 Task: Find connections with filter location Bibiani with filter topic #Industrieswith filter profile language Spanish with filter current company Wildlife Conservation Trust with filter school Amity University Kolkata with filter industry Fire Protection with filter service category Management with filter keywords title Assistant Engineer
Action: Mouse moved to (224, 299)
Screenshot: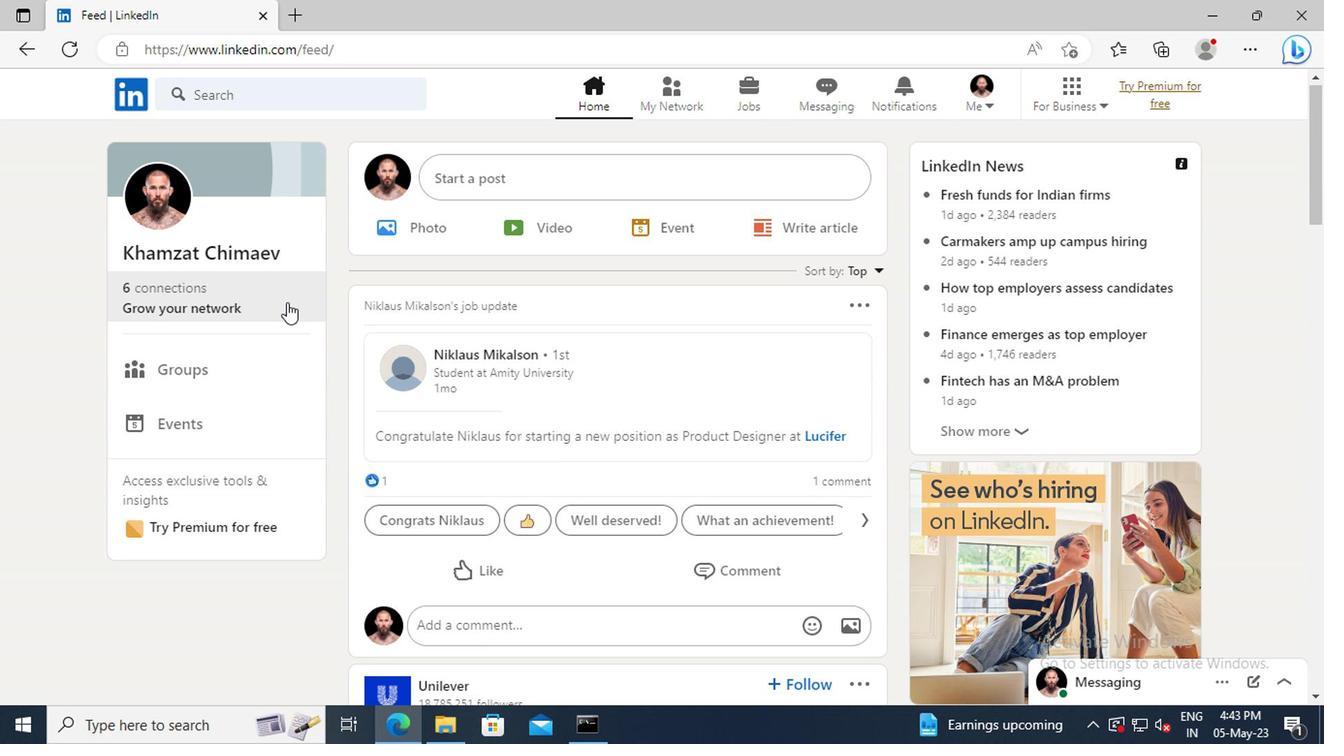
Action: Mouse pressed left at (224, 299)
Screenshot: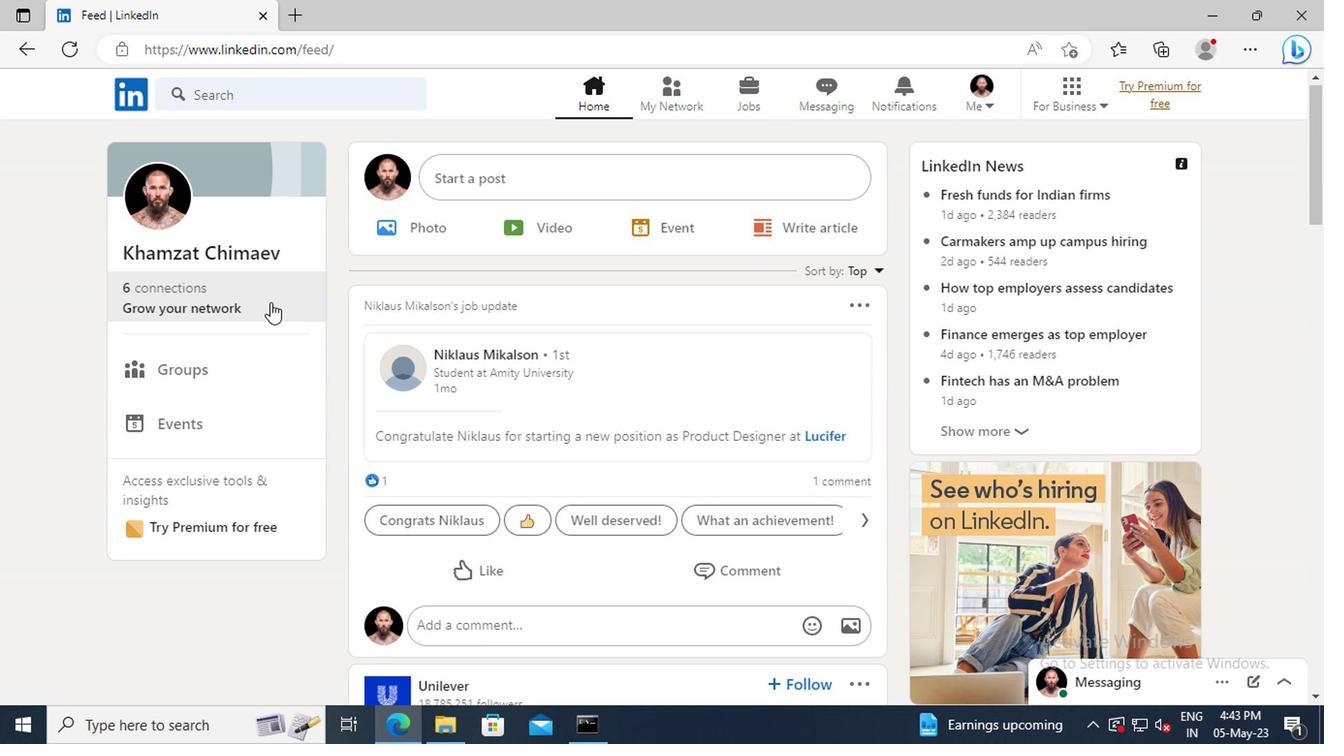 
Action: Mouse moved to (215, 211)
Screenshot: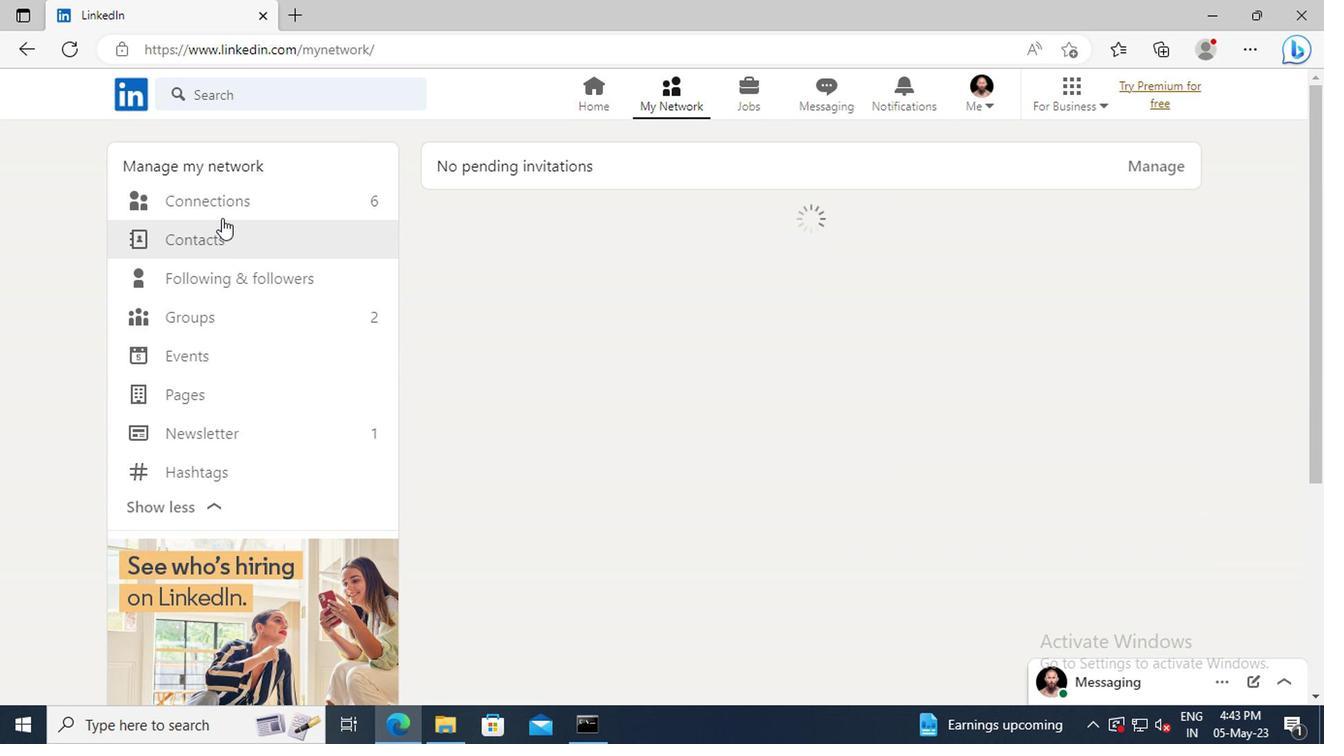 
Action: Mouse pressed left at (215, 211)
Screenshot: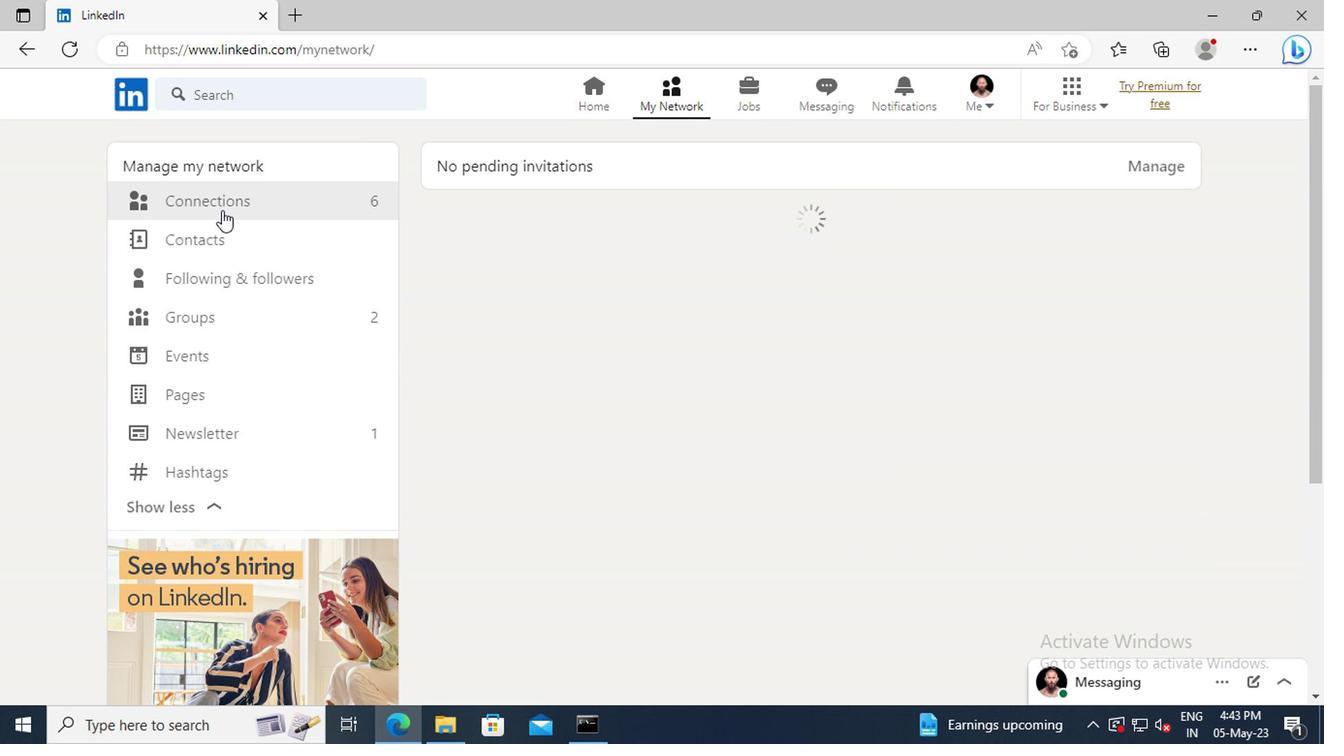 
Action: Mouse moved to (799, 206)
Screenshot: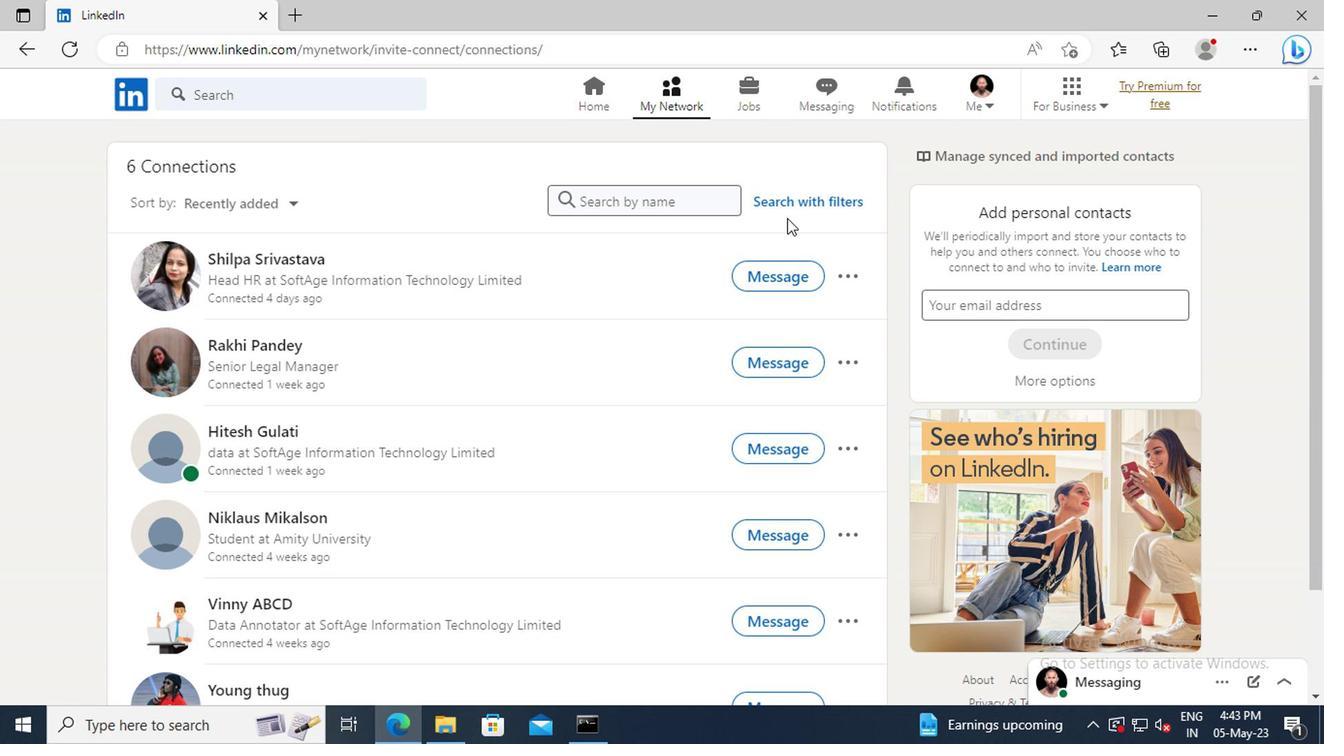 
Action: Mouse pressed left at (799, 206)
Screenshot: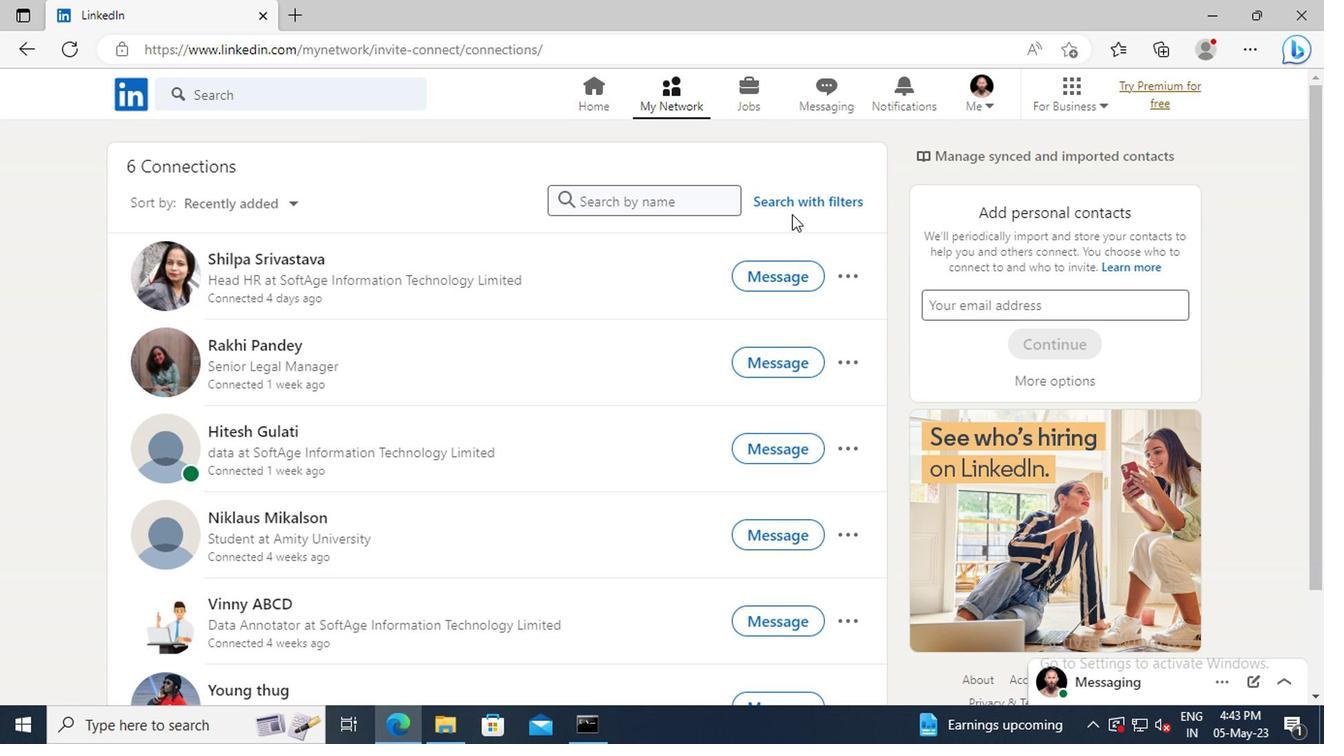 
Action: Mouse moved to (739, 157)
Screenshot: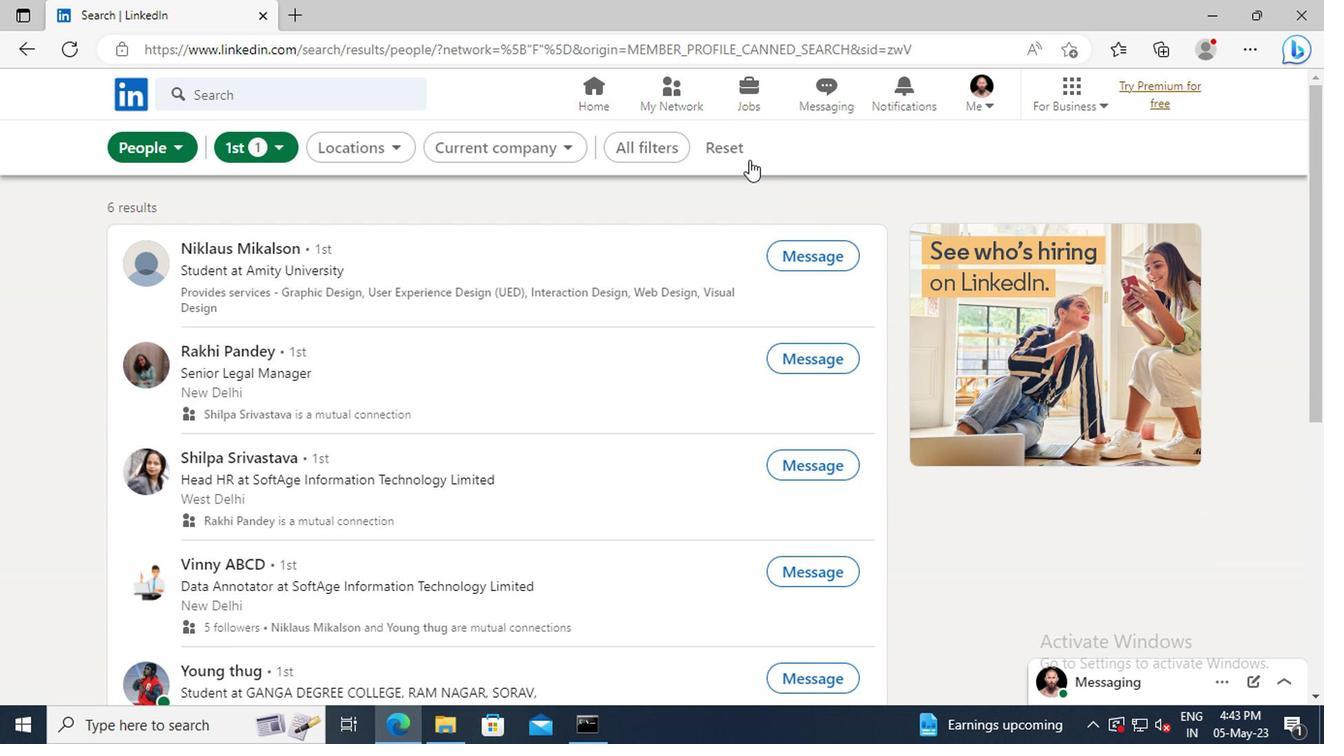 
Action: Mouse pressed left at (739, 157)
Screenshot: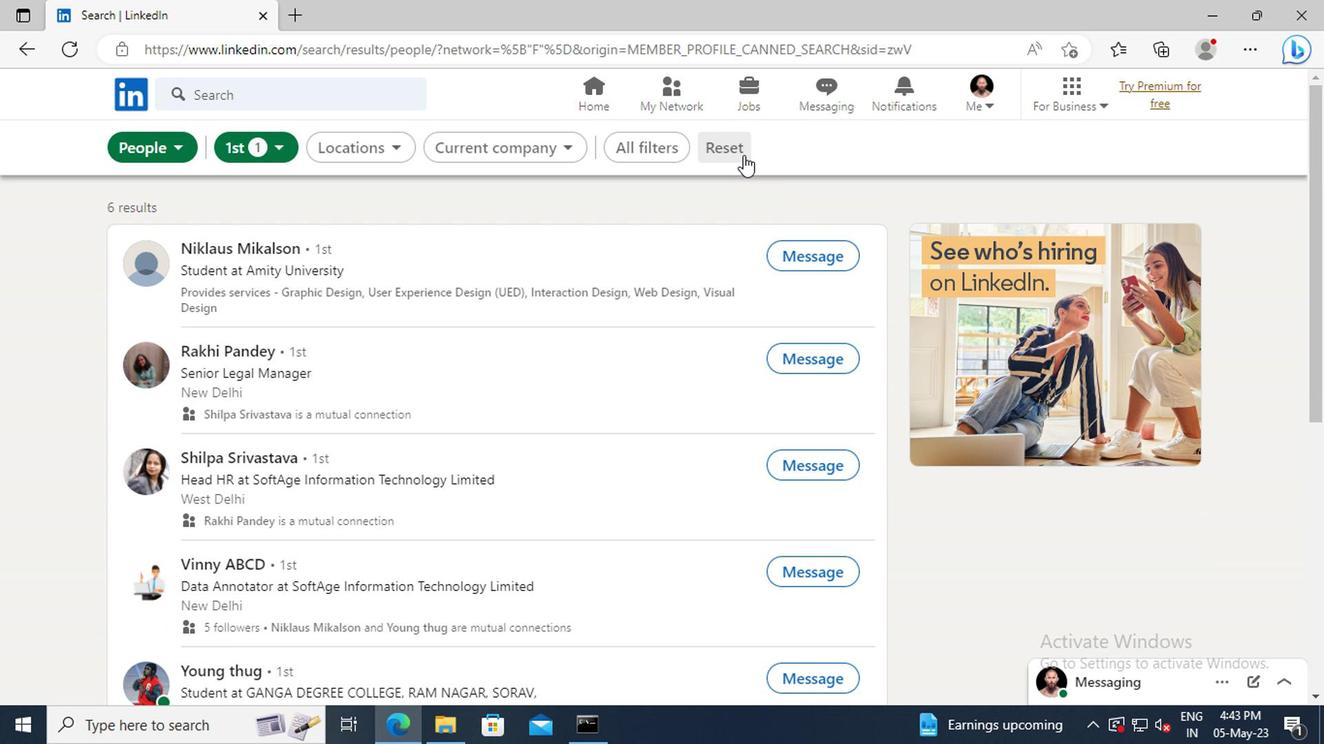 
Action: Mouse moved to (713, 155)
Screenshot: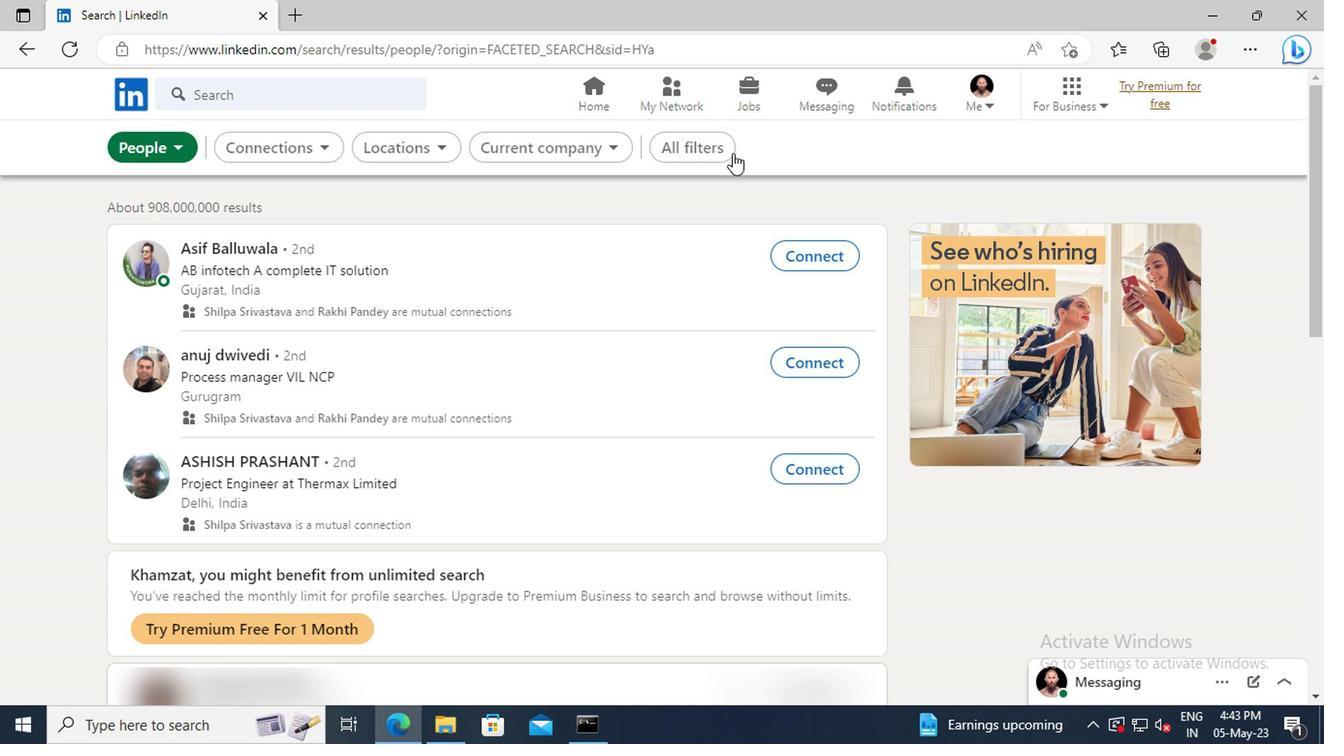 
Action: Mouse pressed left at (713, 155)
Screenshot: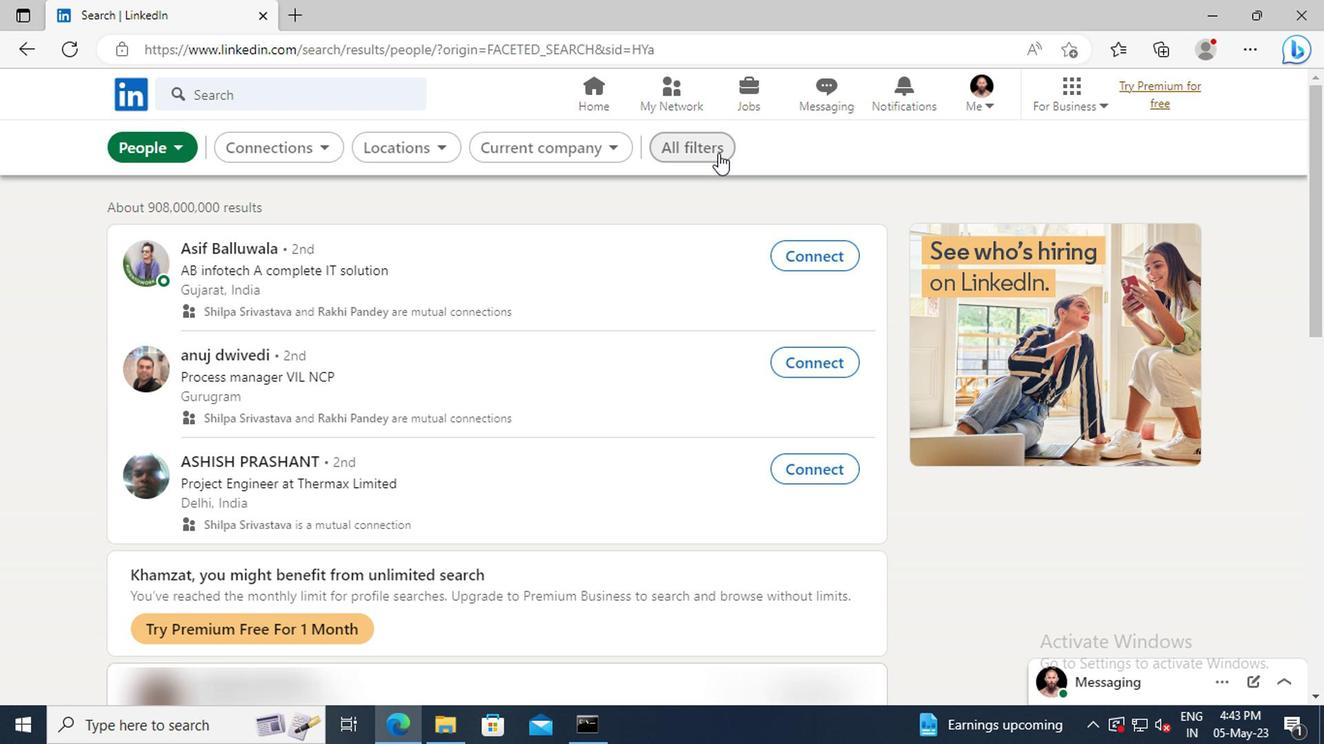 
Action: Mouse moved to (1060, 357)
Screenshot: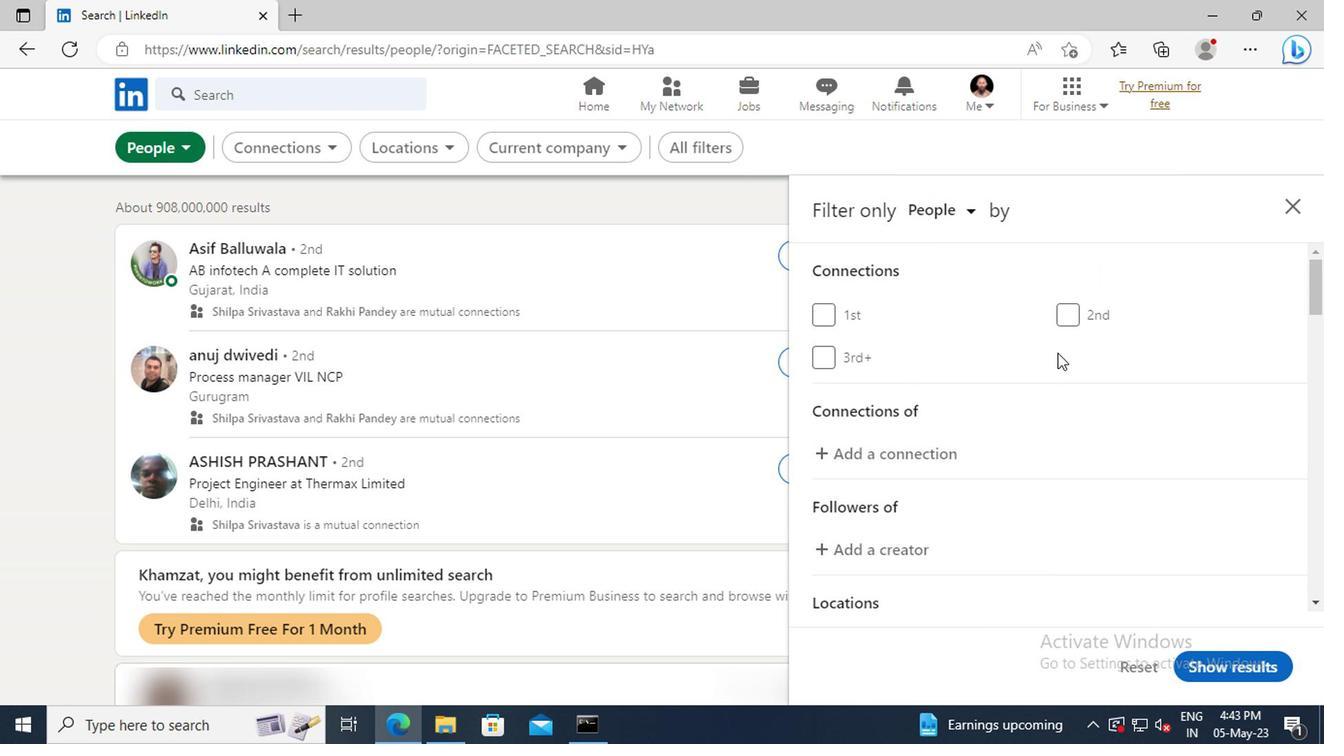 
Action: Mouse scrolled (1060, 357) with delta (0, 0)
Screenshot: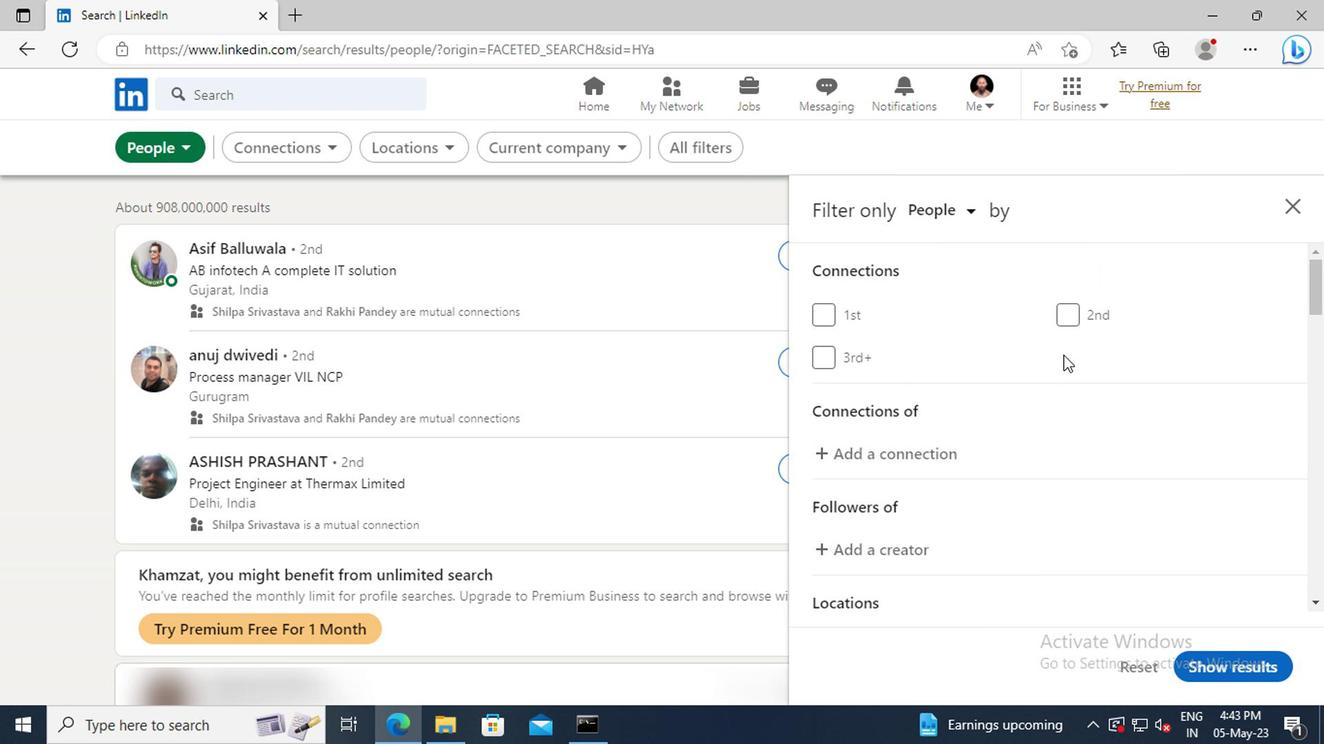 
Action: Mouse scrolled (1060, 357) with delta (0, 0)
Screenshot: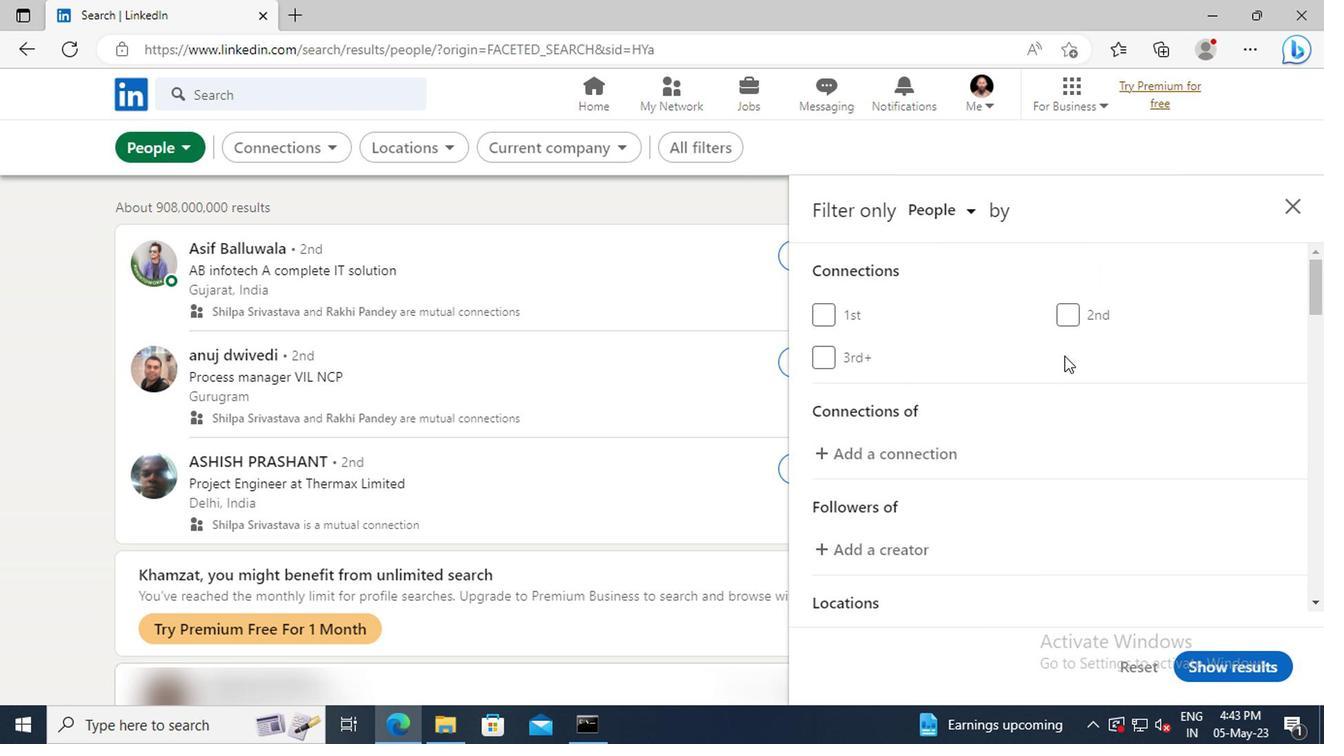 
Action: Mouse scrolled (1060, 357) with delta (0, 0)
Screenshot: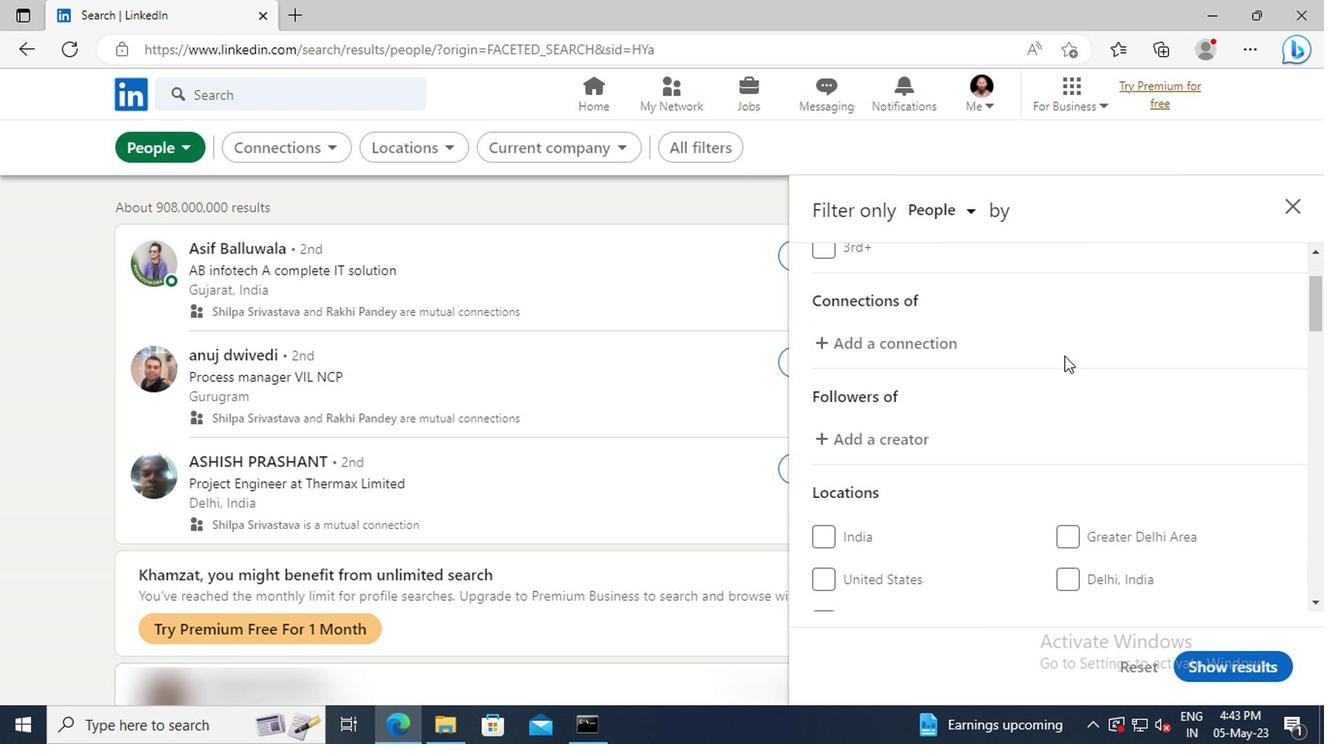 
Action: Mouse scrolled (1060, 357) with delta (0, 0)
Screenshot: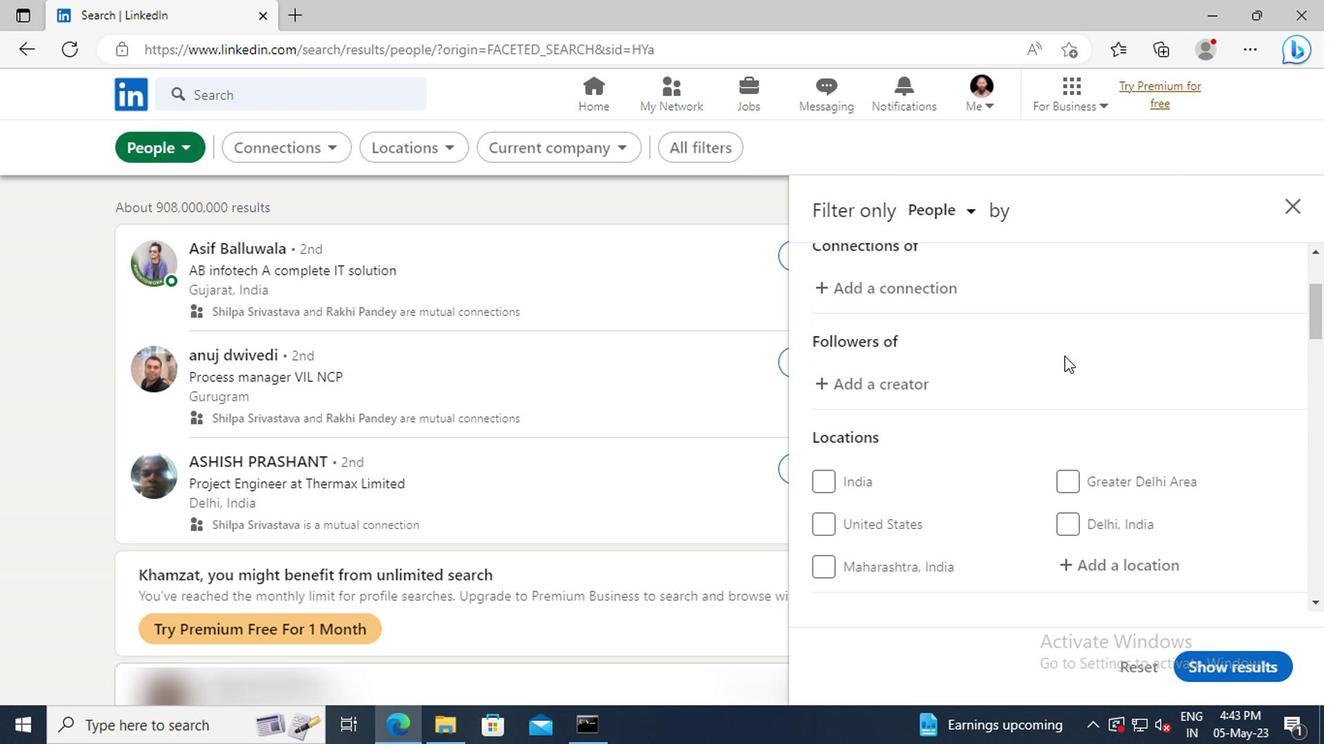 
Action: Mouse scrolled (1060, 357) with delta (0, 0)
Screenshot: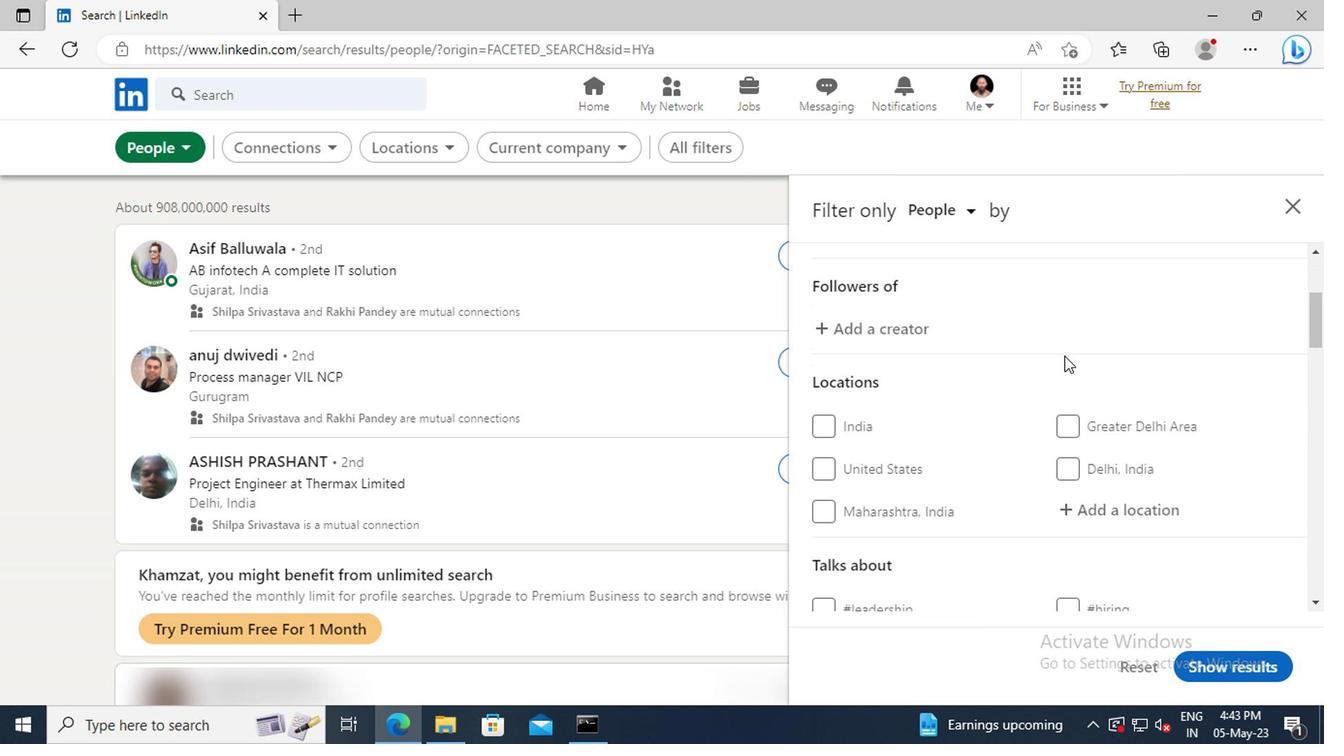 
Action: Mouse scrolled (1060, 357) with delta (0, 0)
Screenshot: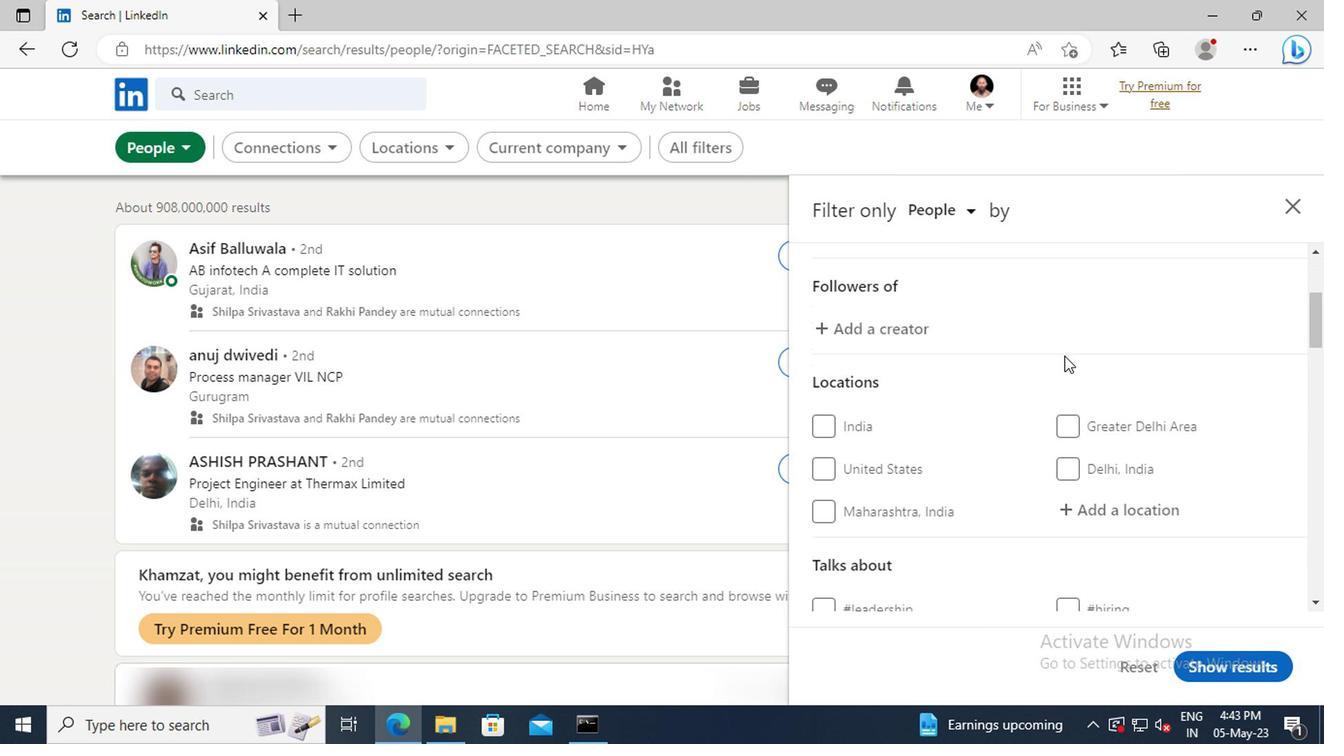 
Action: Mouse moved to (1071, 403)
Screenshot: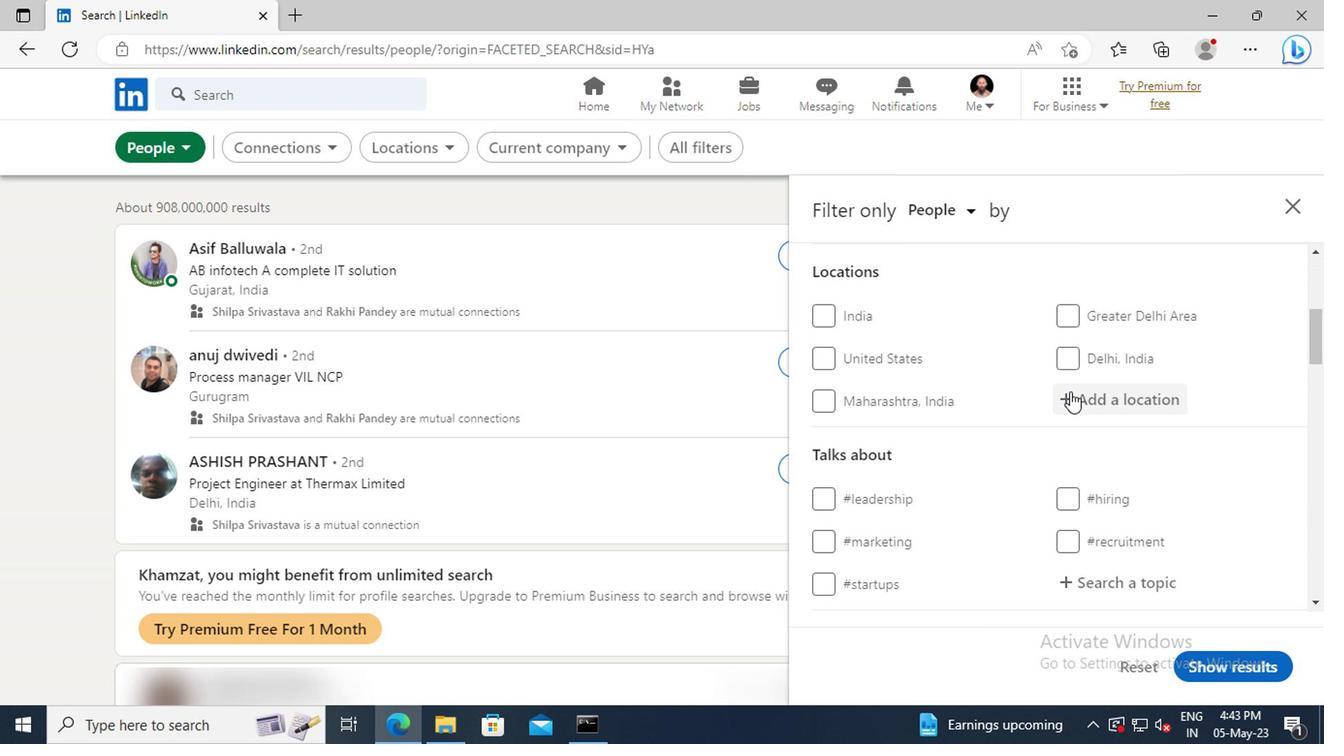 
Action: Mouse pressed left at (1071, 403)
Screenshot: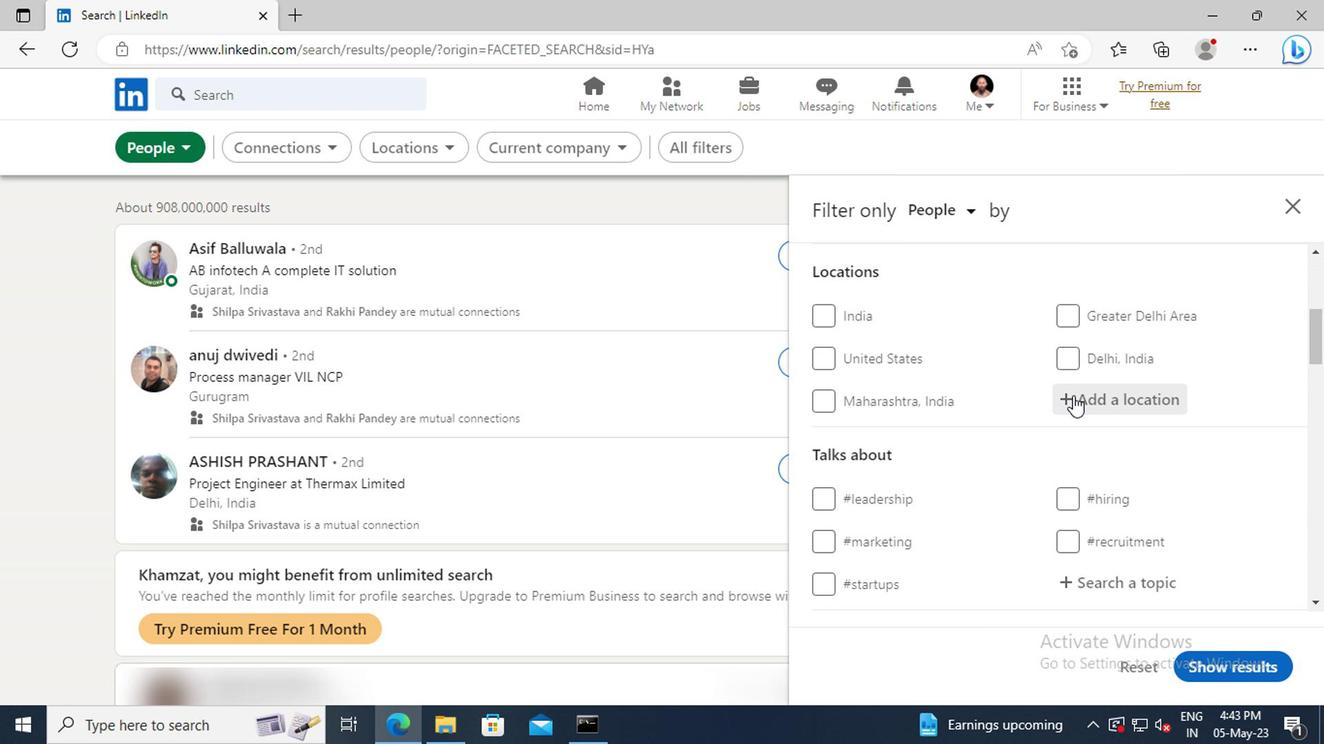 
Action: Mouse moved to (1060, 396)
Screenshot: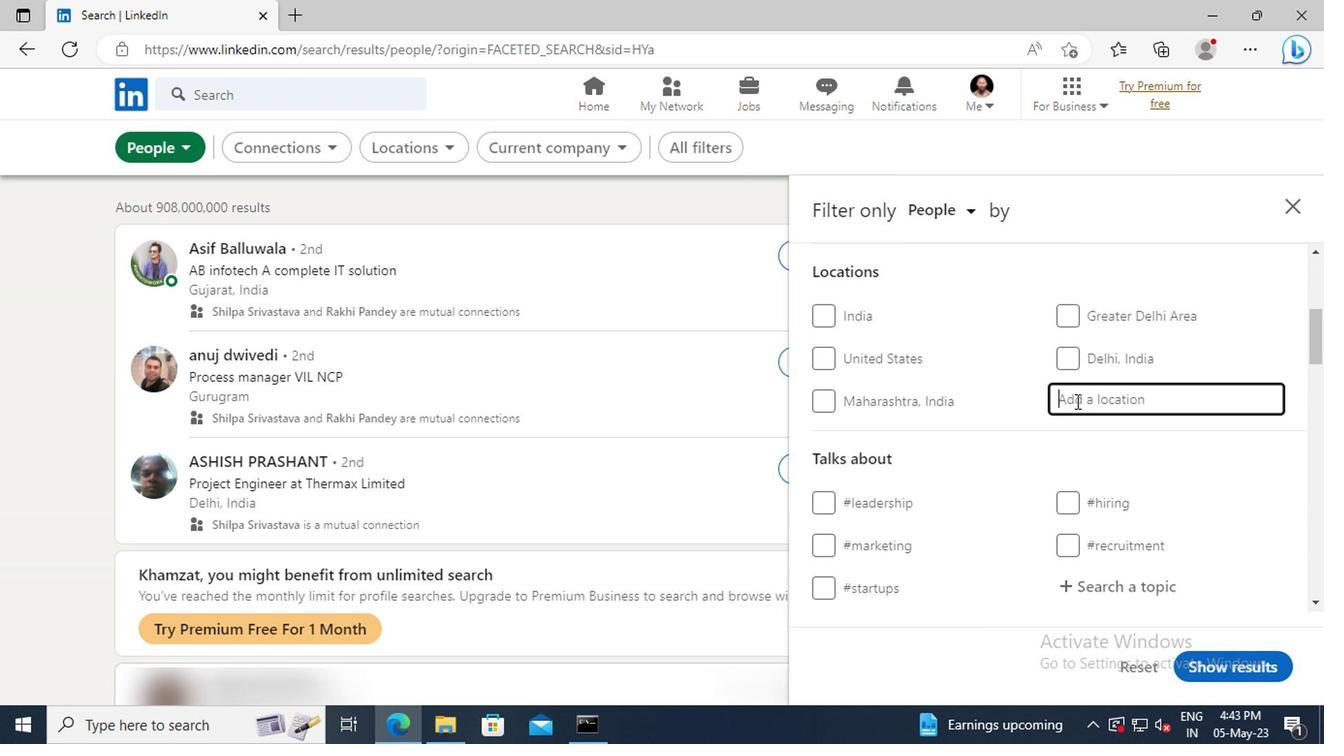 
Action: Key pressed <Key.shift>BIBIANI<Key.enter>
Screenshot: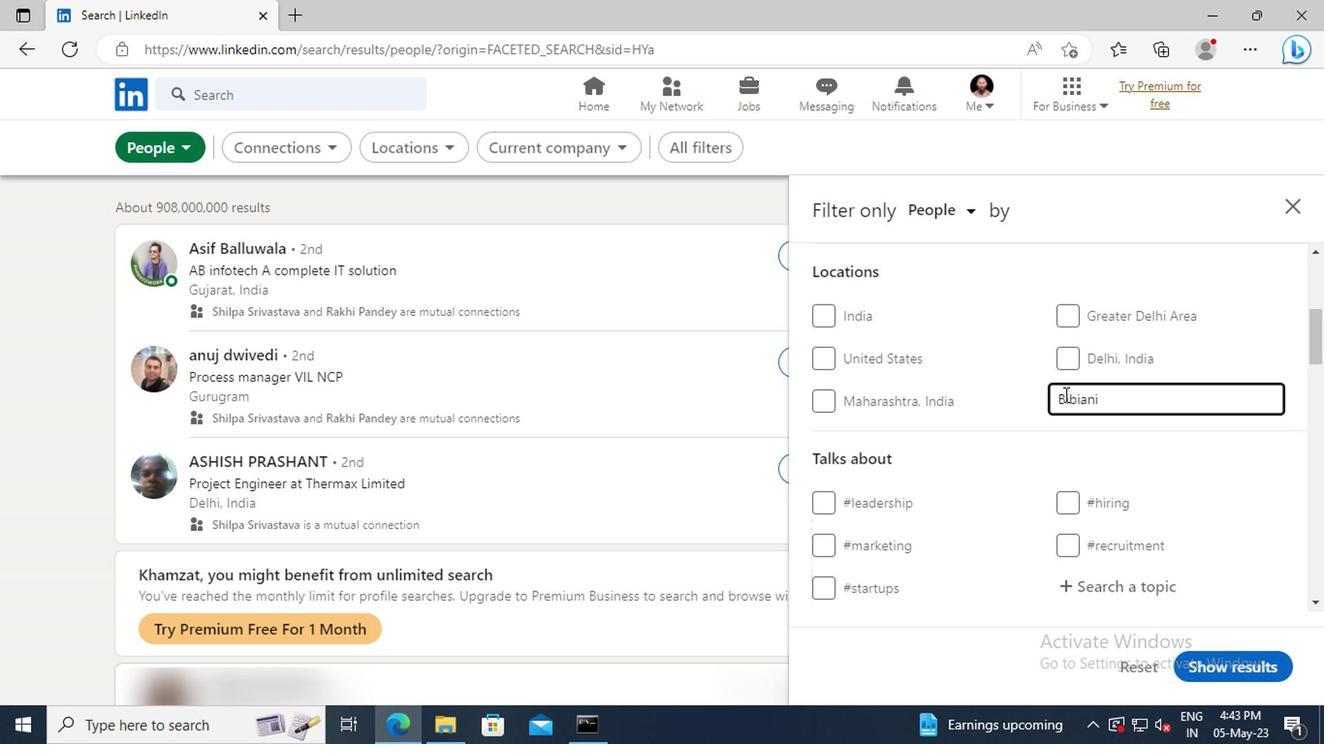 
Action: Mouse scrolled (1060, 395) with delta (0, 0)
Screenshot: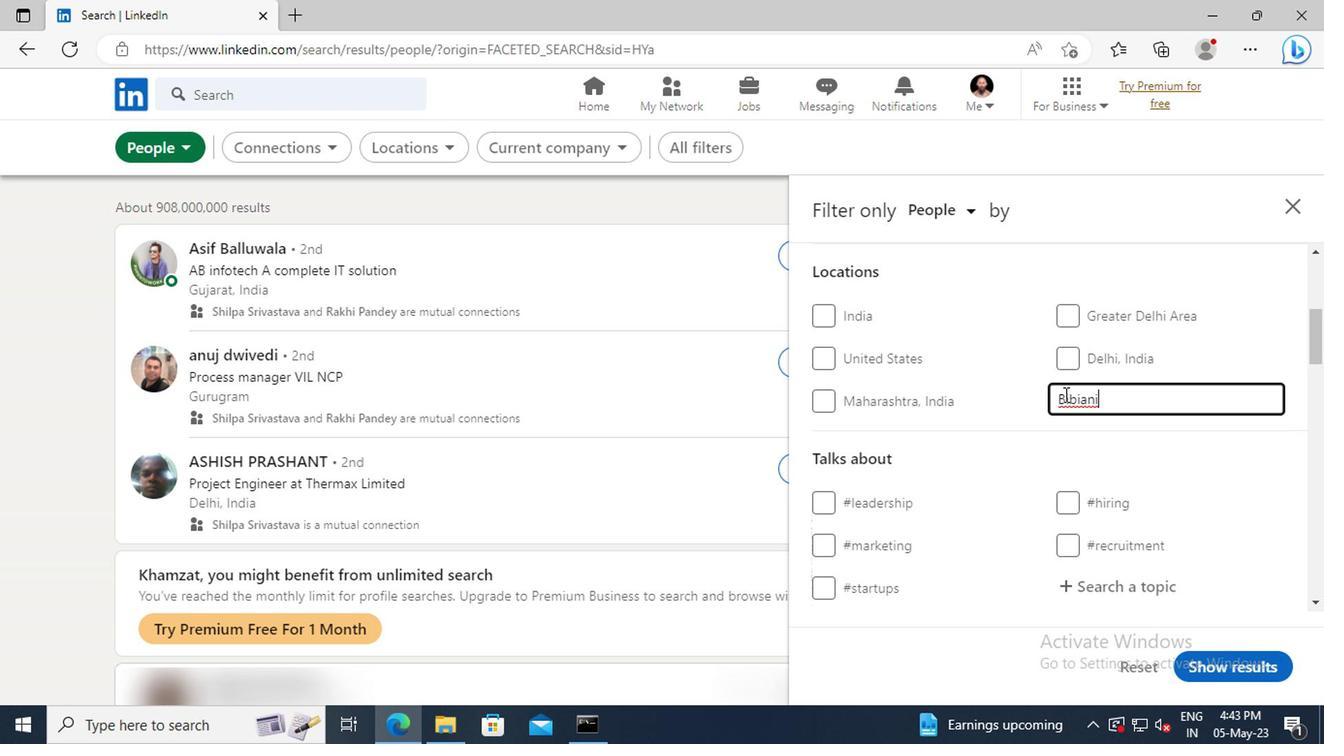 
Action: Mouse scrolled (1060, 395) with delta (0, 0)
Screenshot: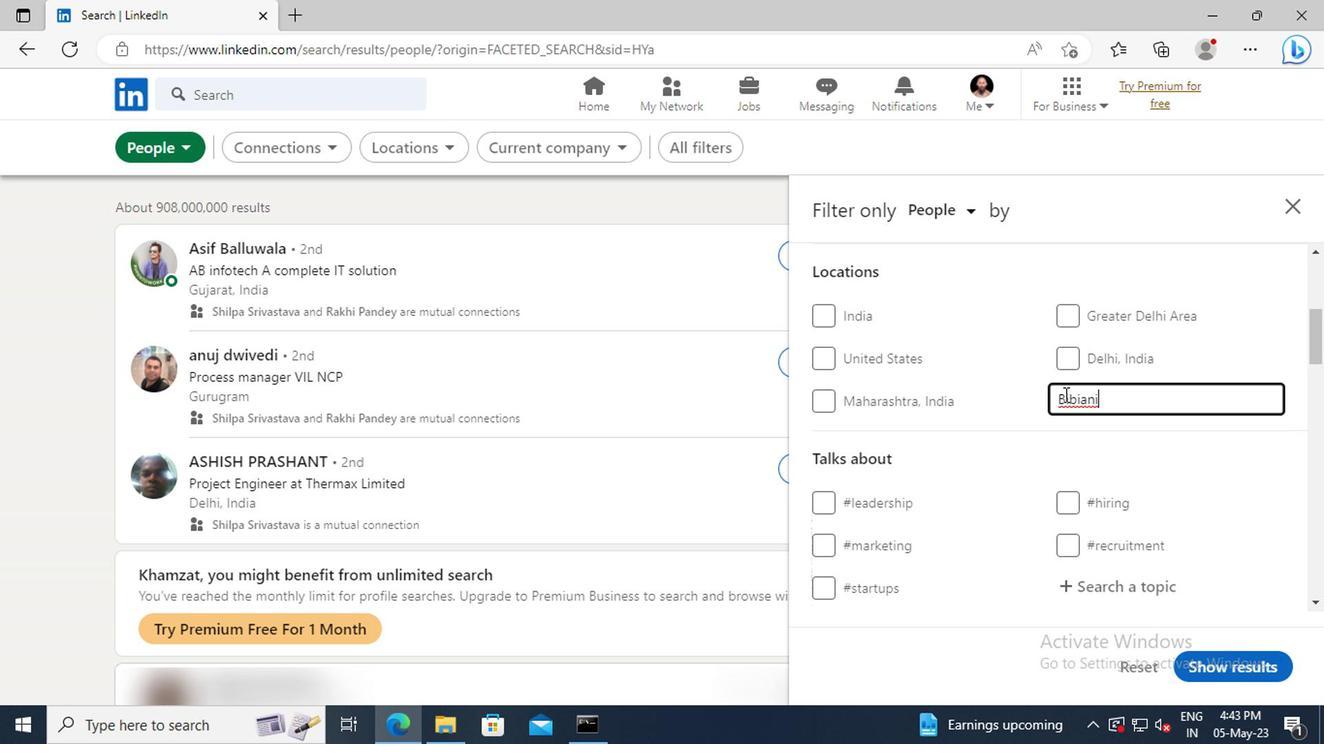 
Action: Mouse scrolled (1060, 395) with delta (0, 0)
Screenshot: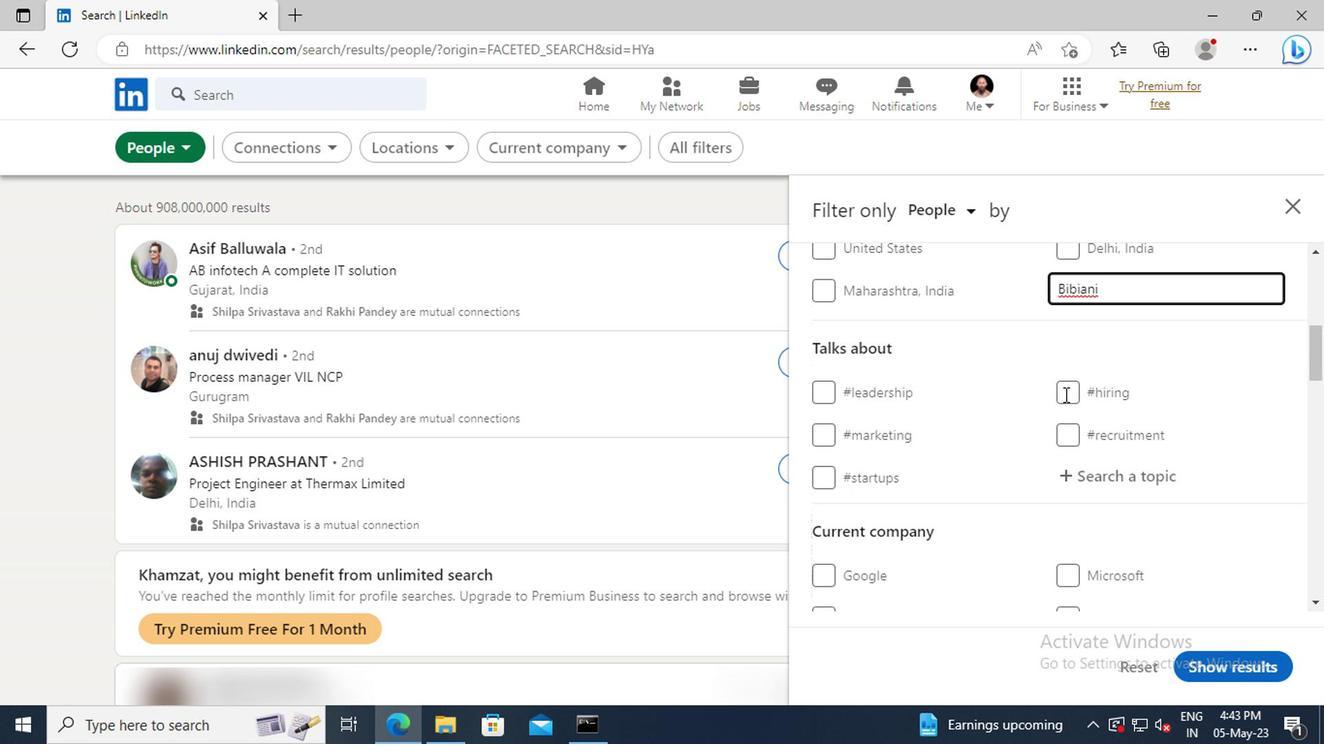 
Action: Mouse moved to (1068, 419)
Screenshot: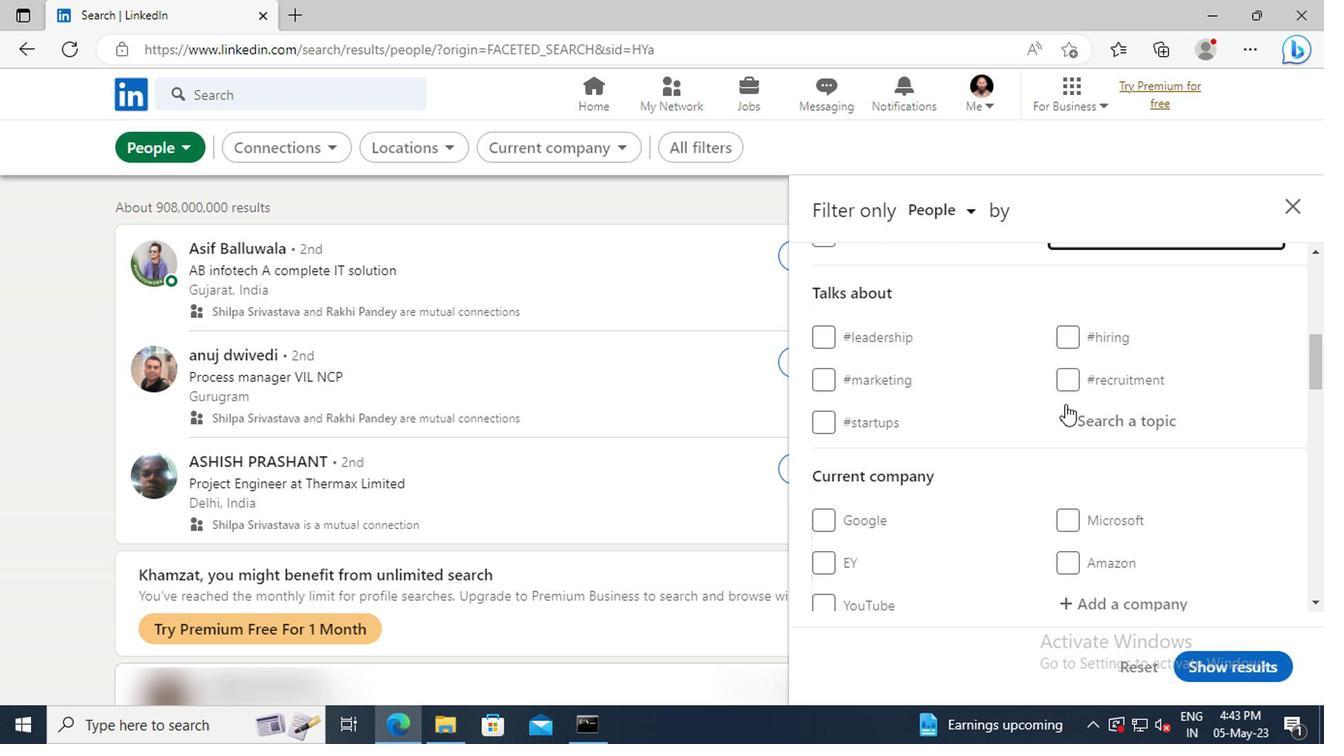 
Action: Mouse pressed left at (1068, 419)
Screenshot: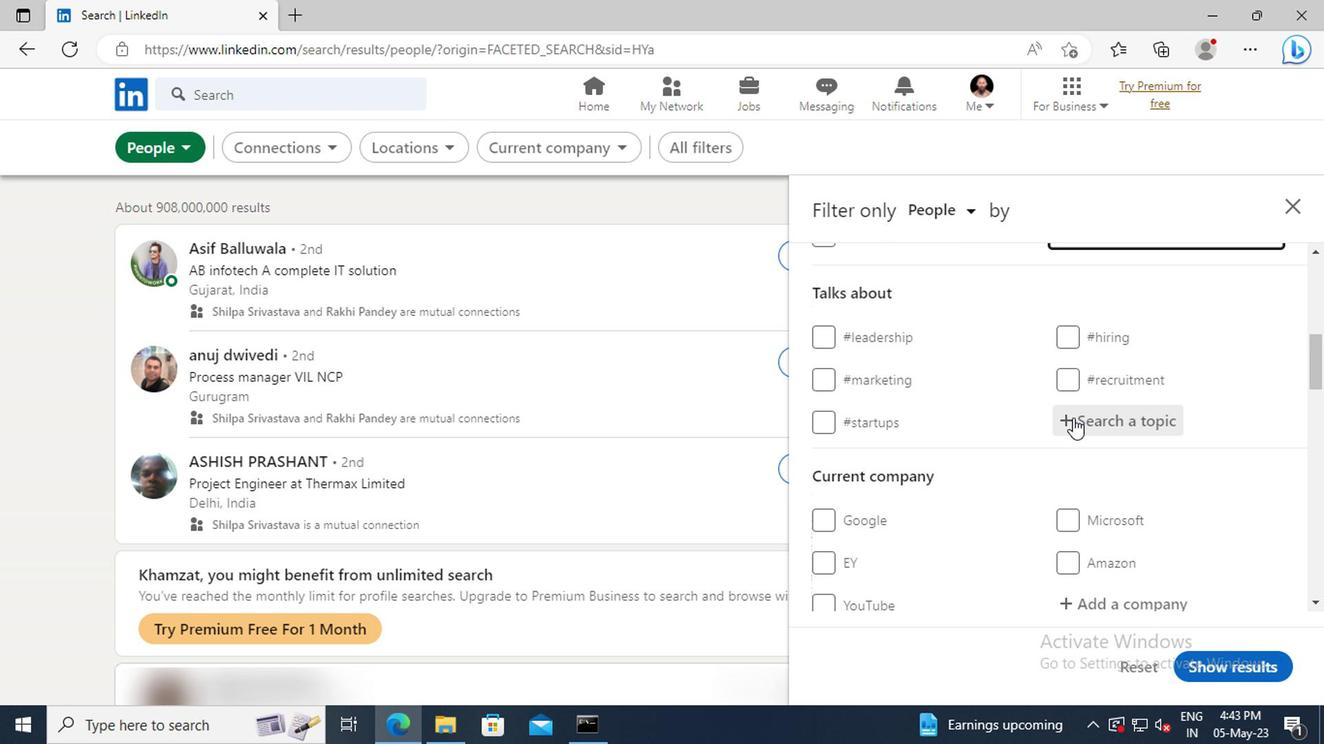 
Action: Key pressed <Key.shift>INDUSTRIES
Screenshot: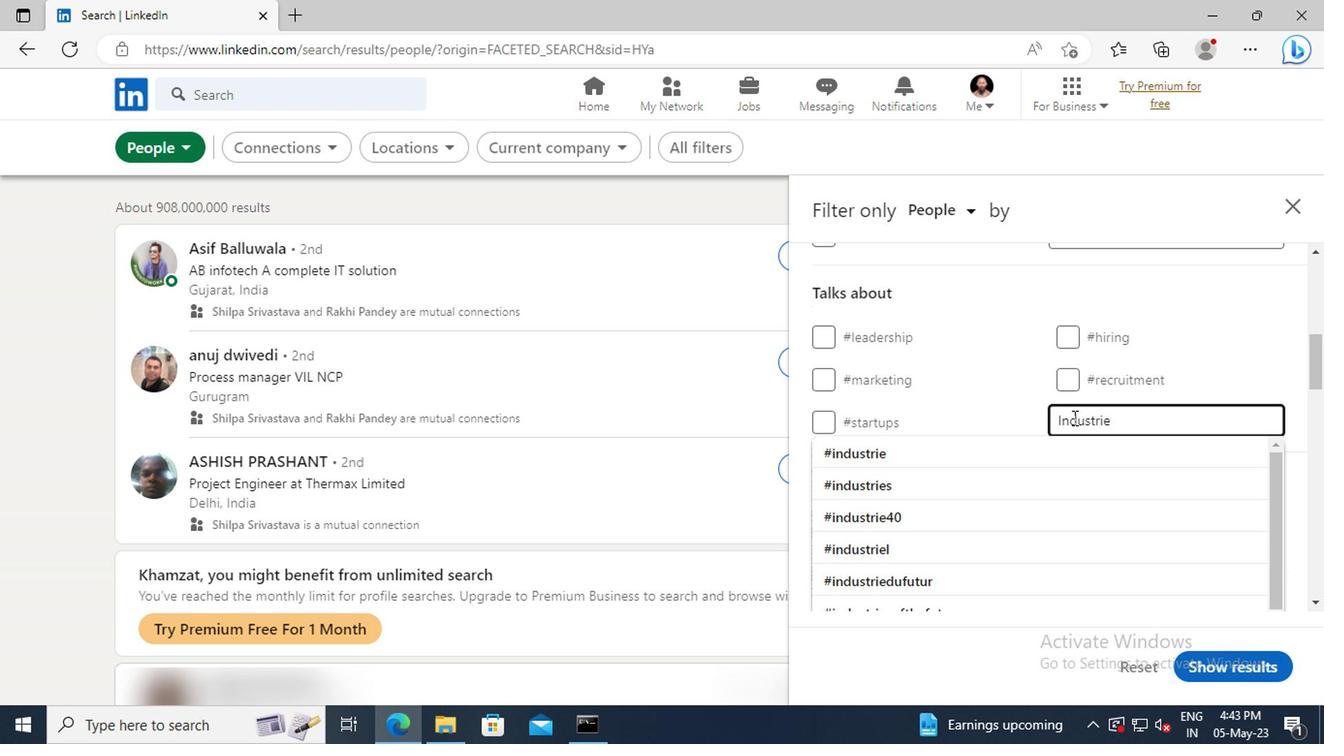 
Action: Mouse moved to (1070, 444)
Screenshot: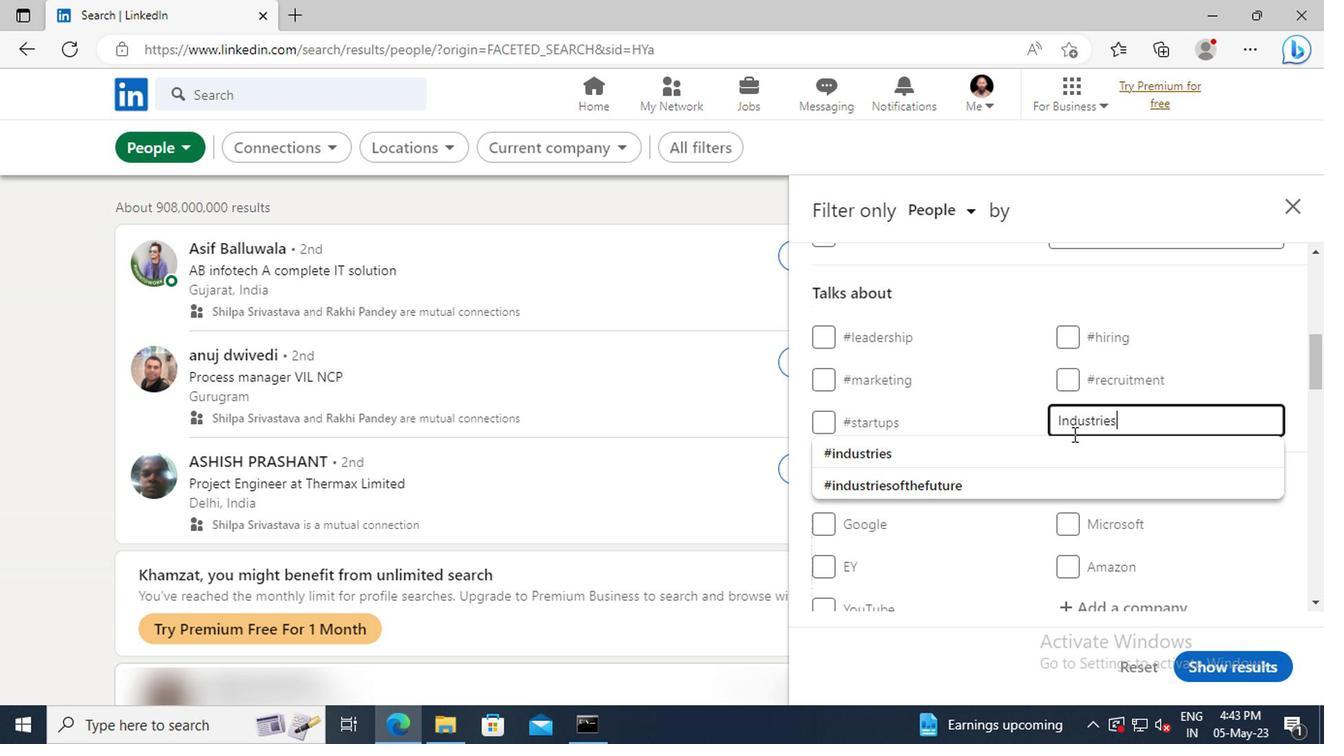 
Action: Mouse pressed left at (1070, 444)
Screenshot: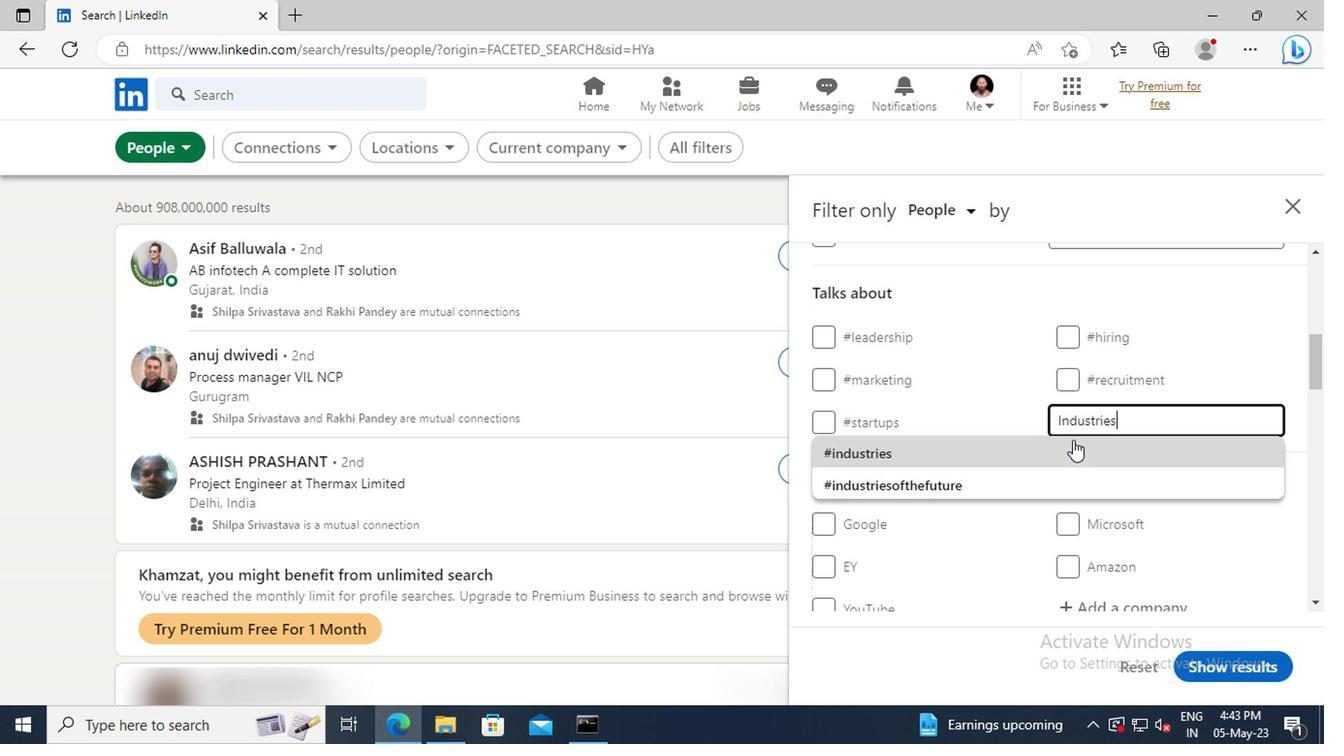
Action: Mouse scrolled (1070, 444) with delta (0, 0)
Screenshot: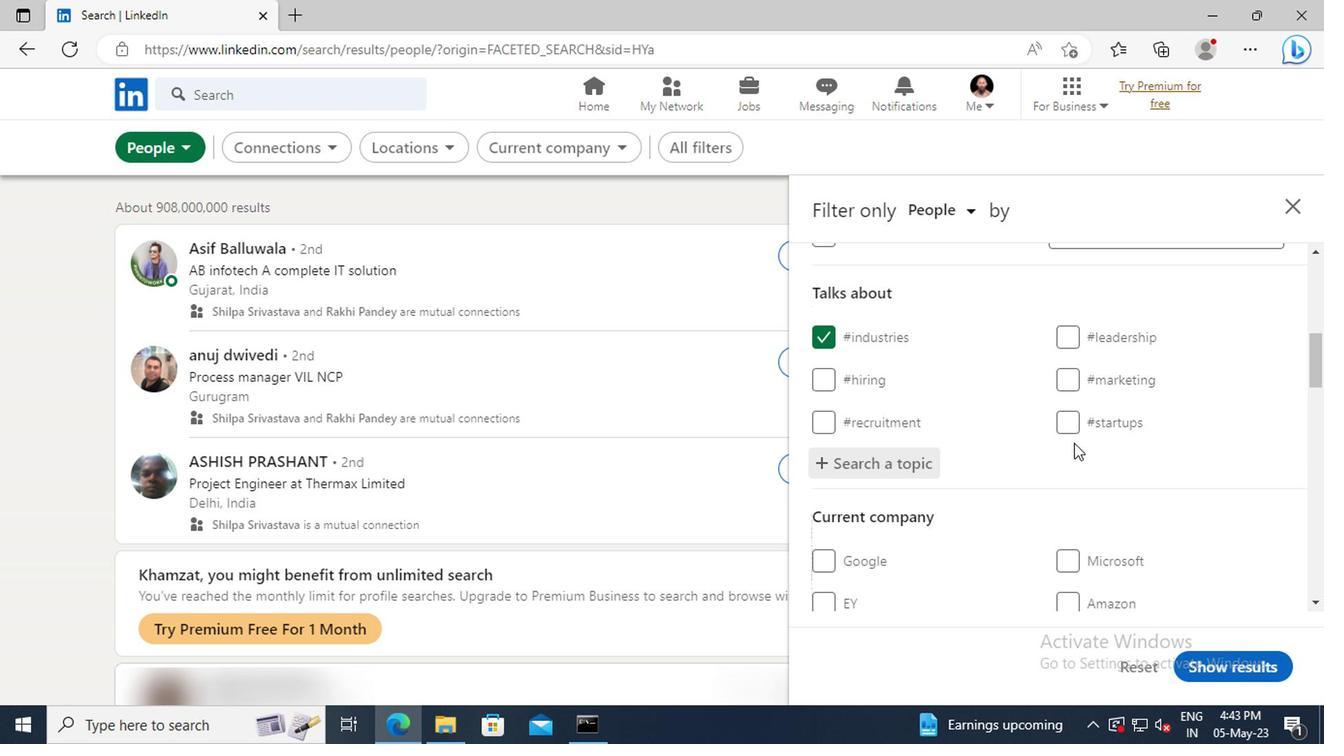 
Action: Mouse scrolled (1070, 444) with delta (0, 0)
Screenshot: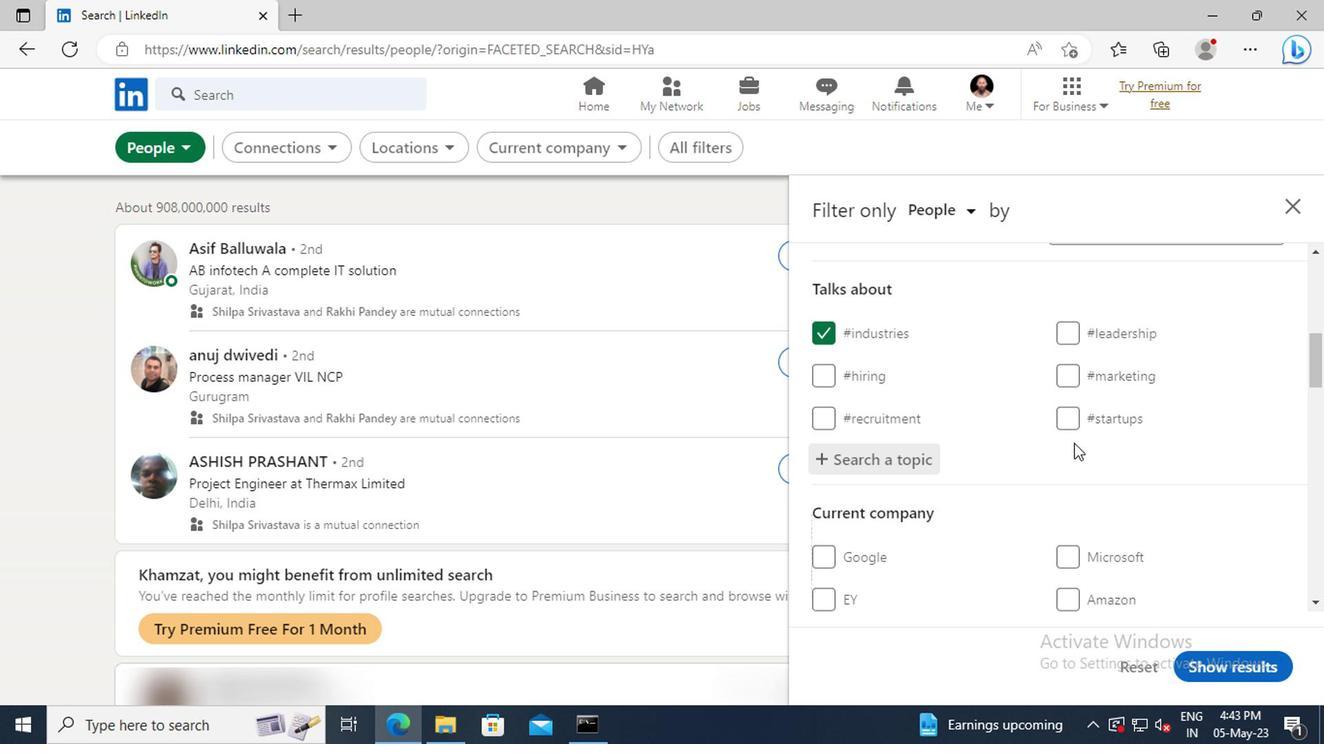 
Action: Mouse scrolled (1070, 444) with delta (0, 0)
Screenshot: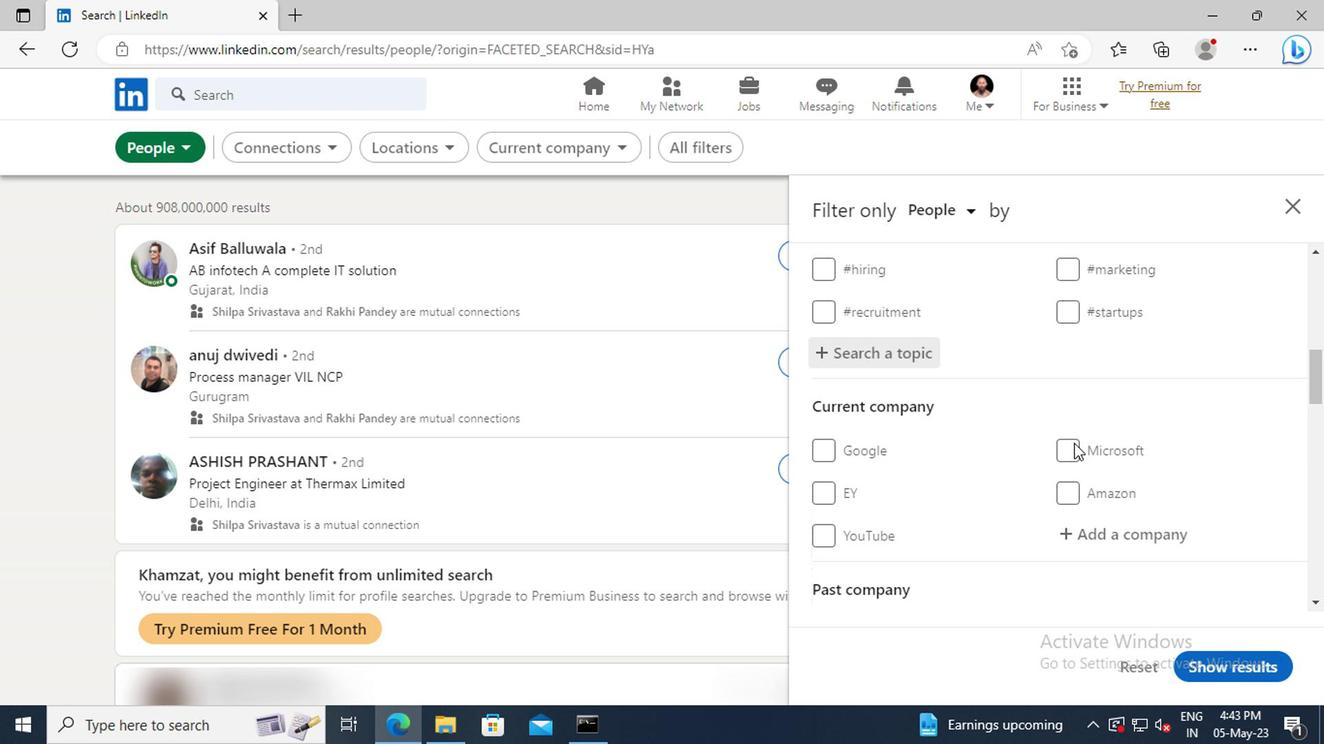 
Action: Mouse scrolled (1070, 444) with delta (0, 0)
Screenshot: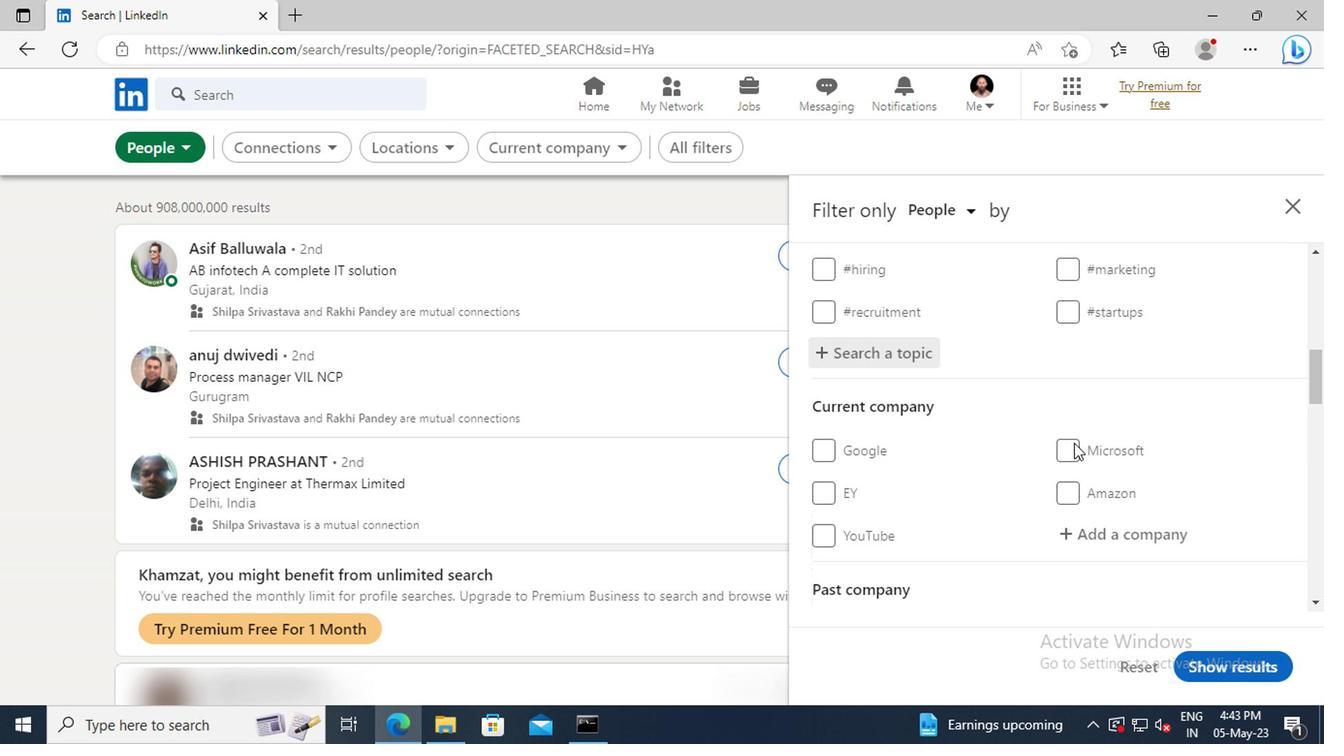 
Action: Mouse scrolled (1070, 444) with delta (0, 0)
Screenshot: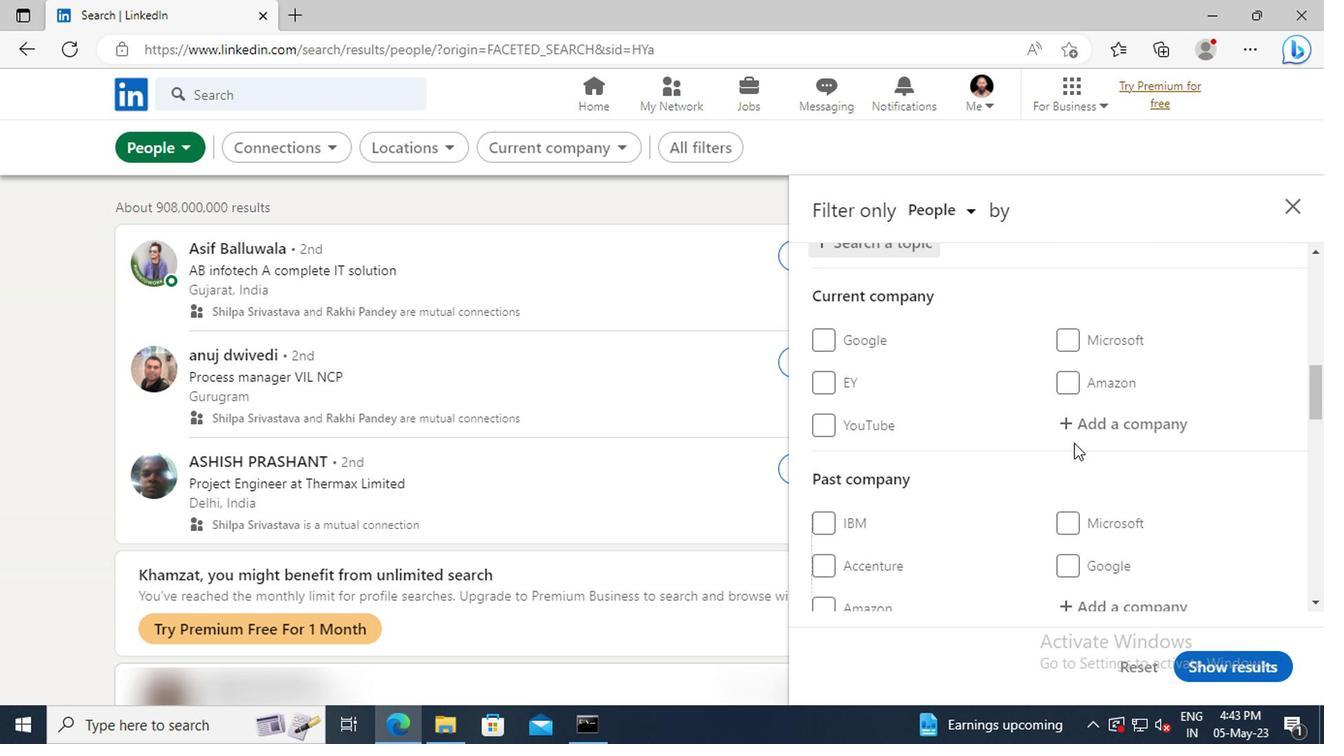 
Action: Mouse scrolled (1070, 444) with delta (0, 0)
Screenshot: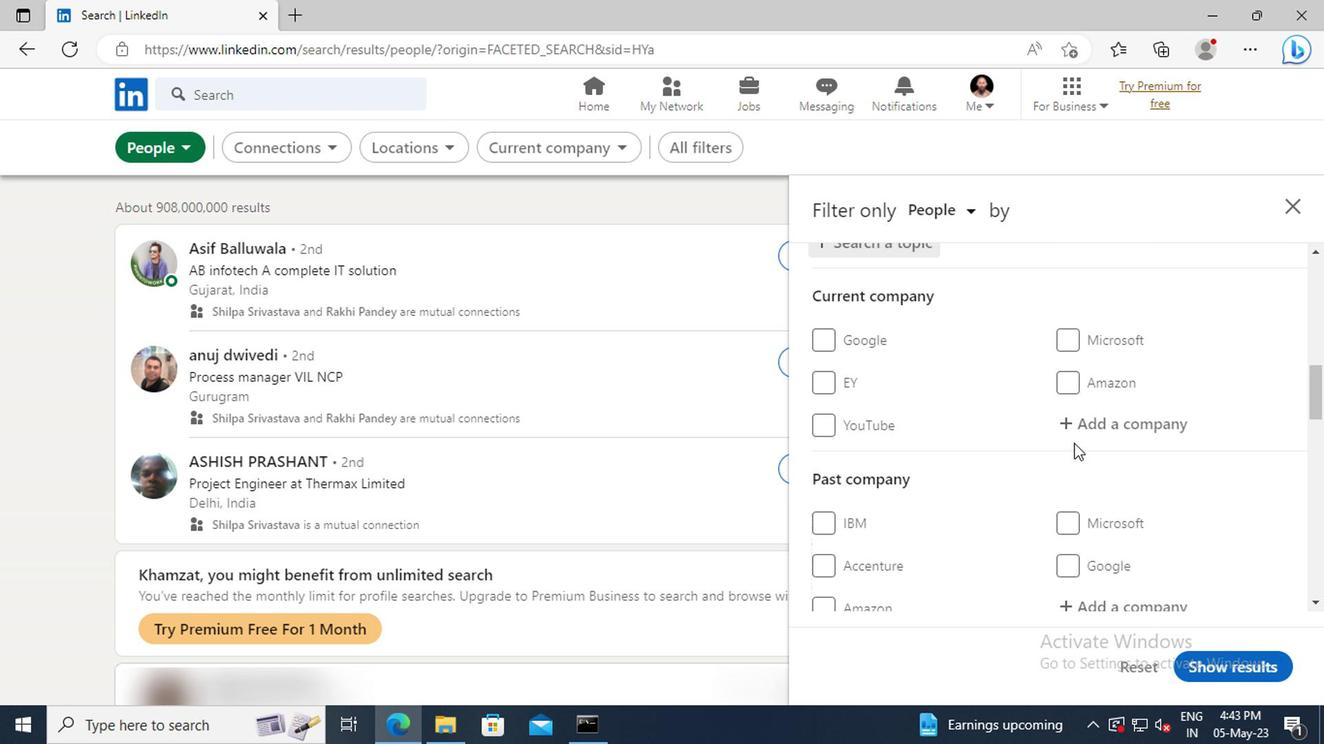 
Action: Mouse scrolled (1070, 444) with delta (0, 0)
Screenshot: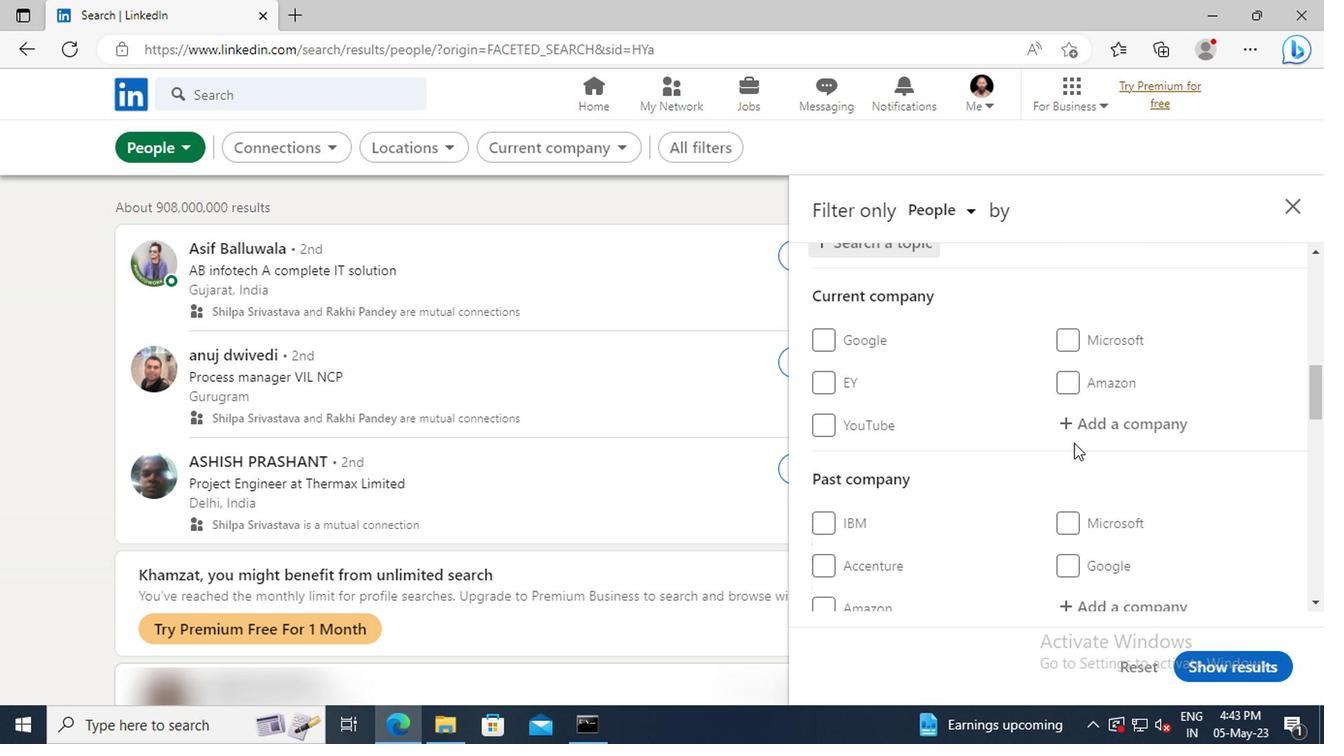 
Action: Mouse scrolled (1070, 444) with delta (0, 0)
Screenshot: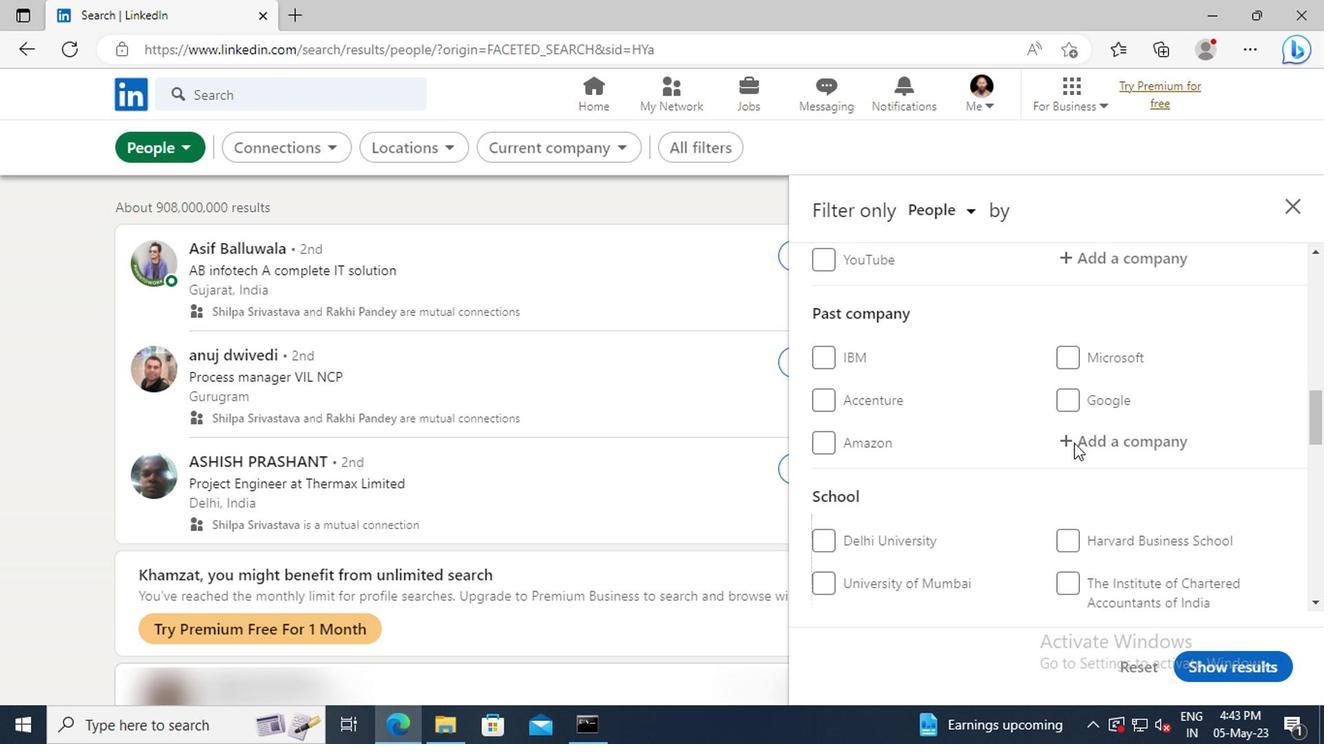 
Action: Mouse scrolled (1070, 444) with delta (0, 0)
Screenshot: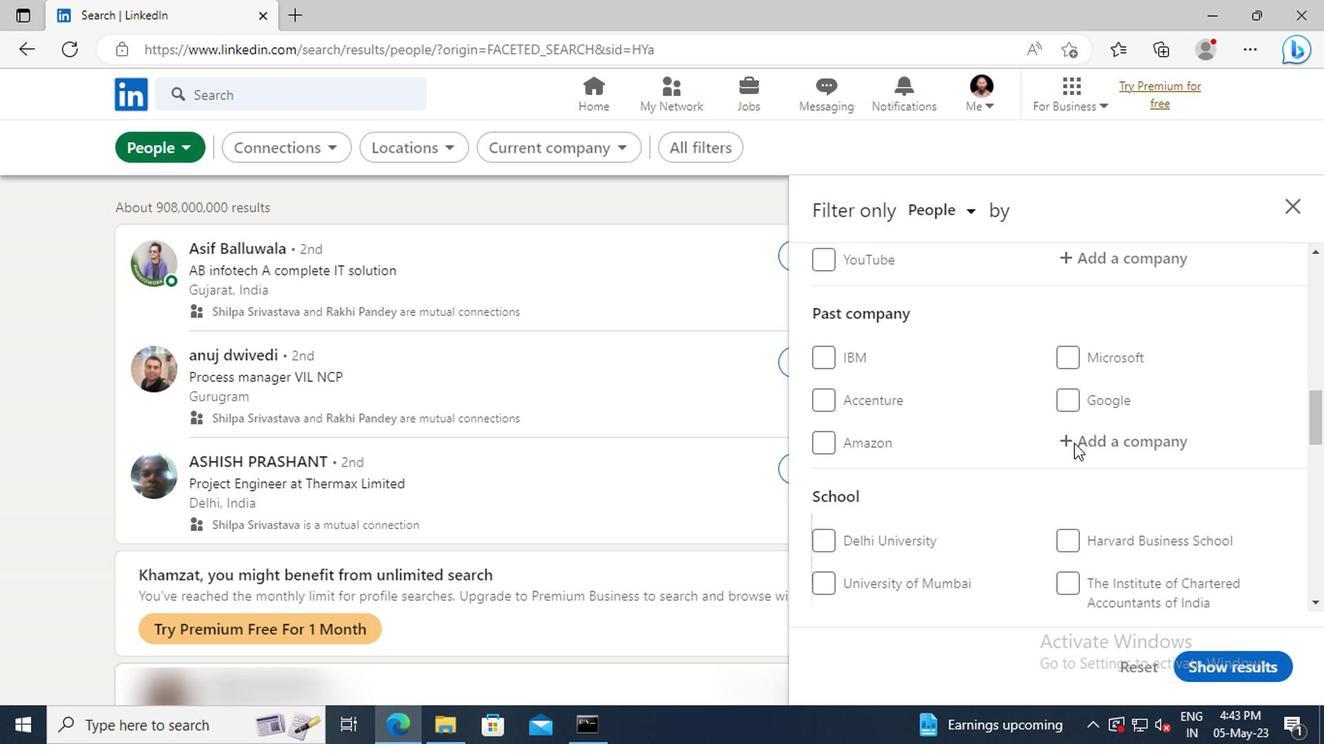 
Action: Mouse scrolled (1070, 444) with delta (0, 0)
Screenshot: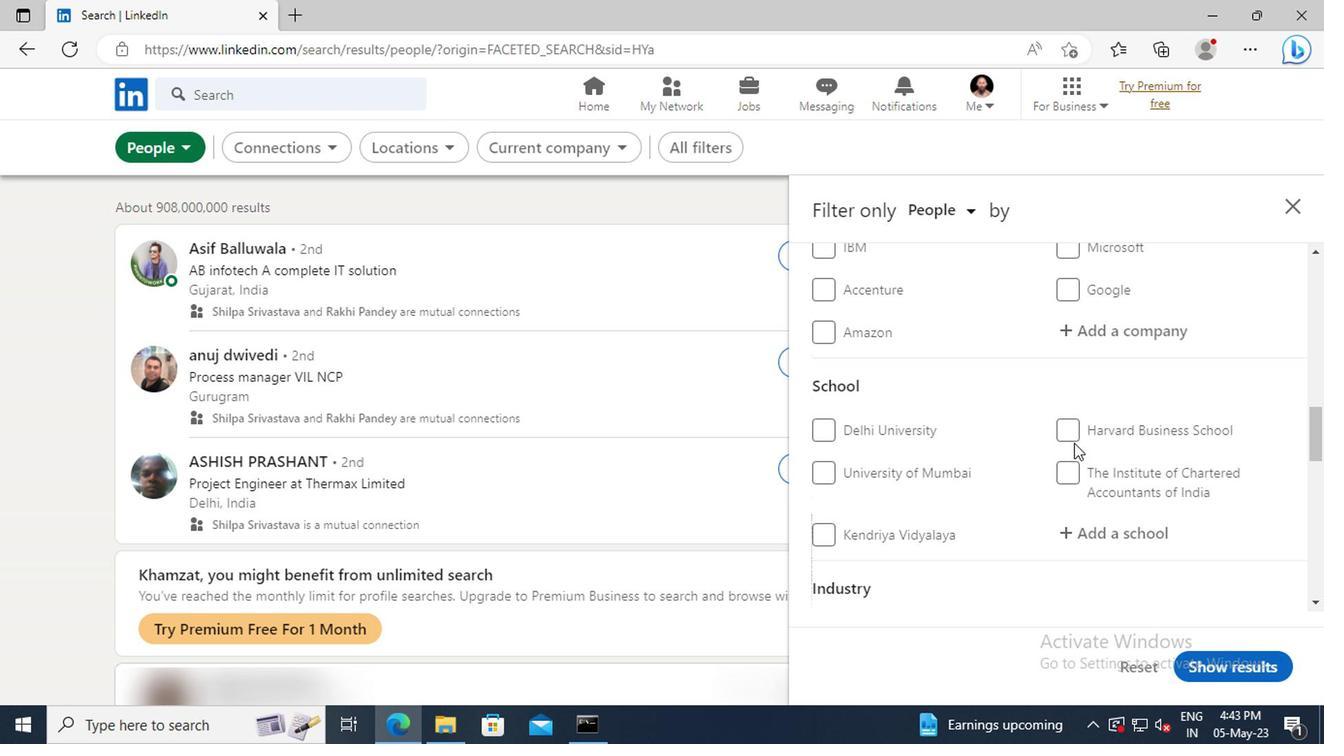
Action: Mouse scrolled (1070, 444) with delta (0, 0)
Screenshot: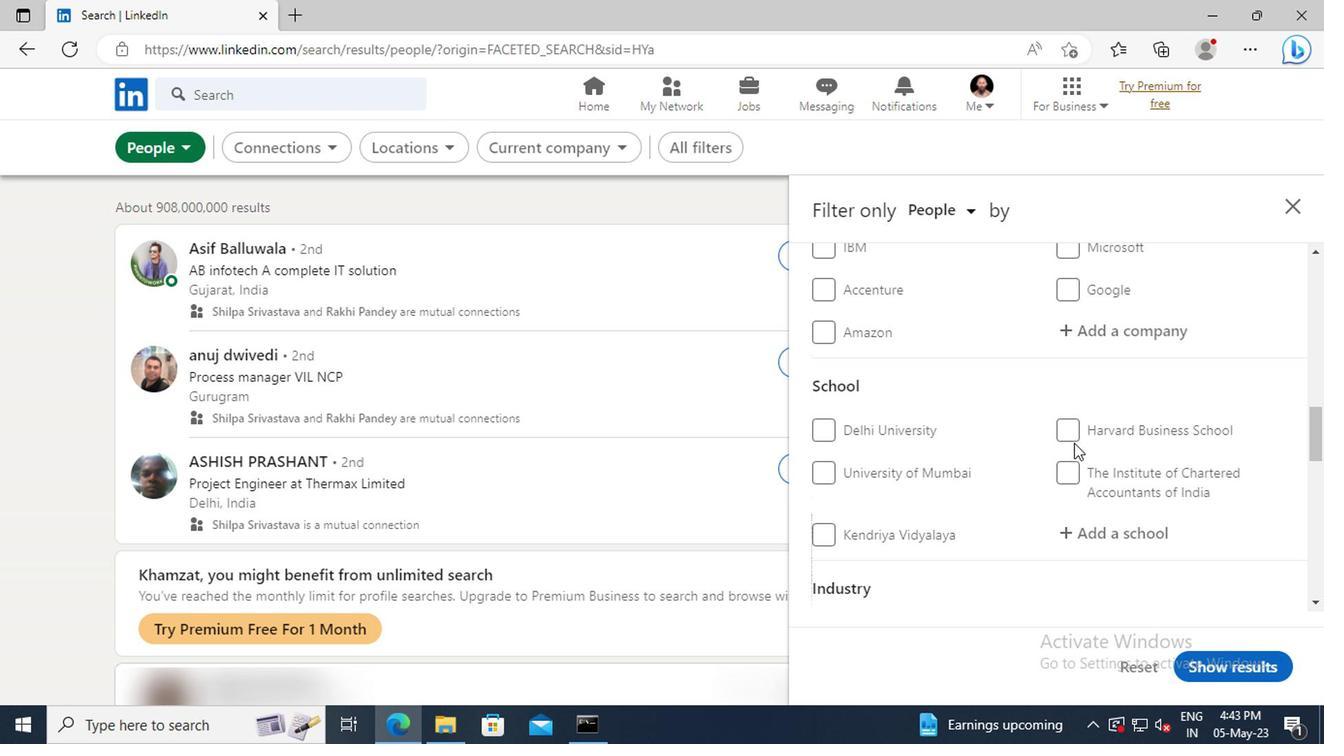 
Action: Mouse scrolled (1070, 444) with delta (0, 0)
Screenshot: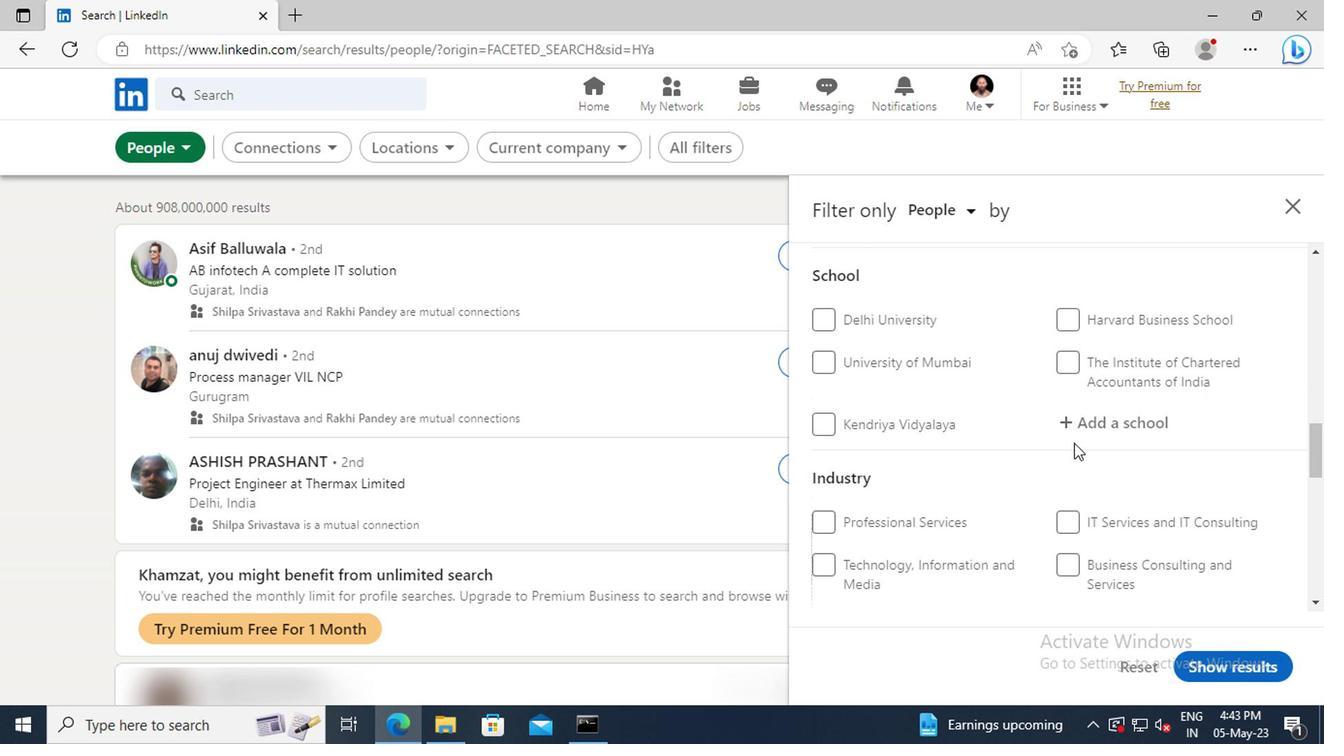 
Action: Mouse scrolled (1070, 444) with delta (0, 0)
Screenshot: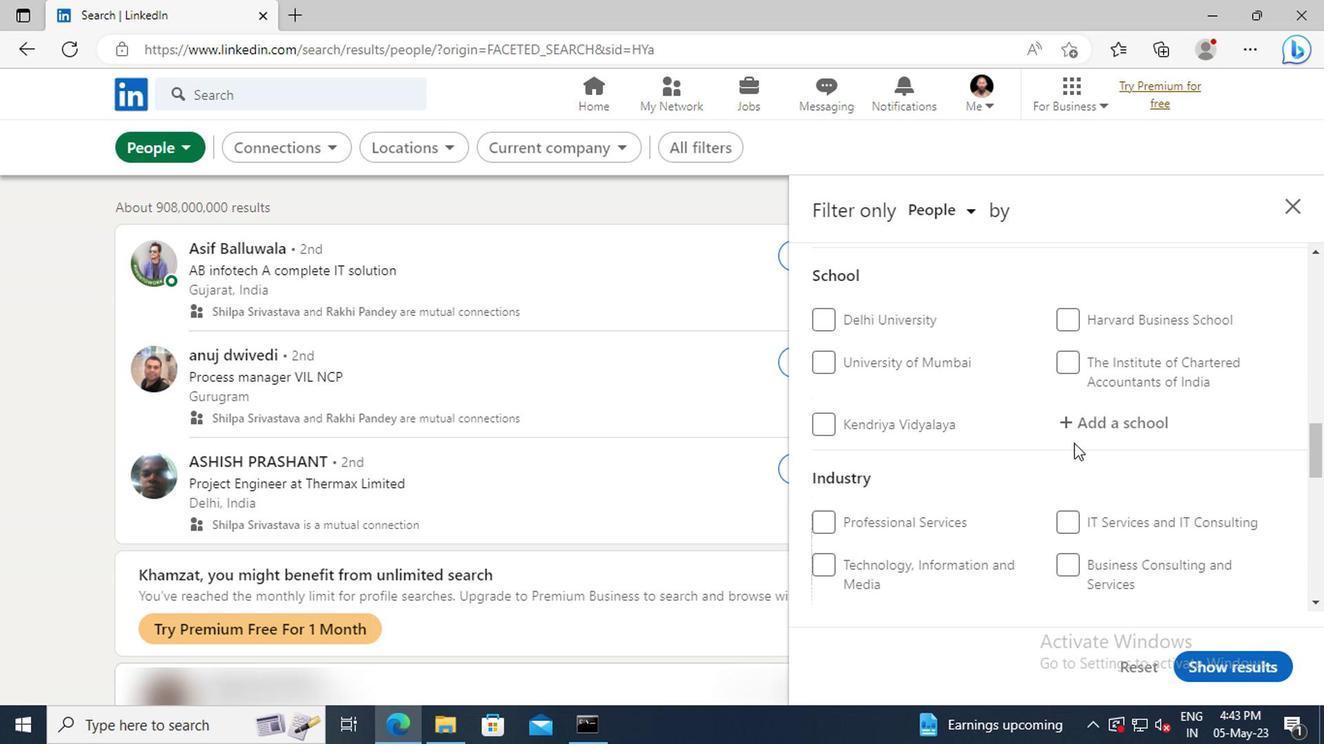
Action: Mouse scrolled (1070, 444) with delta (0, 0)
Screenshot: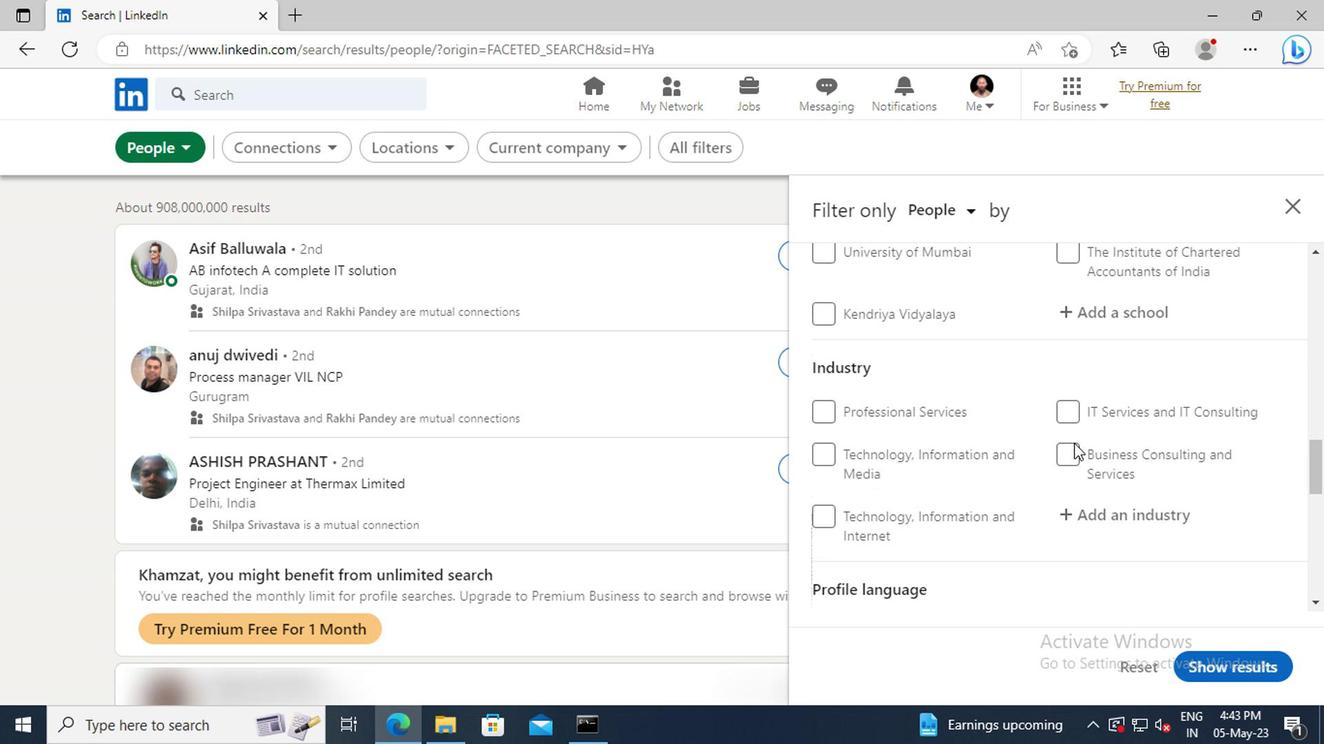 
Action: Mouse scrolled (1070, 444) with delta (0, 0)
Screenshot: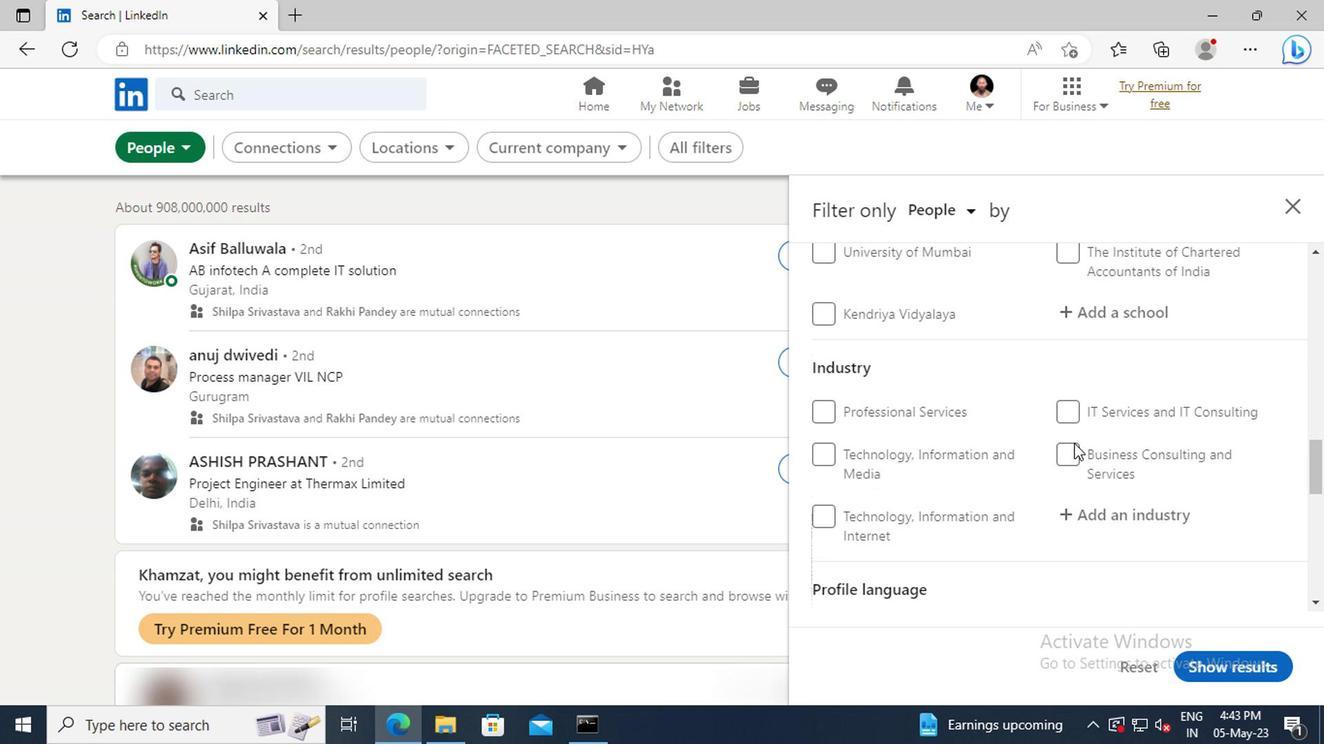 
Action: Mouse scrolled (1070, 444) with delta (0, 0)
Screenshot: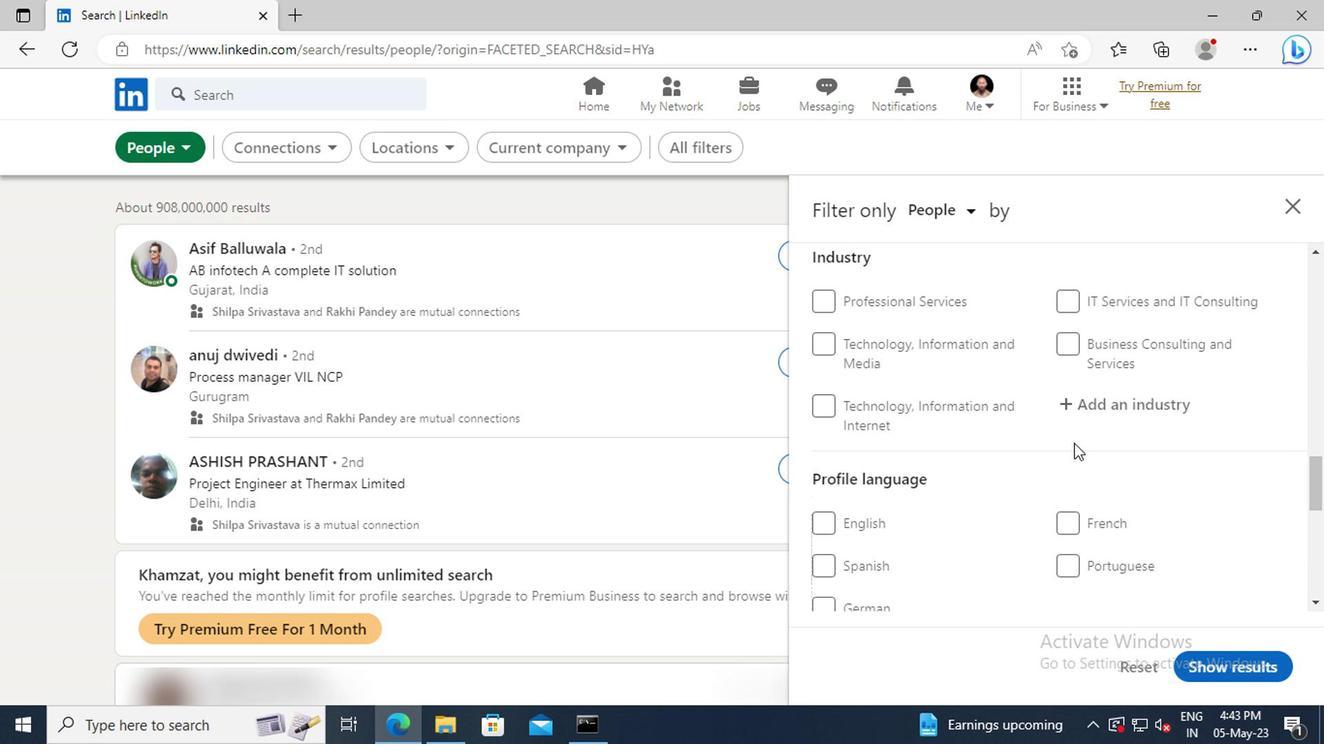 
Action: Mouse scrolled (1070, 444) with delta (0, 0)
Screenshot: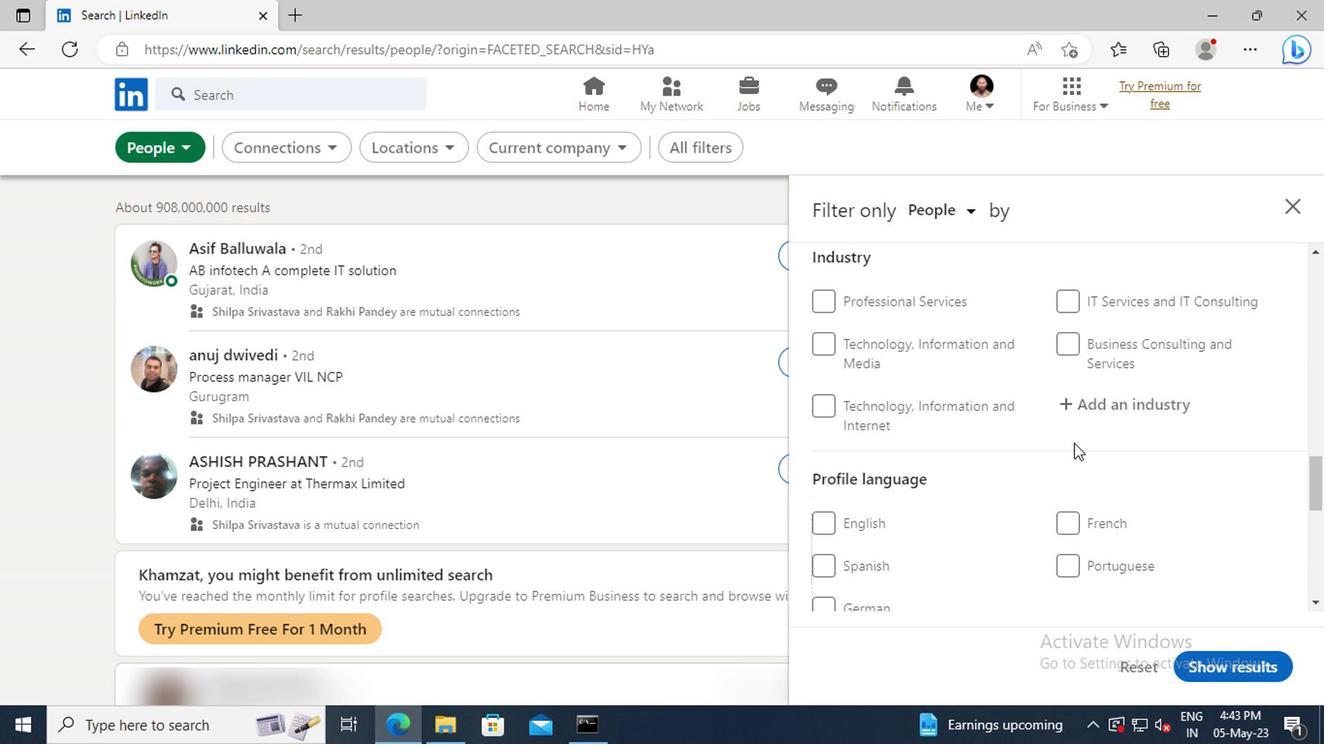
Action: Mouse moved to (823, 458)
Screenshot: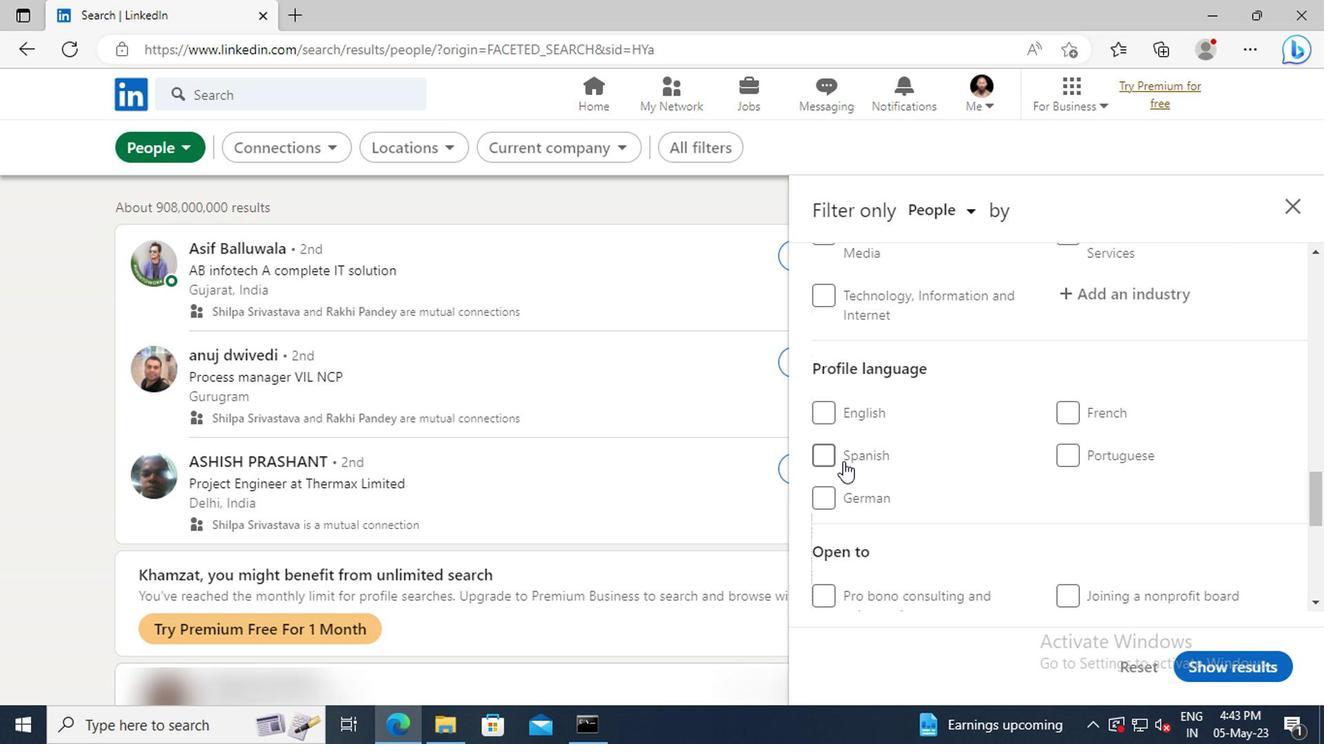 
Action: Mouse pressed left at (823, 458)
Screenshot: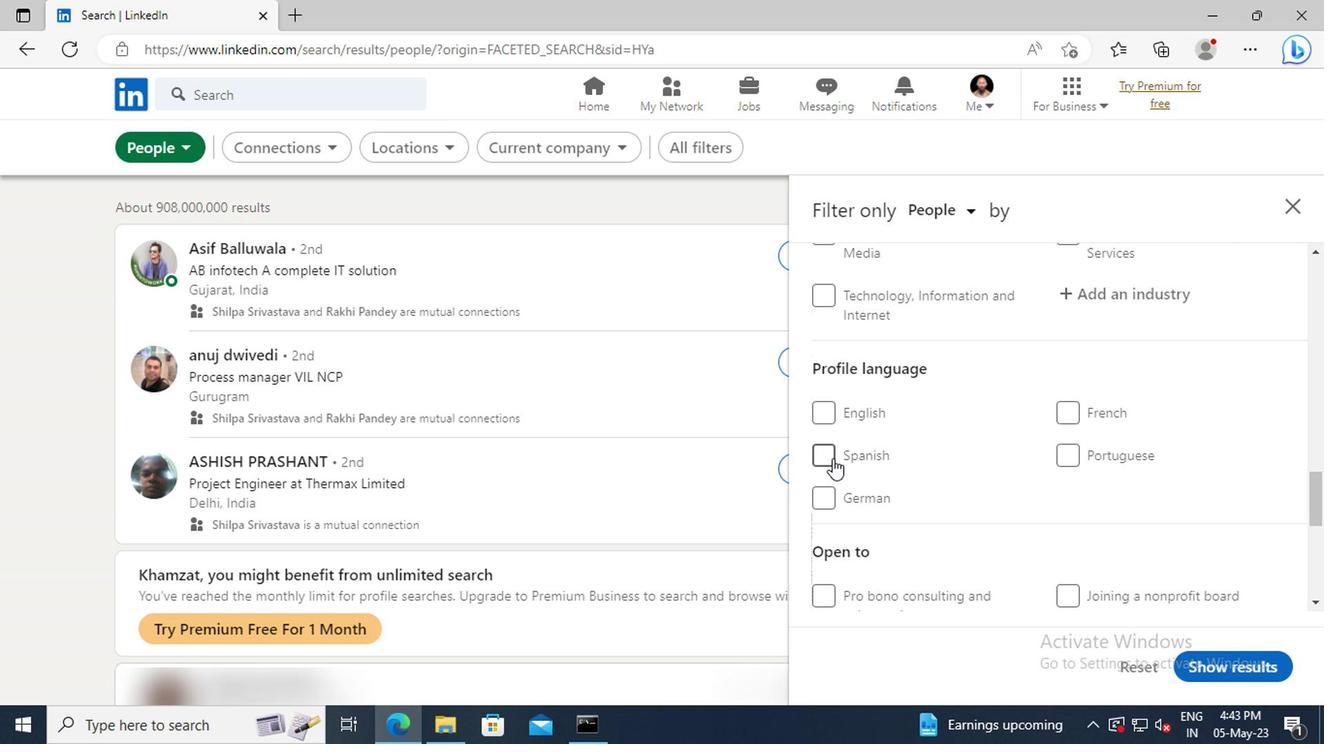
Action: Mouse moved to (1055, 437)
Screenshot: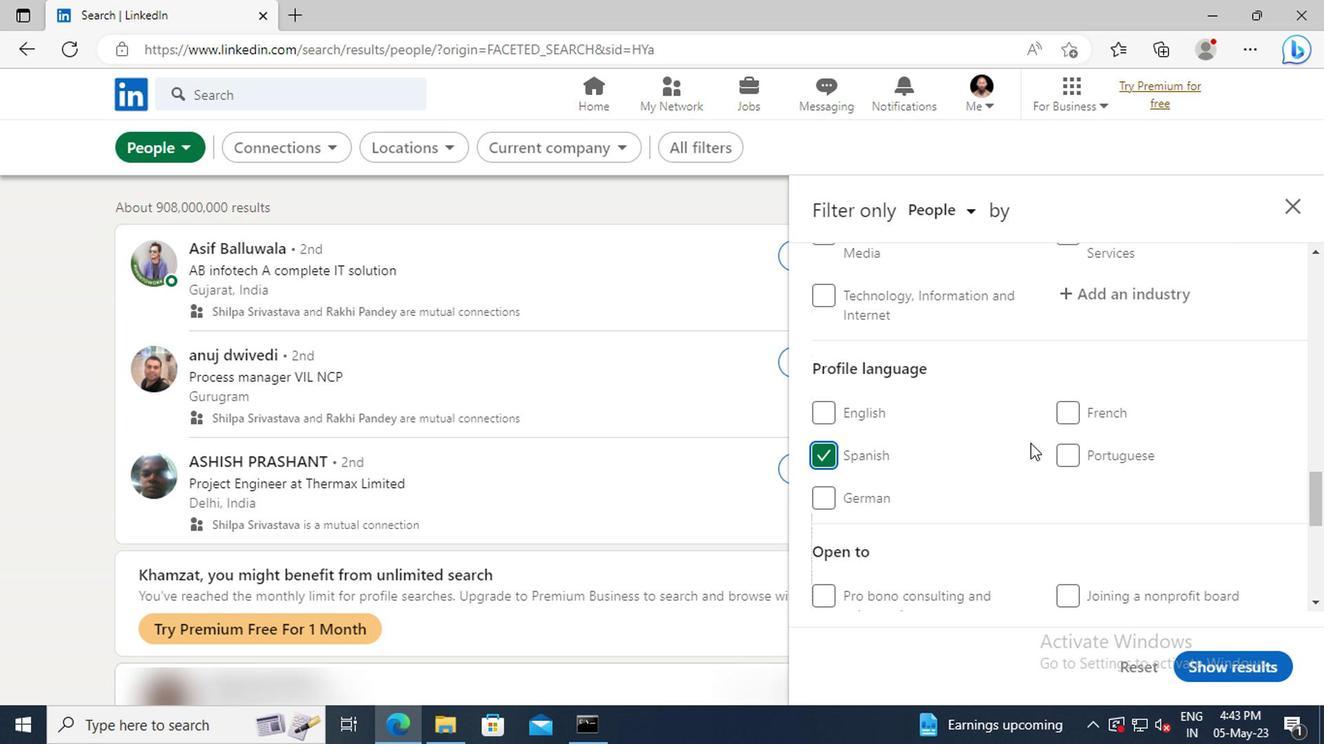 
Action: Mouse scrolled (1055, 437) with delta (0, 0)
Screenshot: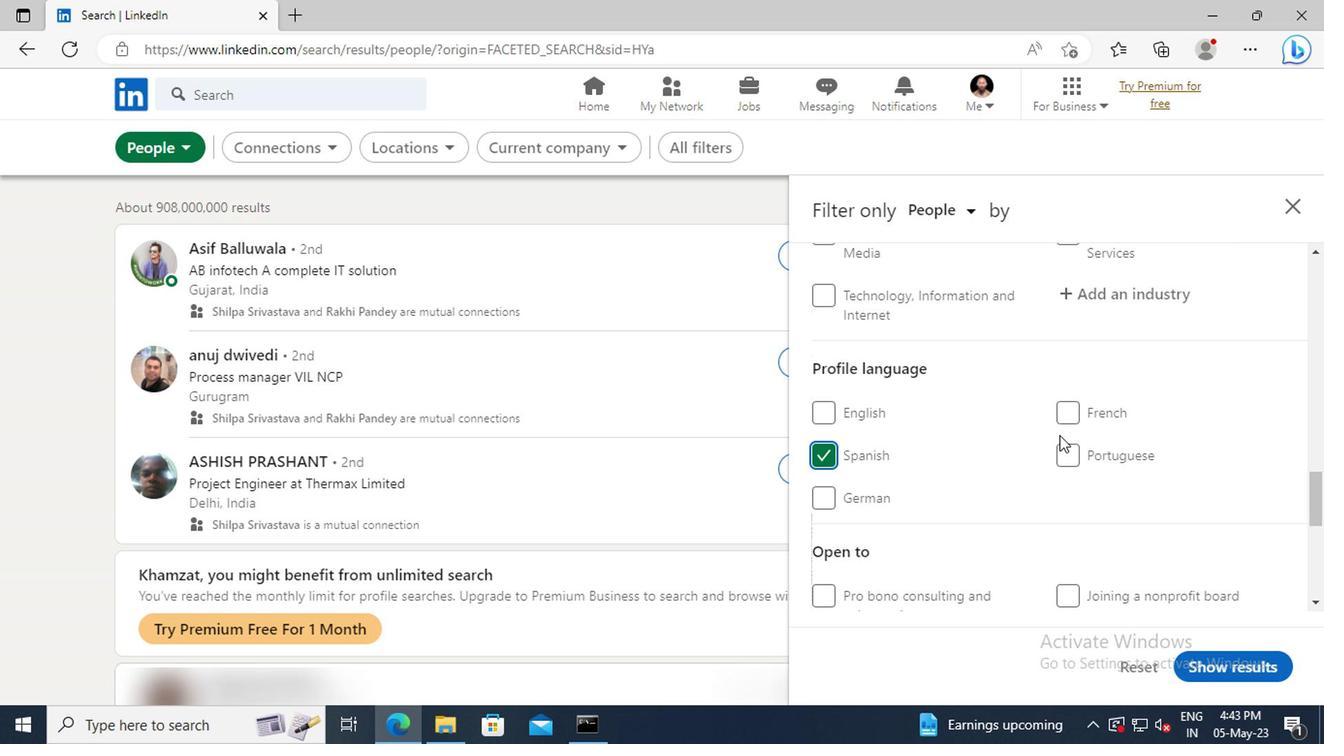 
Action: Mouse scrolled (1055, 437) with delta (0, 0)
Screenshot: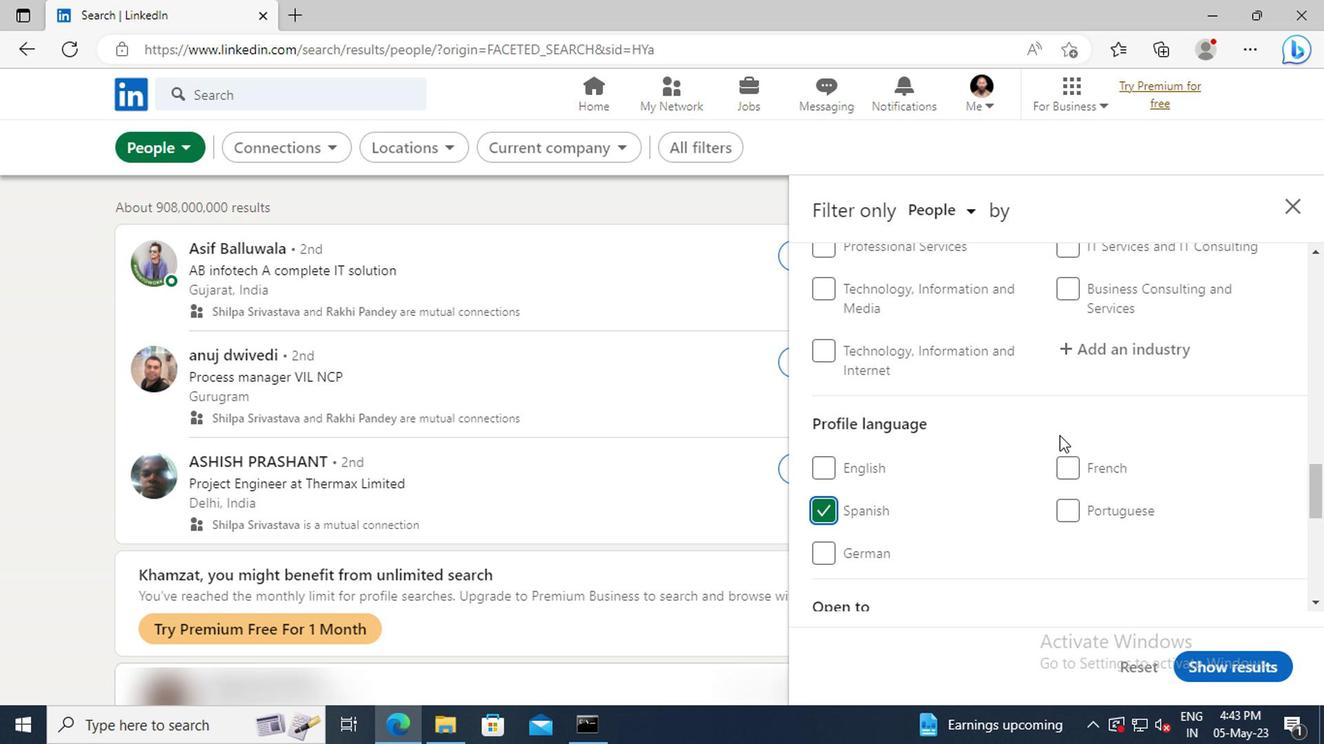 
Action: Mouse scrolled (1055, 437) with delta (0, 0)
Screenshot: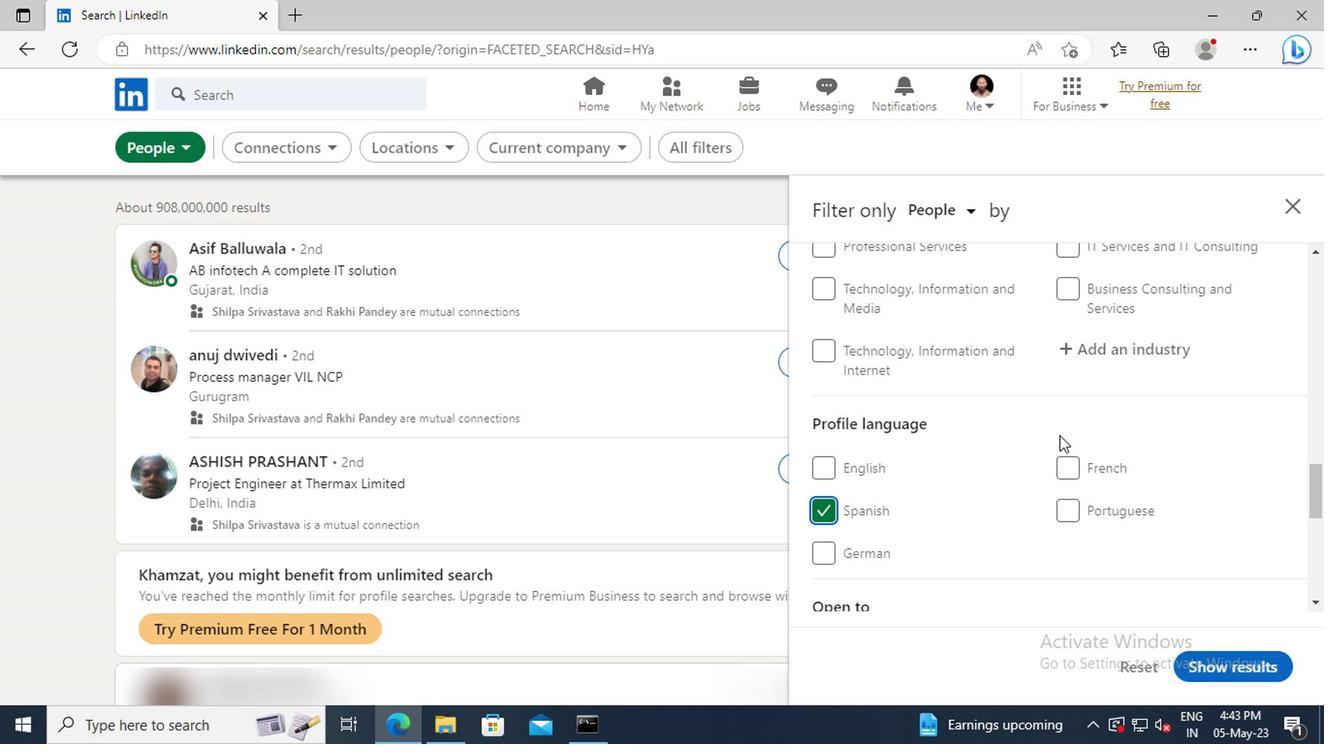 
Action: Mouse moved to (1056, 437)
Screenshot: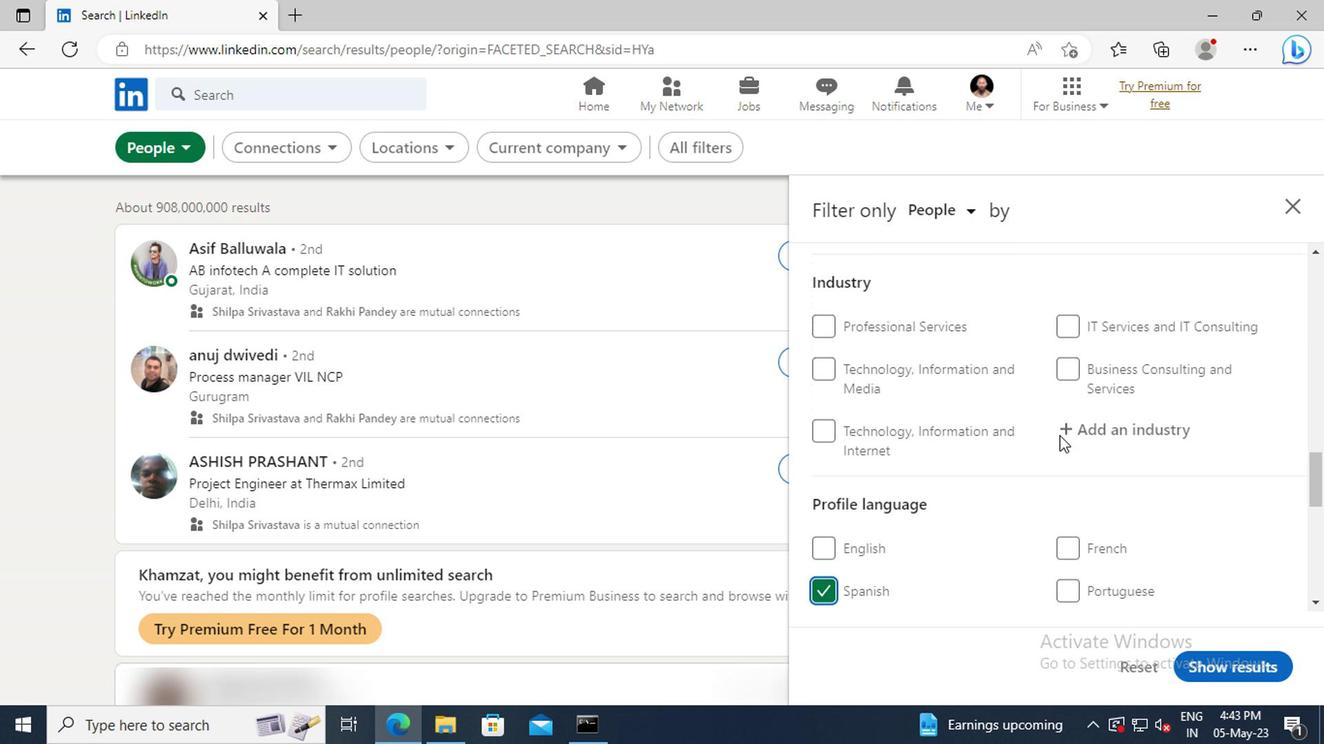 
Action: Mouse scrolled (1056, 437) with delta (0, 0)
Screenshot: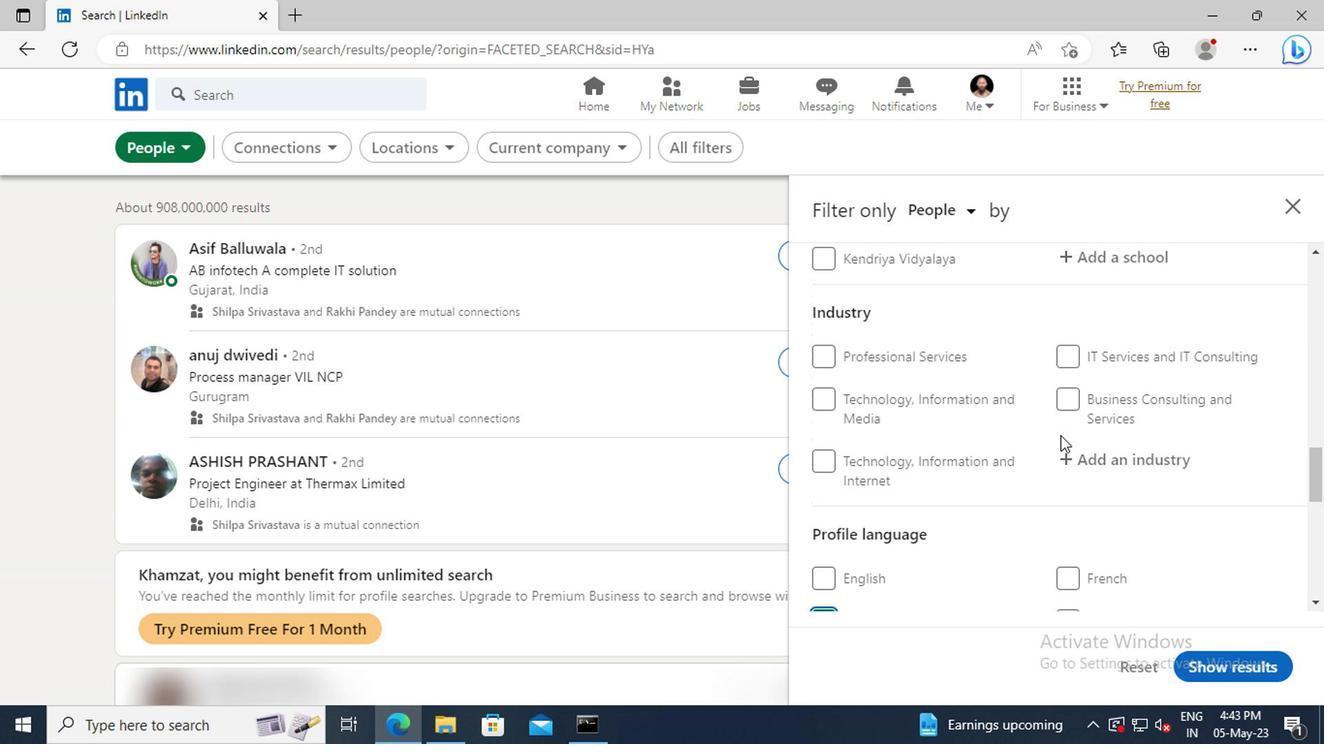 
Action: Mouse scrolled (1056, 437) with delta (0, 0)
Screenshot: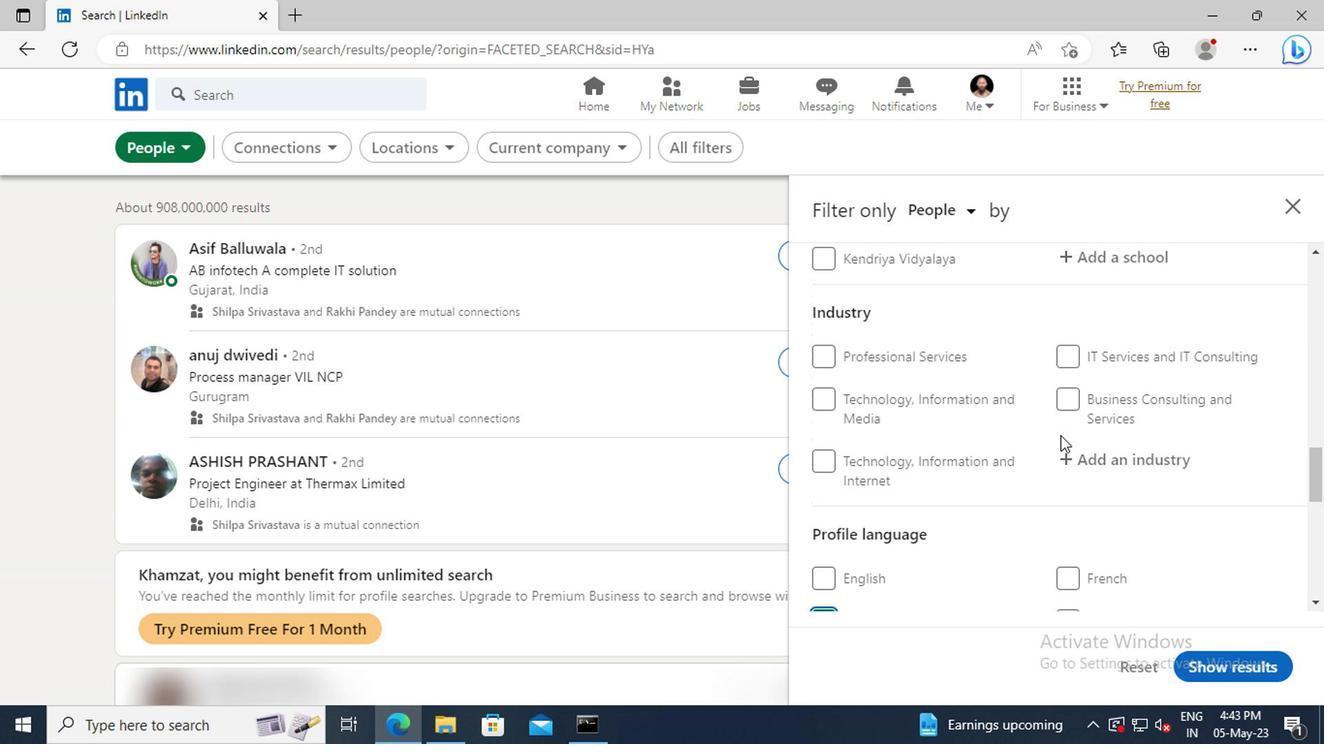 
Action: Mouse scrolled (1056, 437) with delta (0, 0)
Screenshot: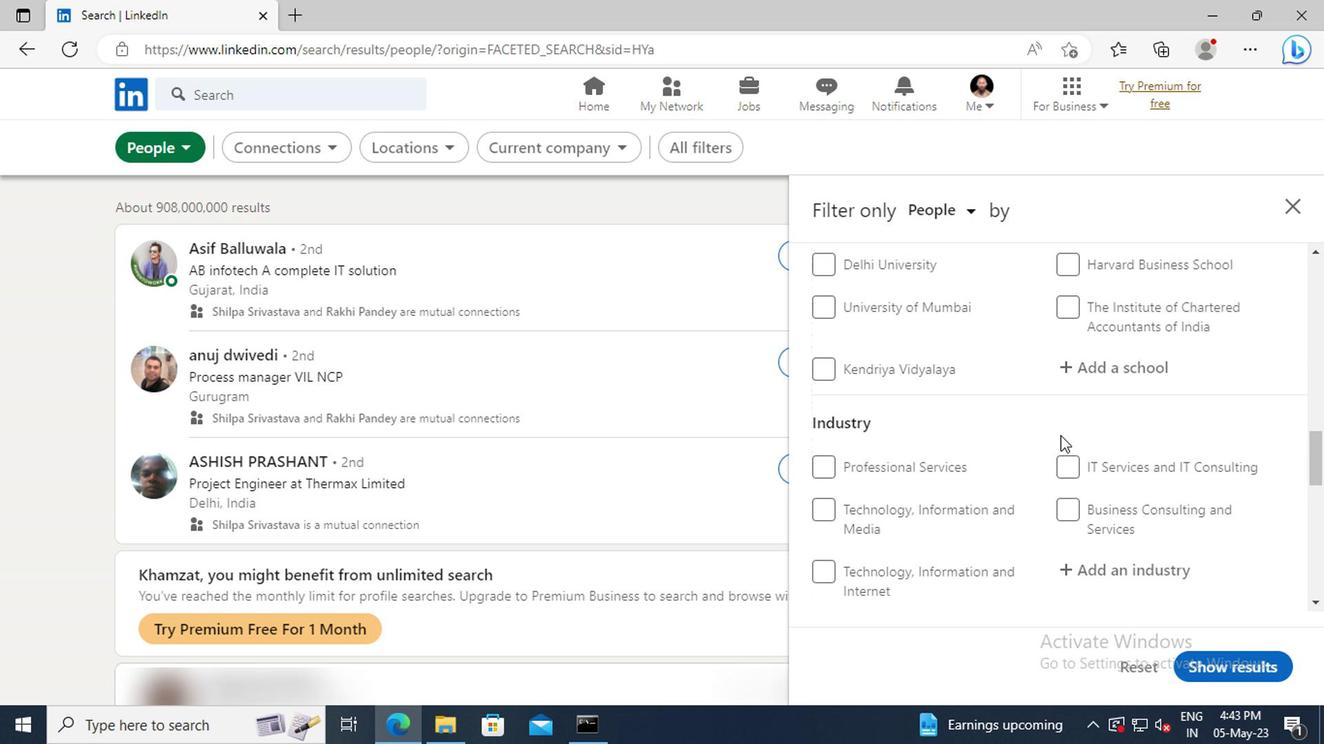 
Action: Mouse scrolled (1056, 437) with delta (0, 0)
Screenshot: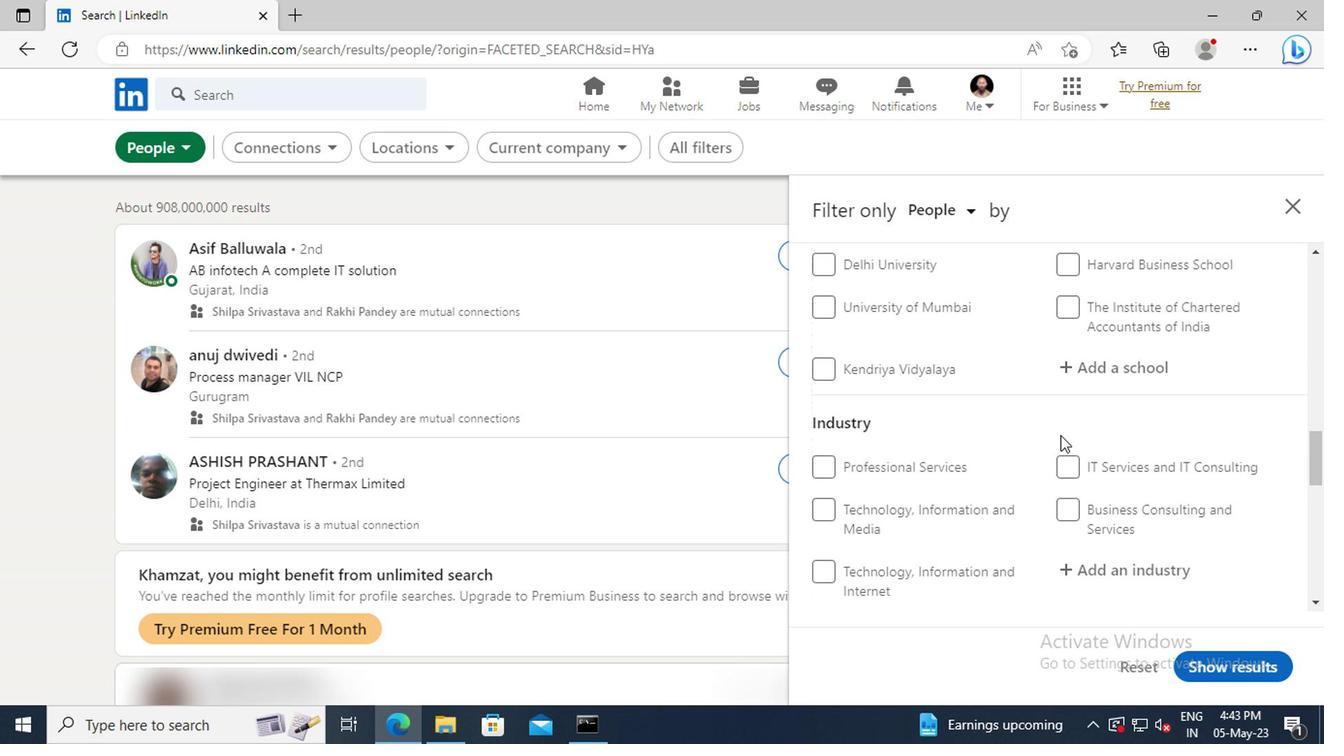 
Action: Mouse scrolled (1056, 437) with delta (0, 0)
Screenshot: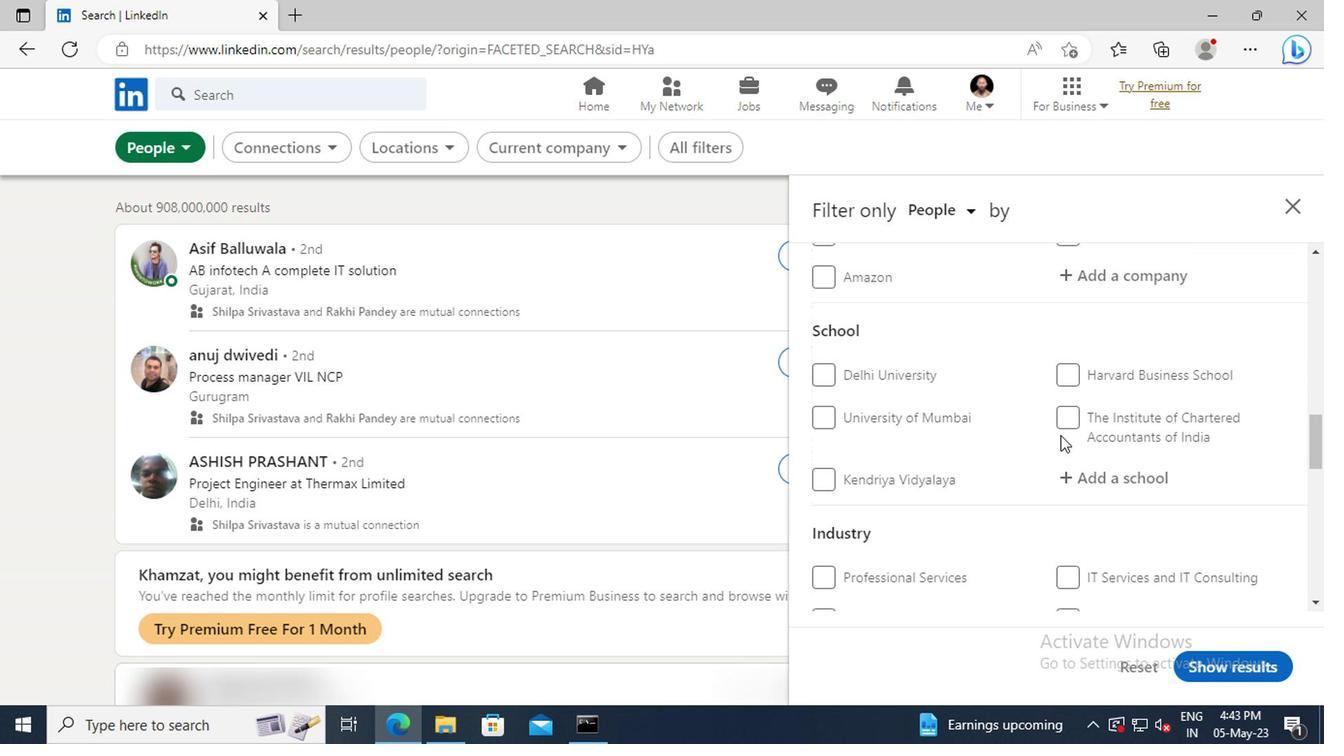 
Action: Mouse scrolled (1056, 437) with delta (0, 0)
Screenshot: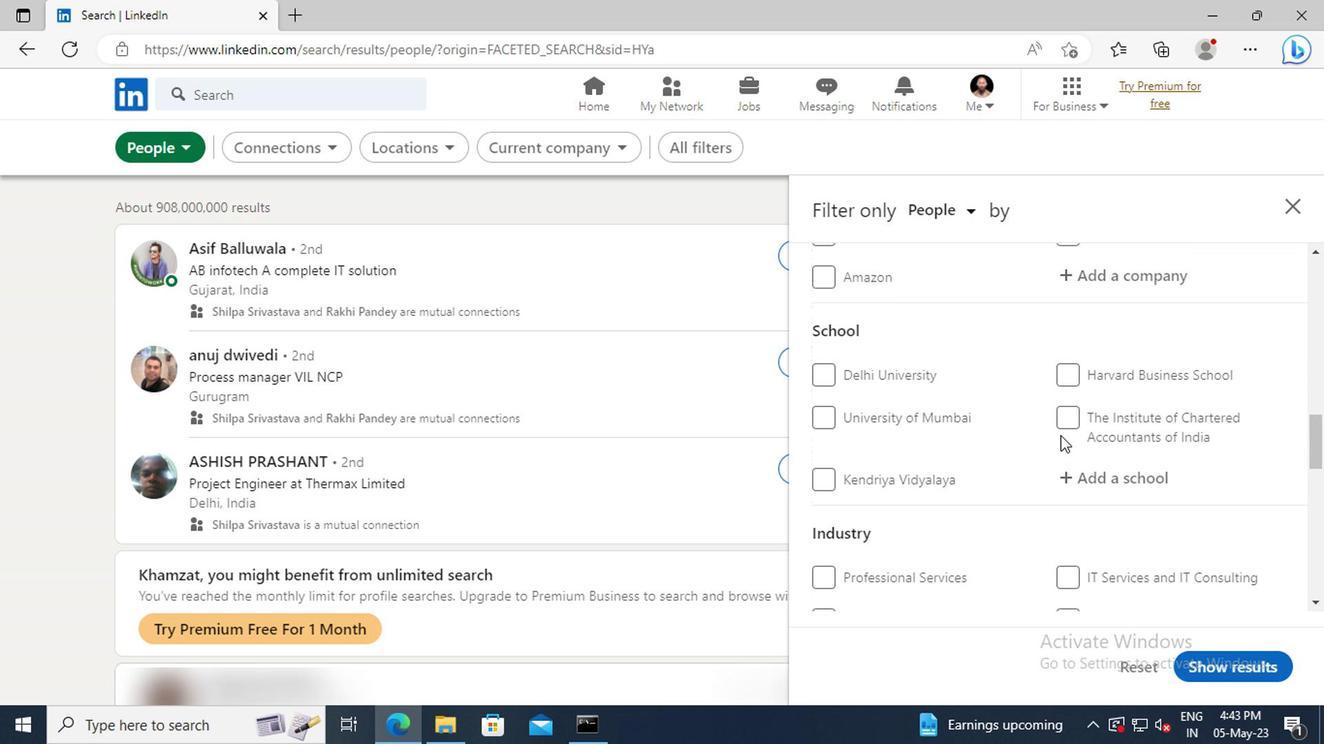 
Action: Mouse scrolled (1056, 437) with delta (0, 0)
Screenshot: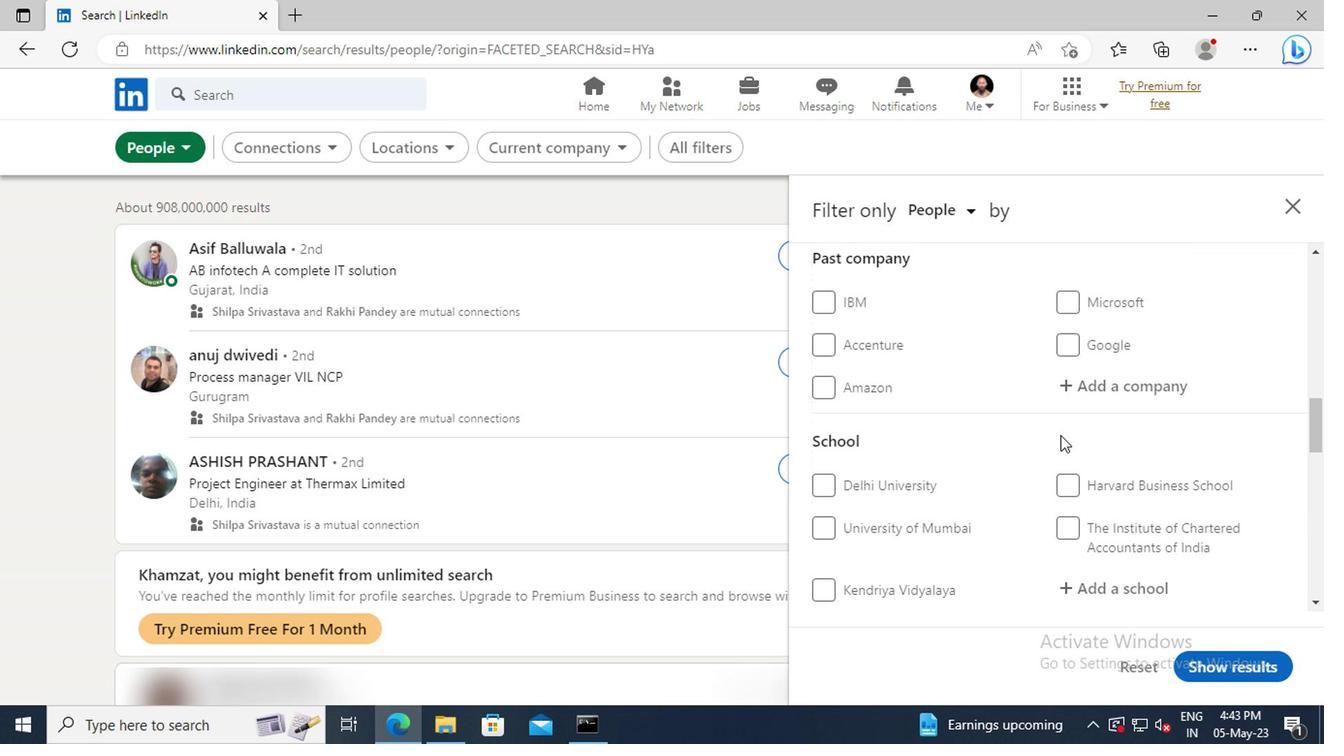 
Action: Mouse scrolled (1056, 437) with delta (0, 0)
Screenshot: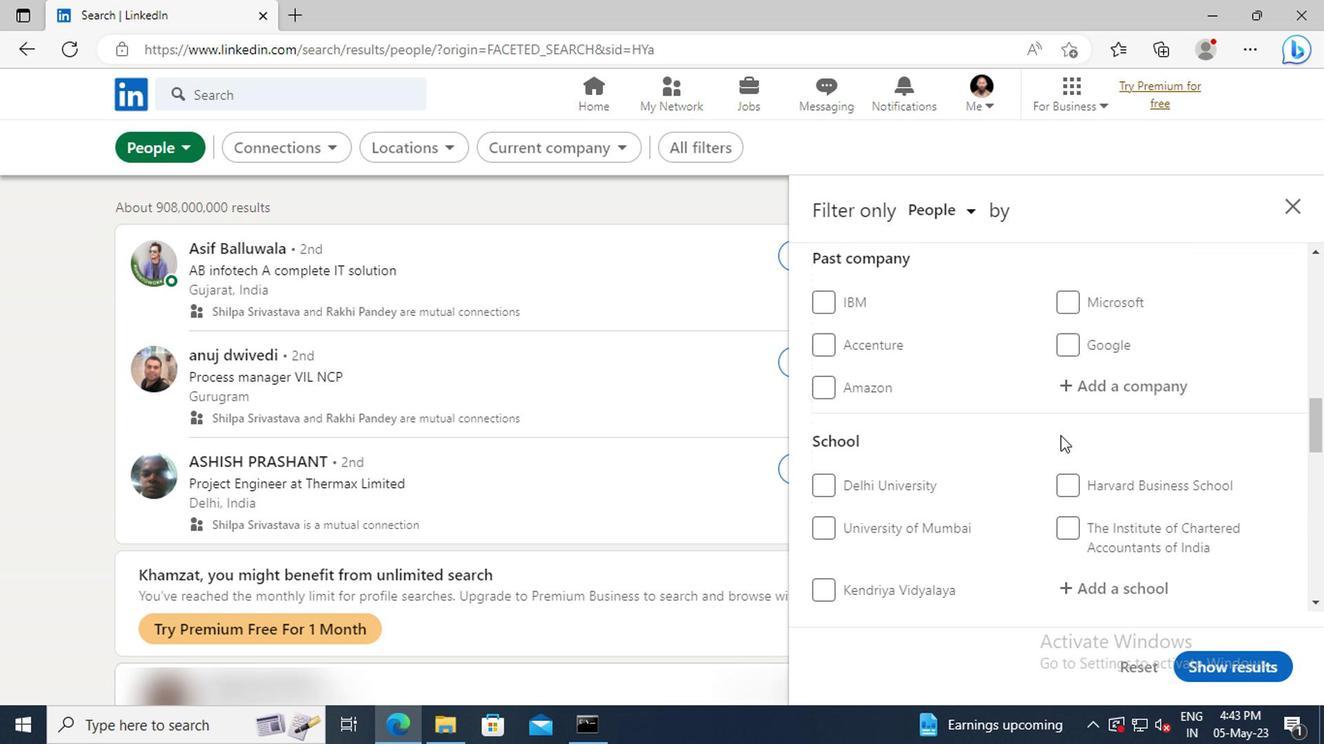 
Action: Mouse scrolled (1056, 437) with delta (0, 0)
Screenshot: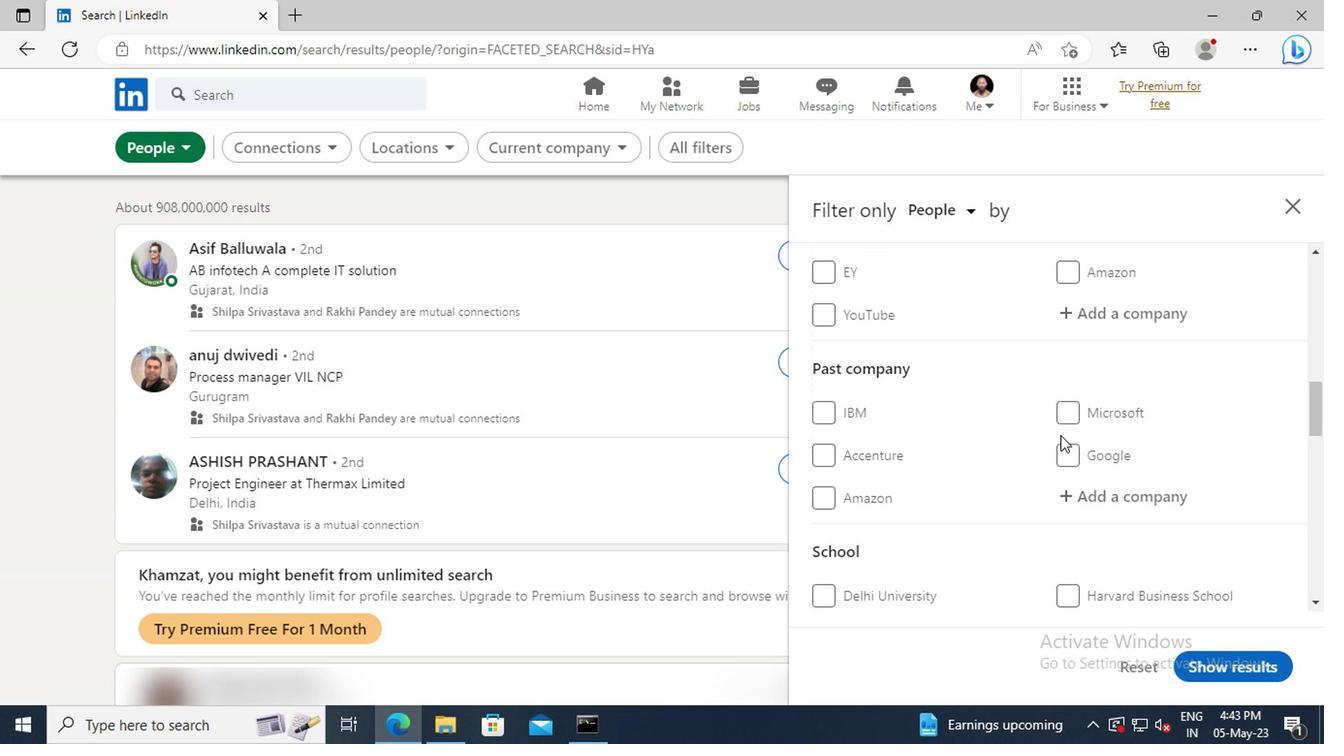 
Action: Mouse scrolled (1056, 437) with delta (0, 0)
Screenshot: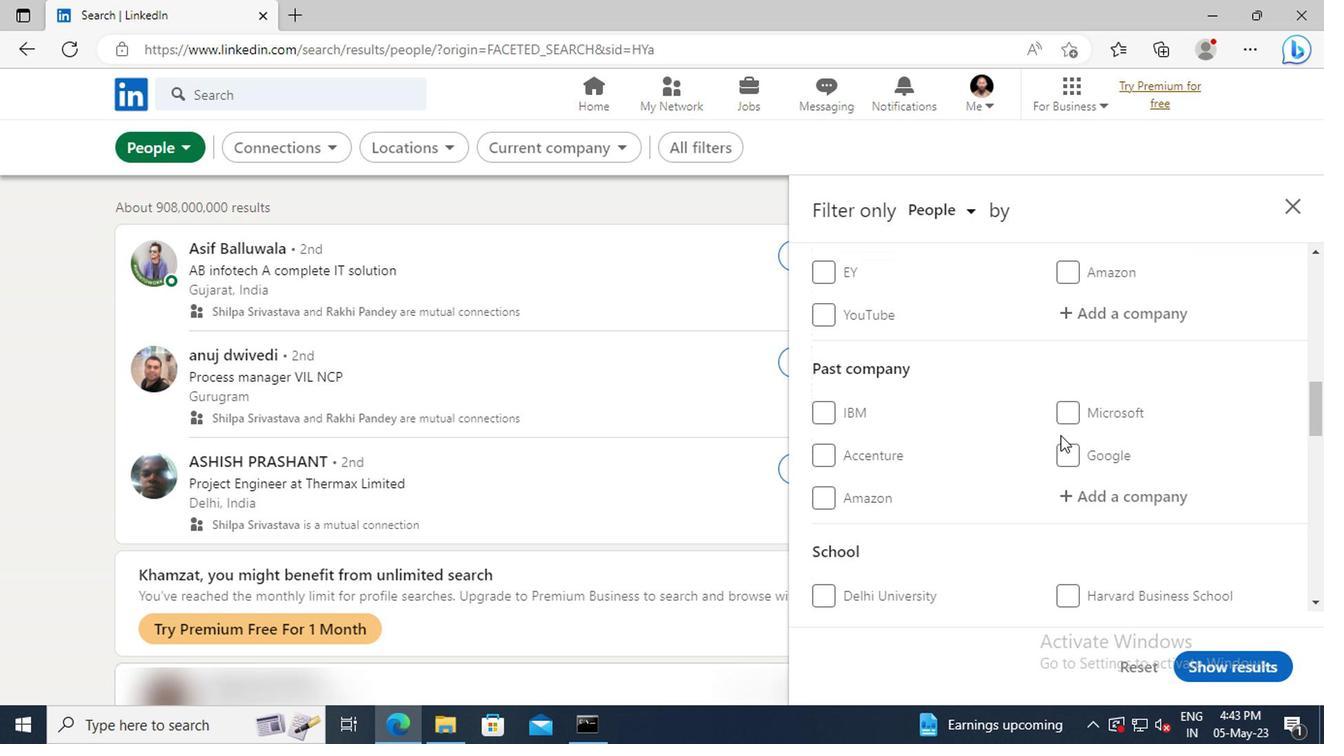 
Action: Mouse moved to (1058, 430)
Screenshot: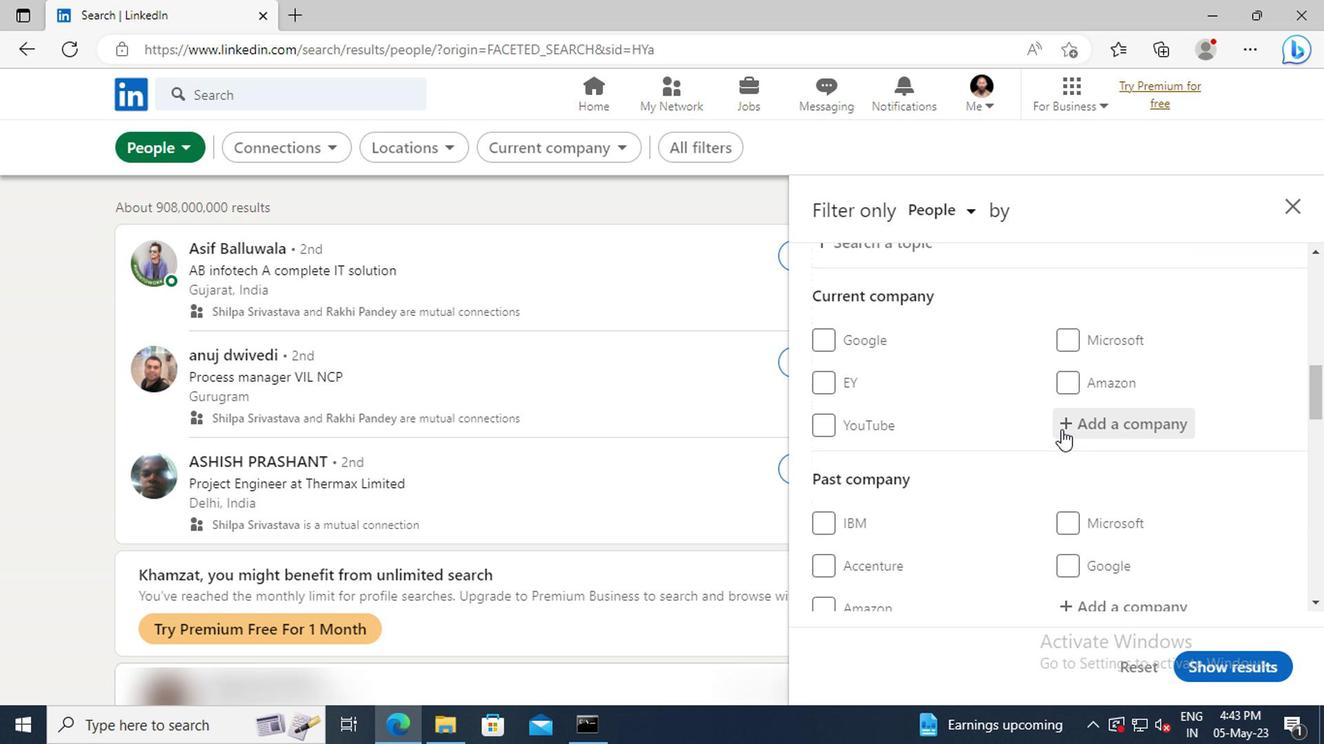 
Action: Mouse pressed left at (1058, 430)
Screenshot: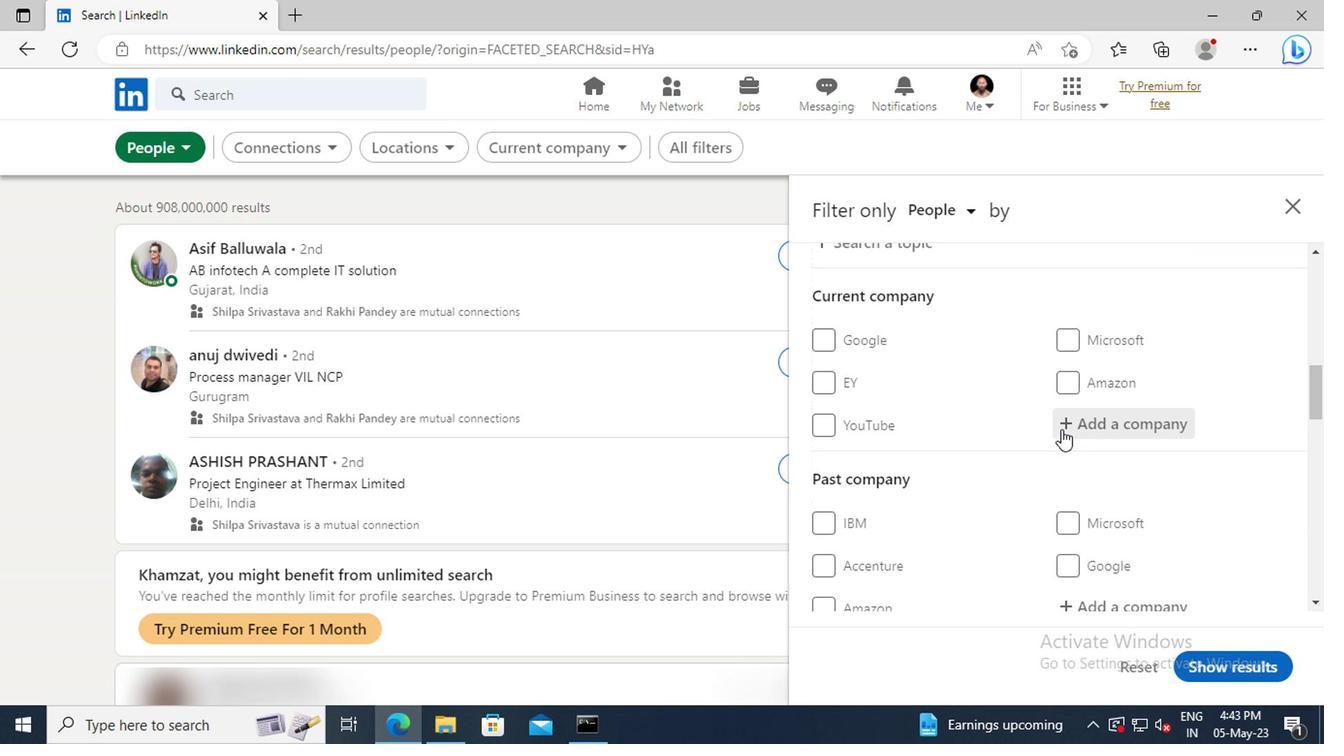 
Action: Key pressed <Key.shift>WILDLIFE<Key.space><Key.shift>CONSERV
Screenshot: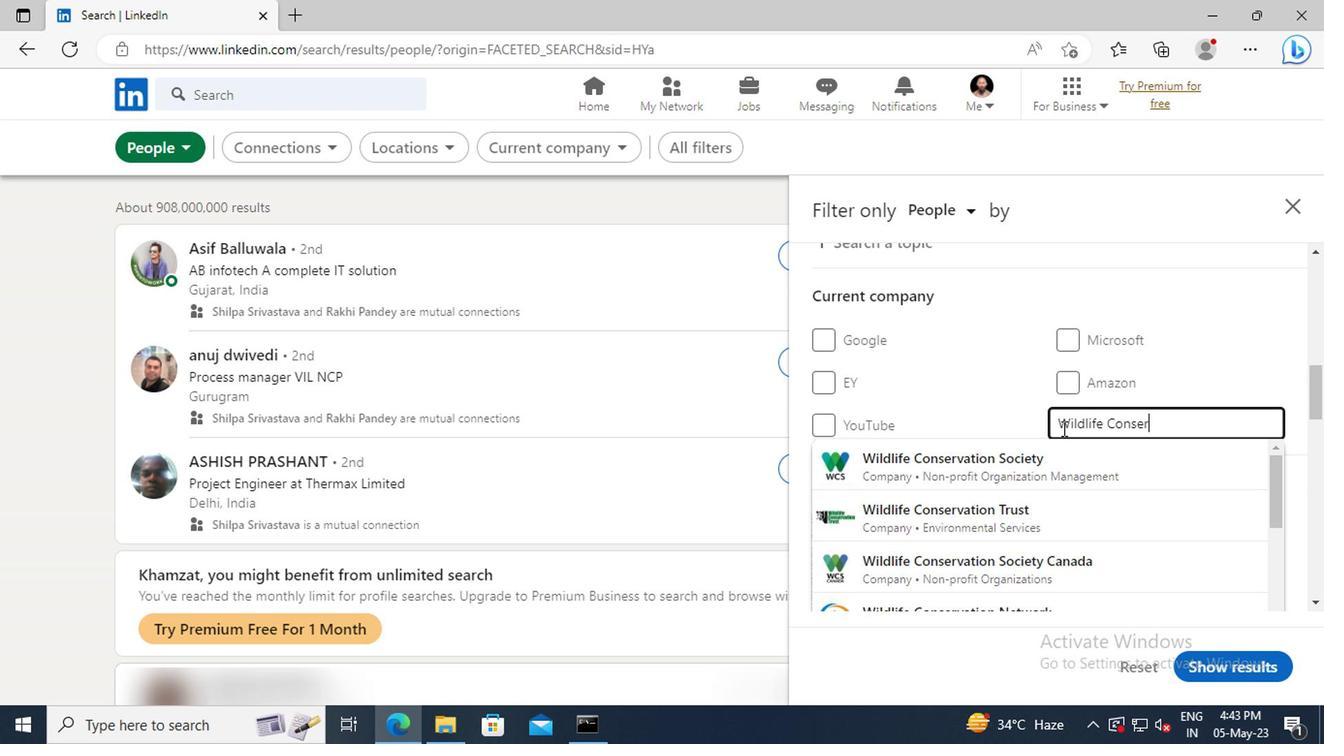 
Action: Mouse moved to (1060, 505)
Screenshot: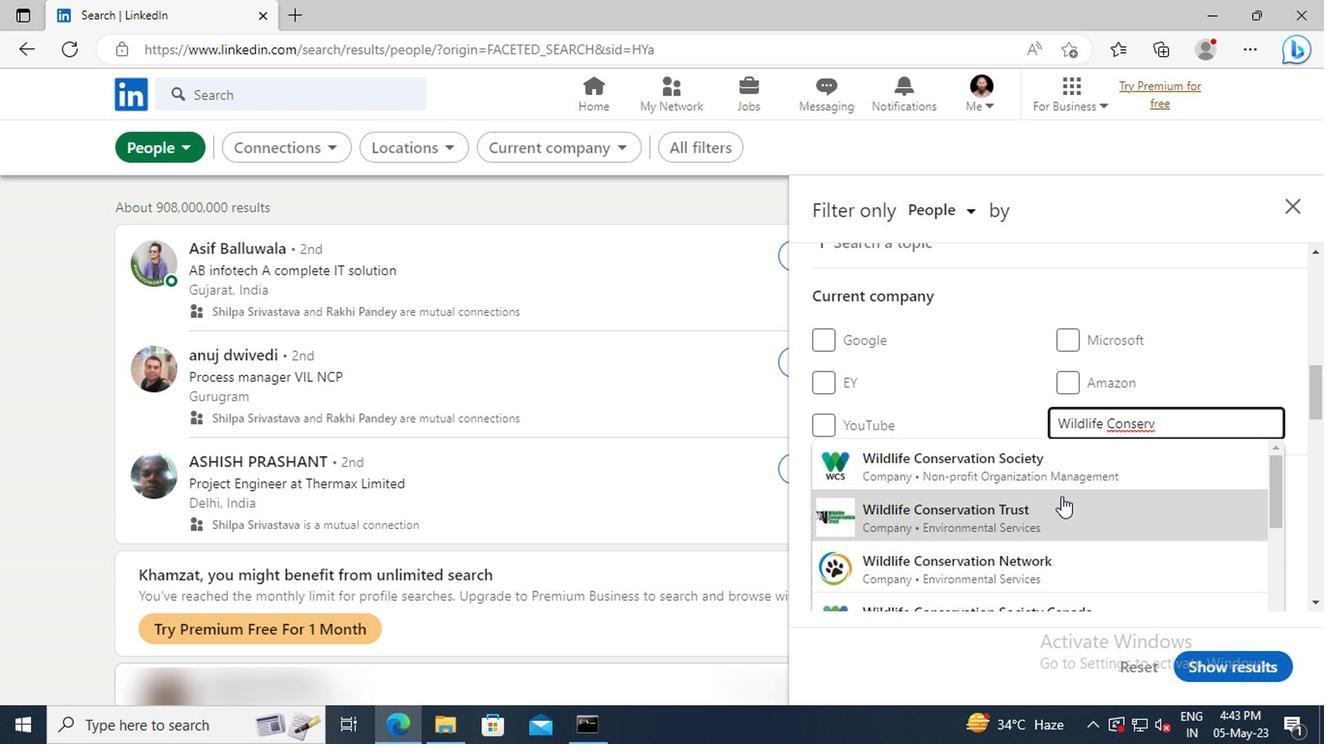 
Action: Mouse pressed left at (1060, 505)
Screenshot: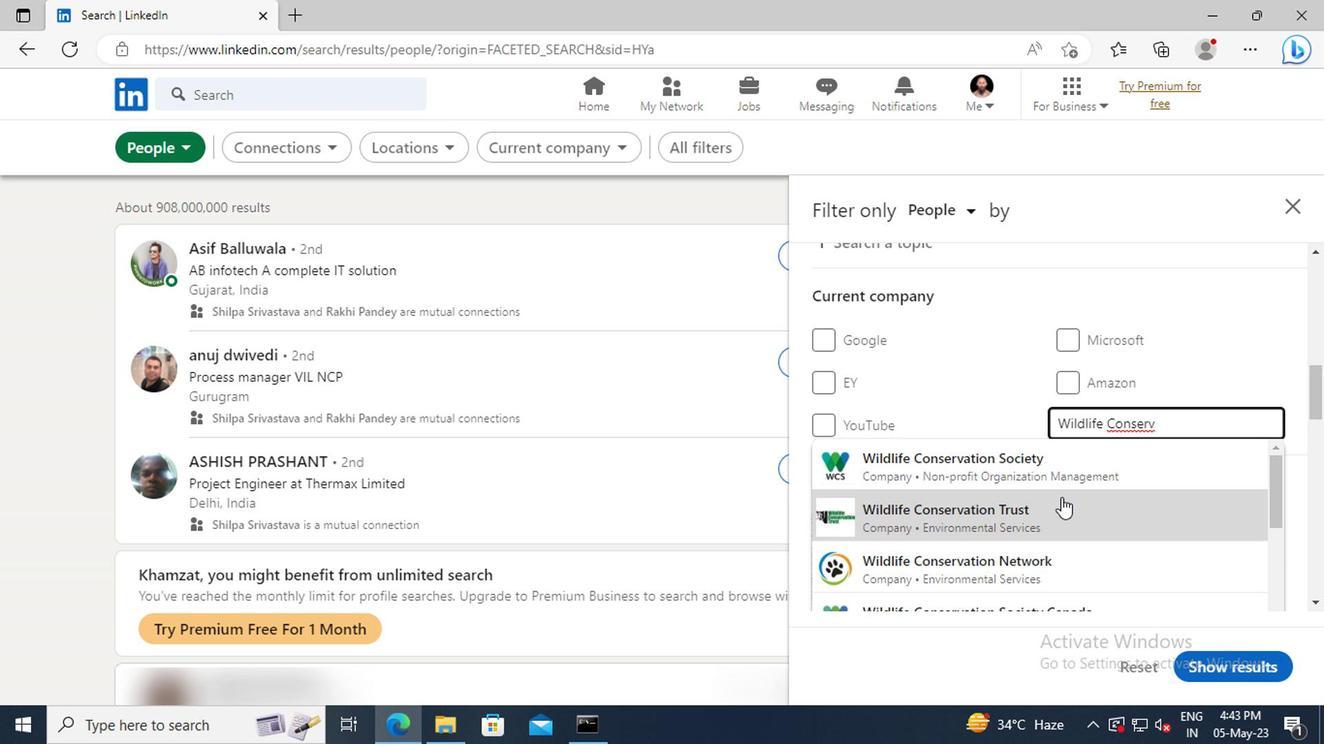 
Action: Mouse scrolled (1060, 504) with delta (0, 0)
Screenshot: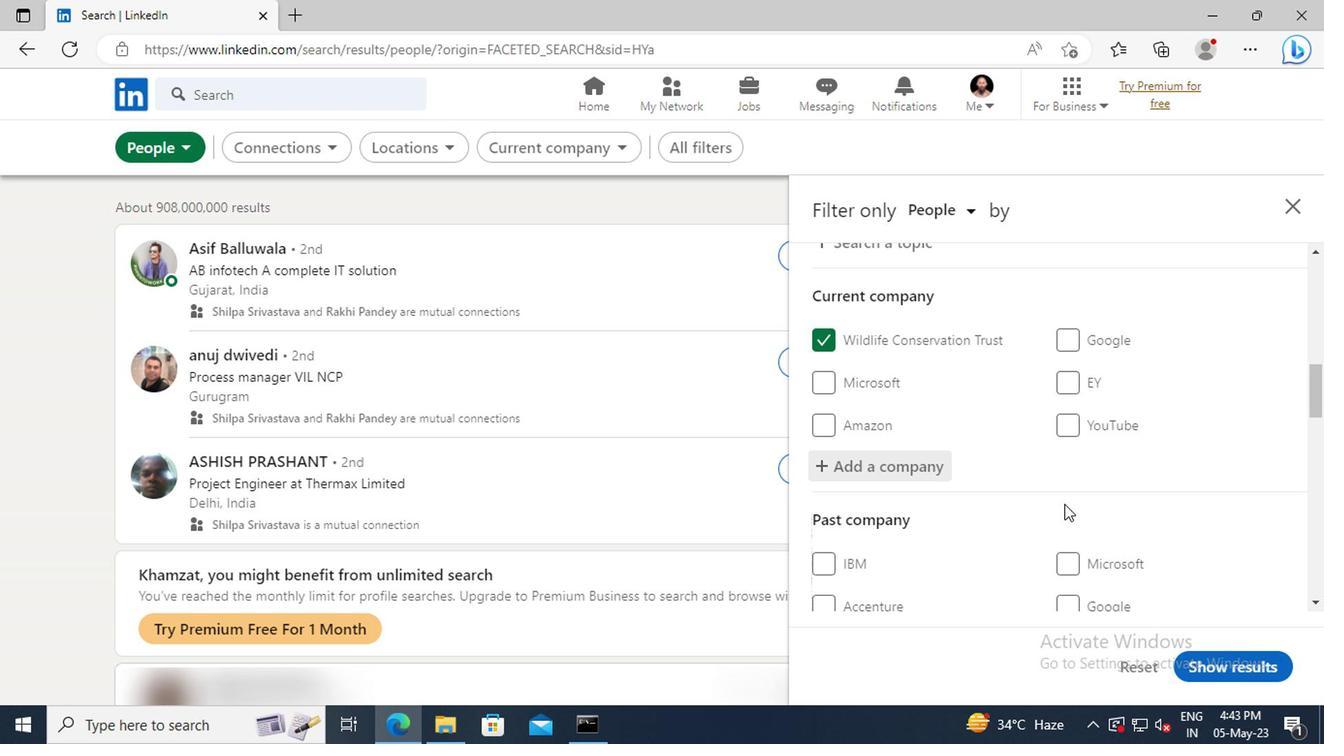 
Action: Mouse scrolled (1060, 504) with delta (0, 0)
Screenshot: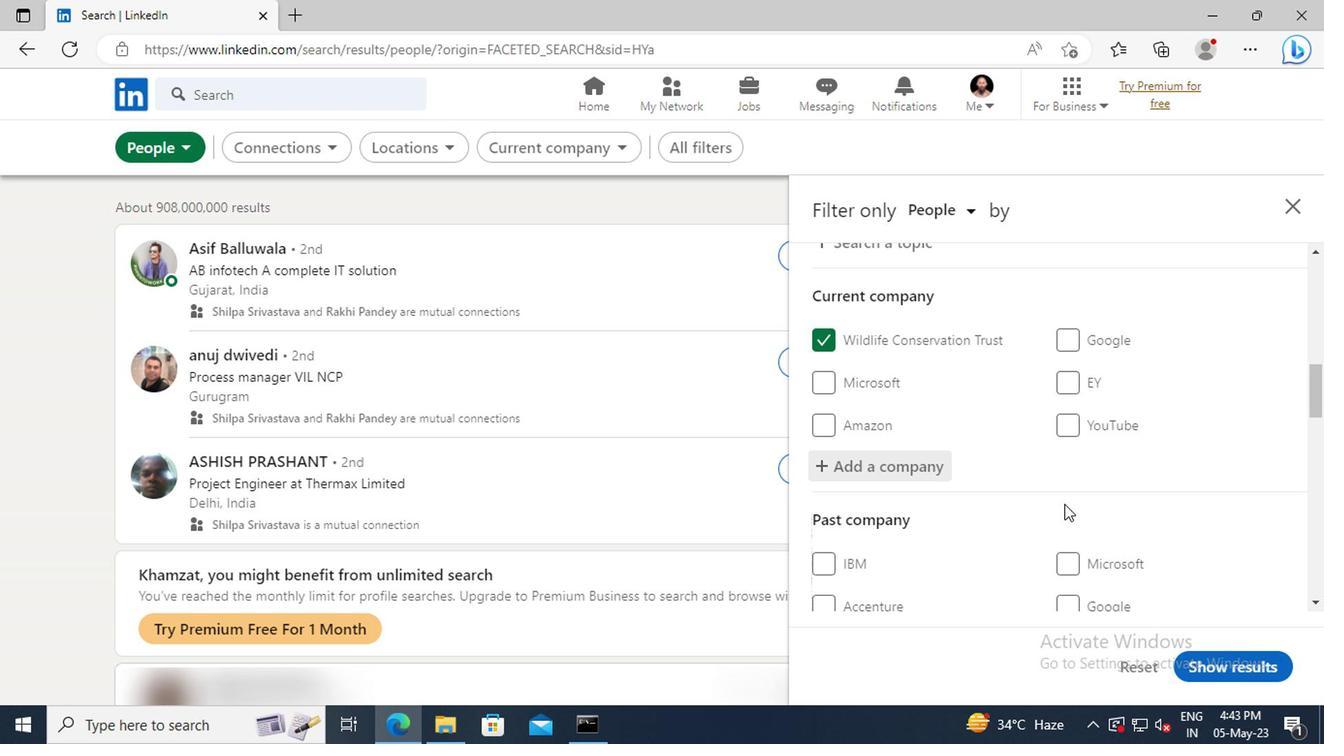 
Action: Mouse moved to (1057, 488)
Screenshot: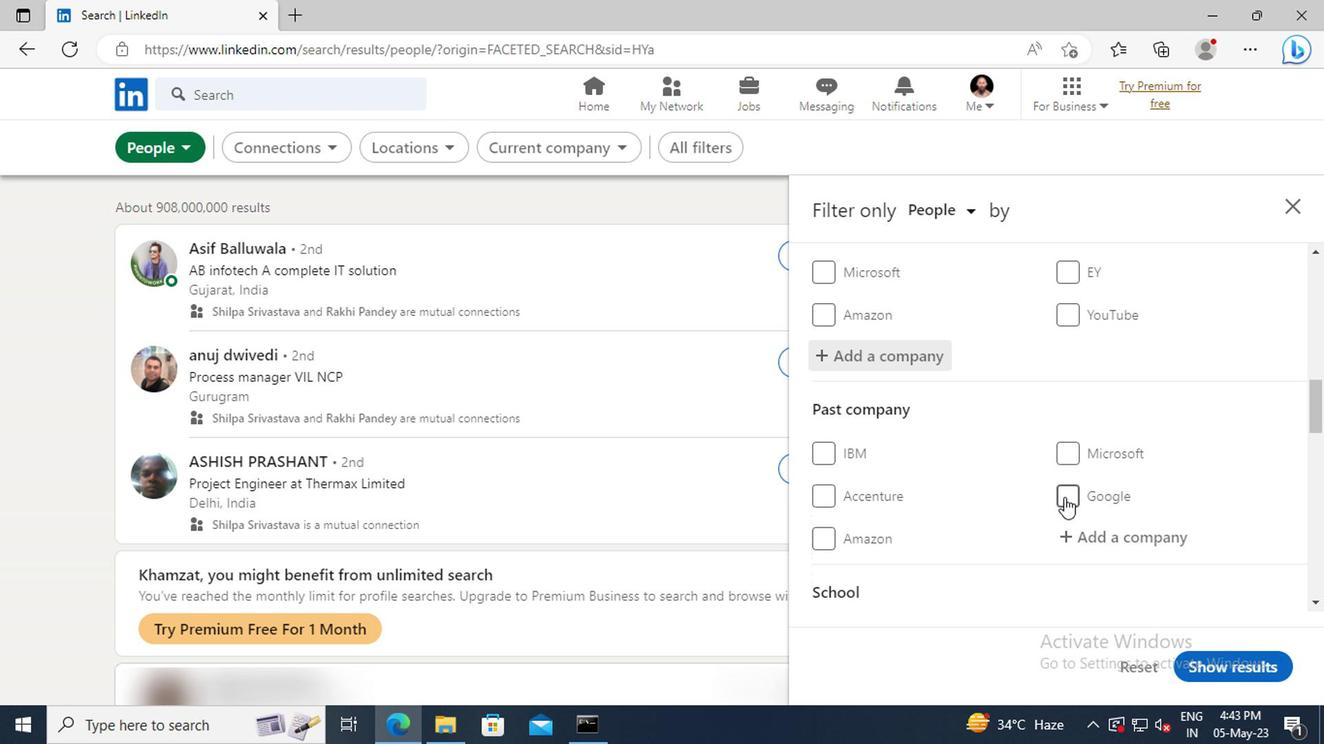 
Action: Mouse scrolled (1057, 487) with delta (0, 0)
Screenshot: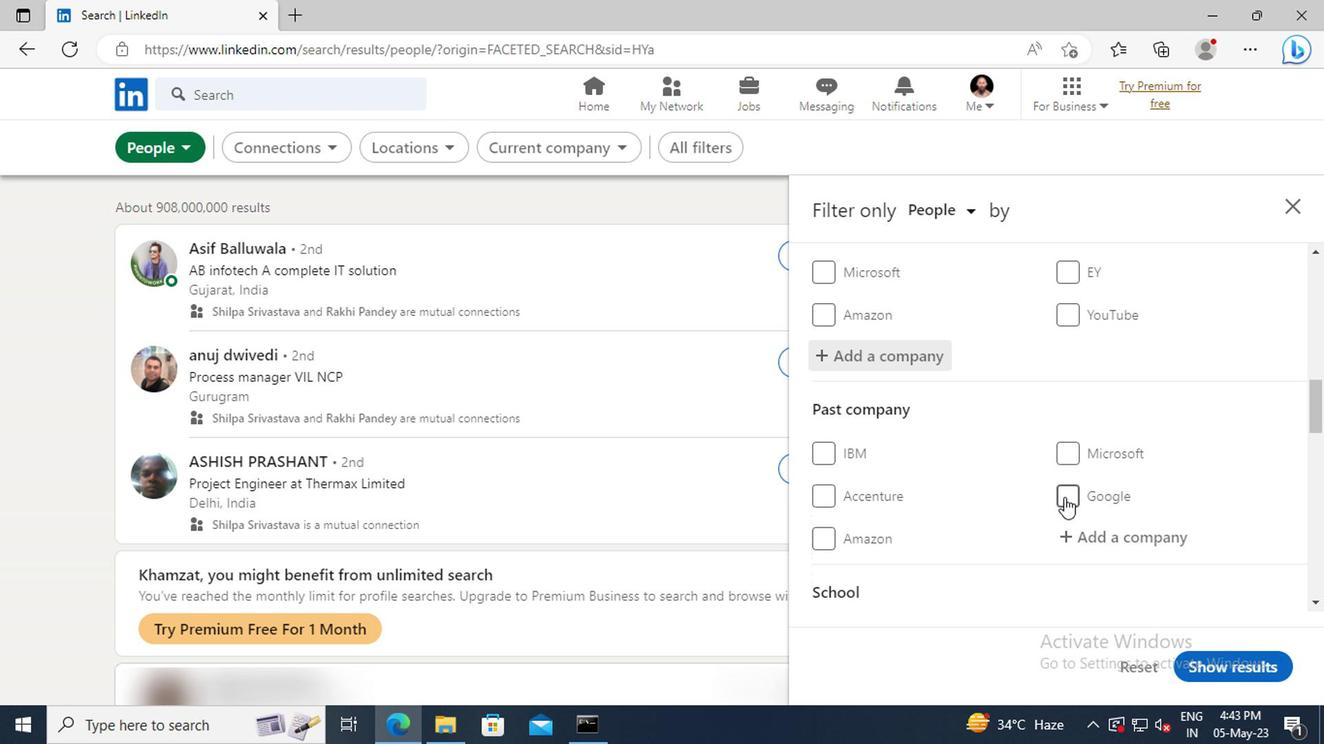 
Action: Mouse moved to (1055, 479)
Screenshot: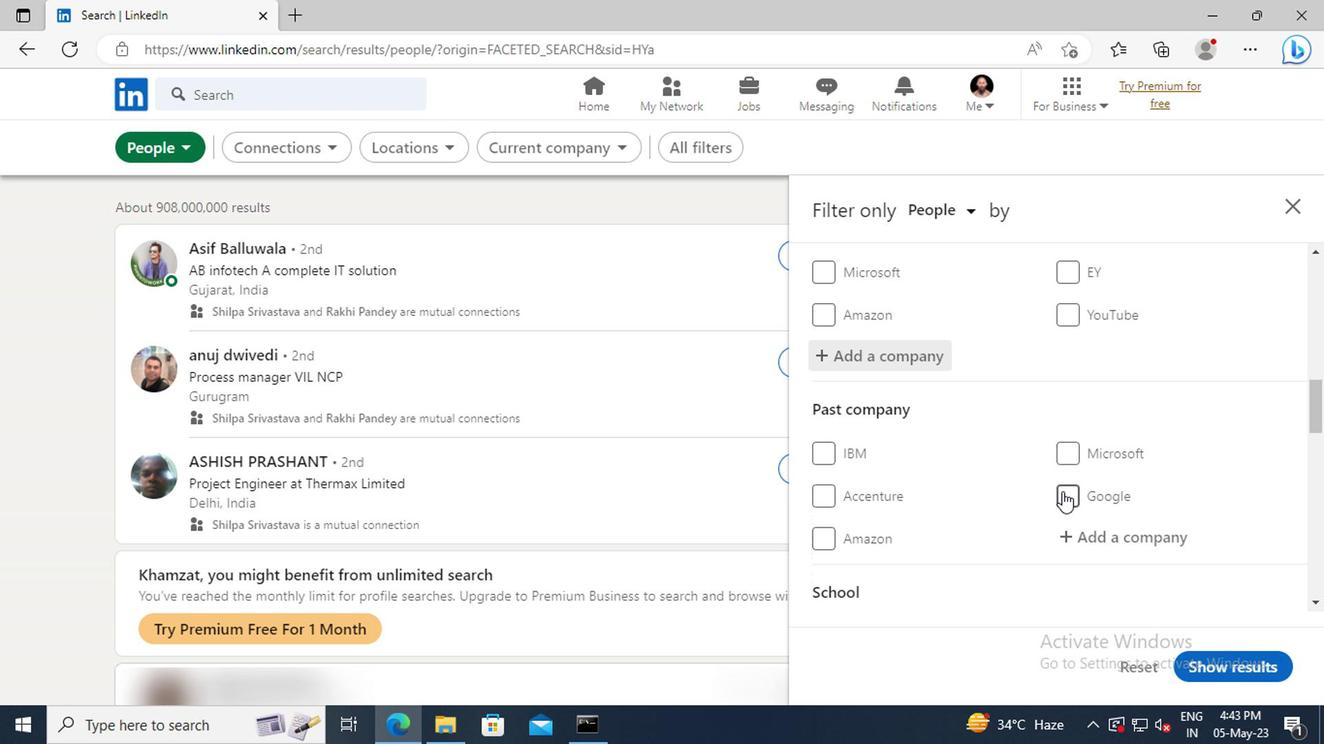
Action: Mouse scrolled (1055, 478) with delta (0, 0)
Screenshot: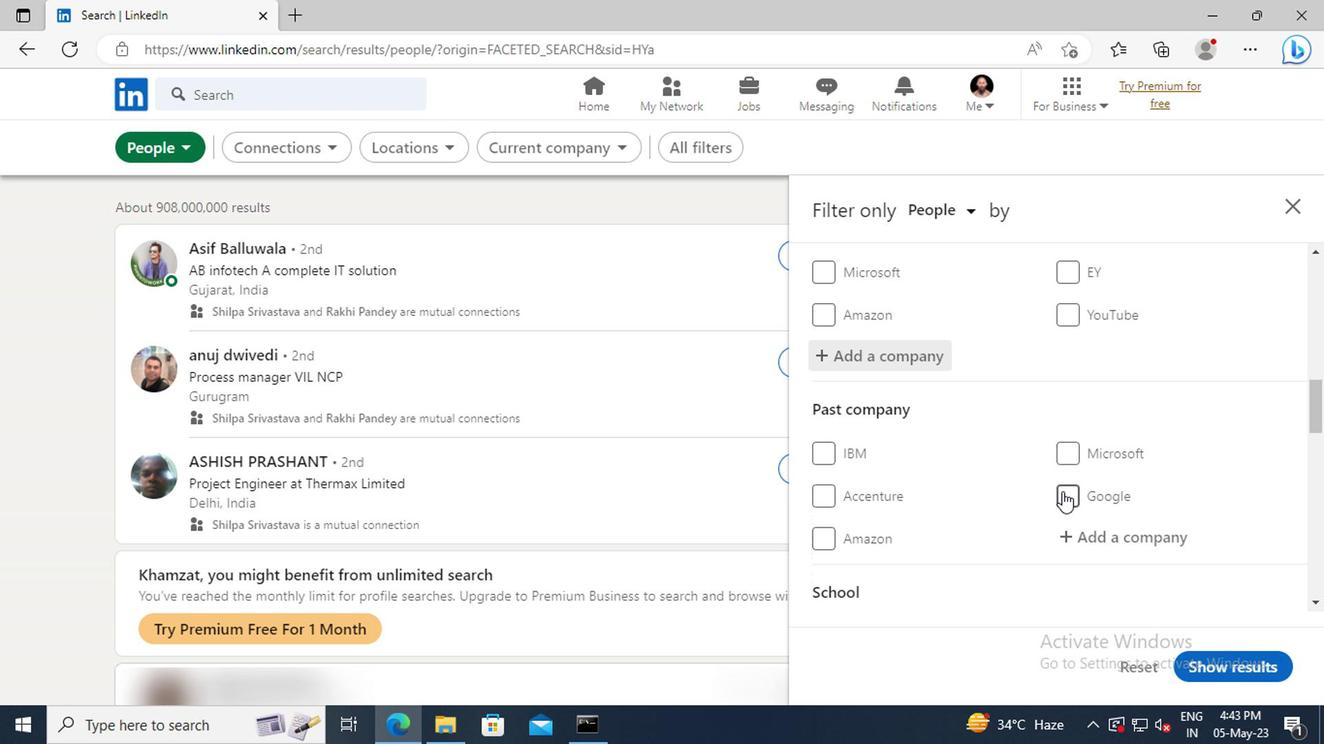 
Action: Mouse moved to (1050, 459)
Screenshot: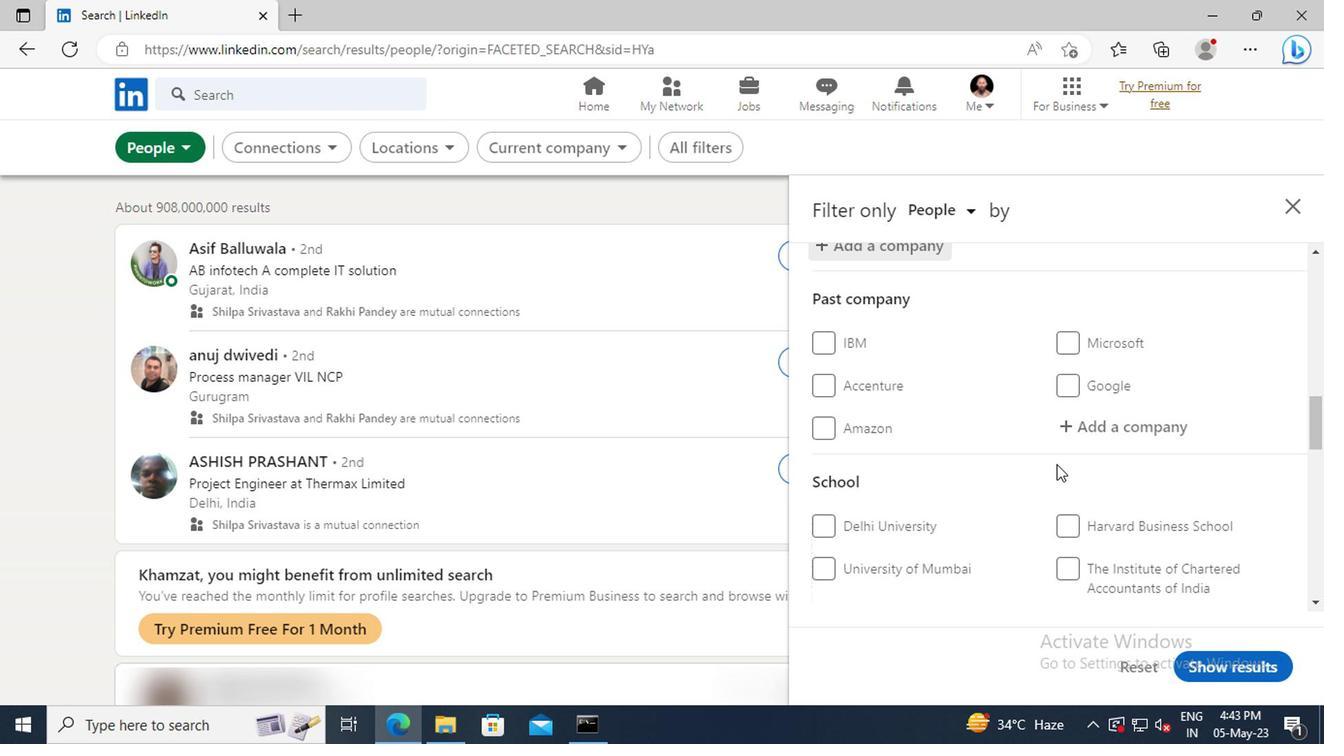 
Action: Mouse scrolled (1050, 459) with delta (0, 0)
Screenshot: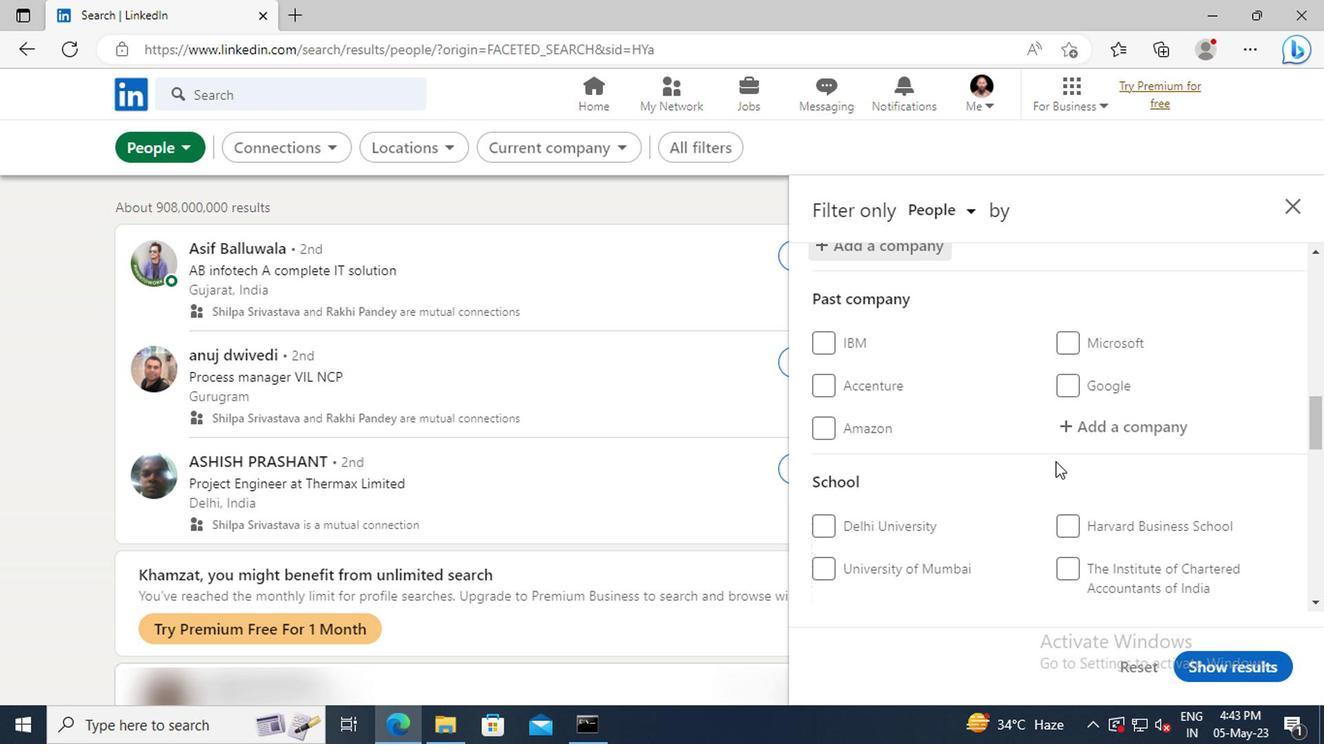 
Action: Mouse moved to (1050, 459)
Screenshot: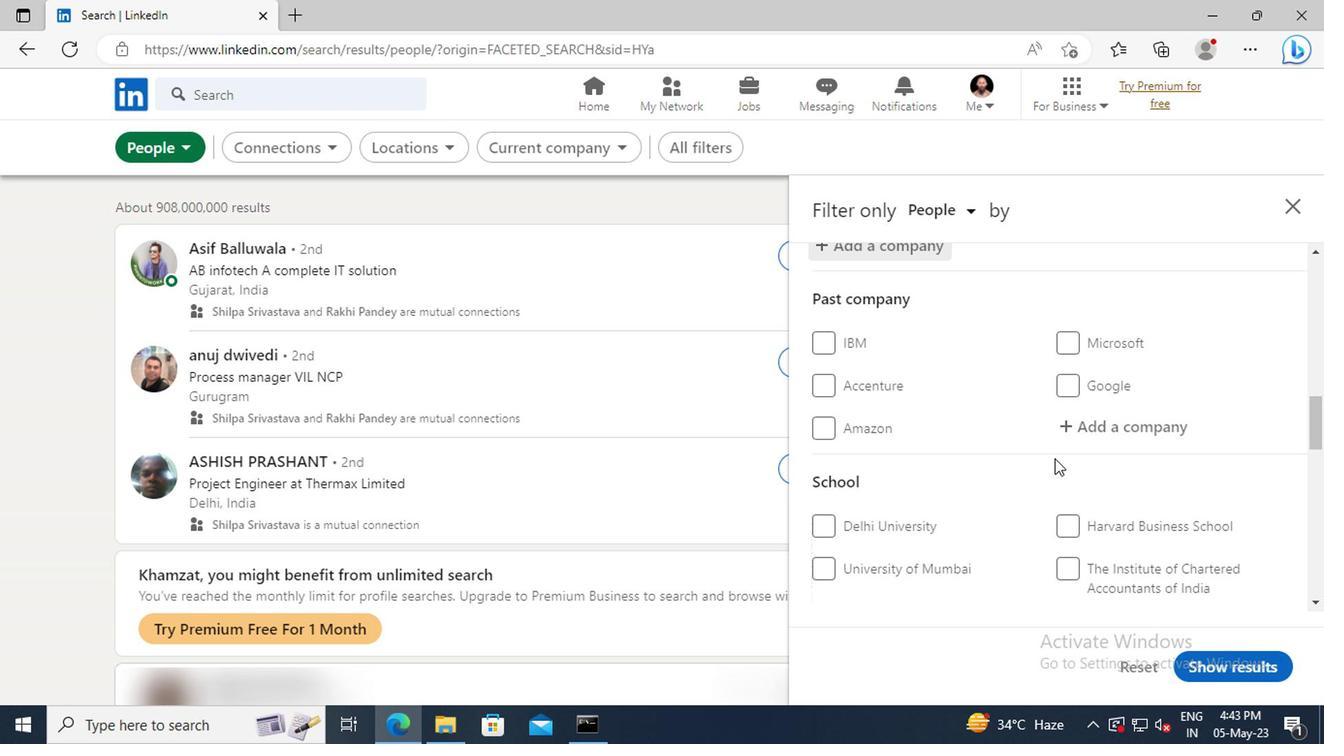 
Action: Mouse scrolled (1050, 458) with delta (0, 0)
Screenshot: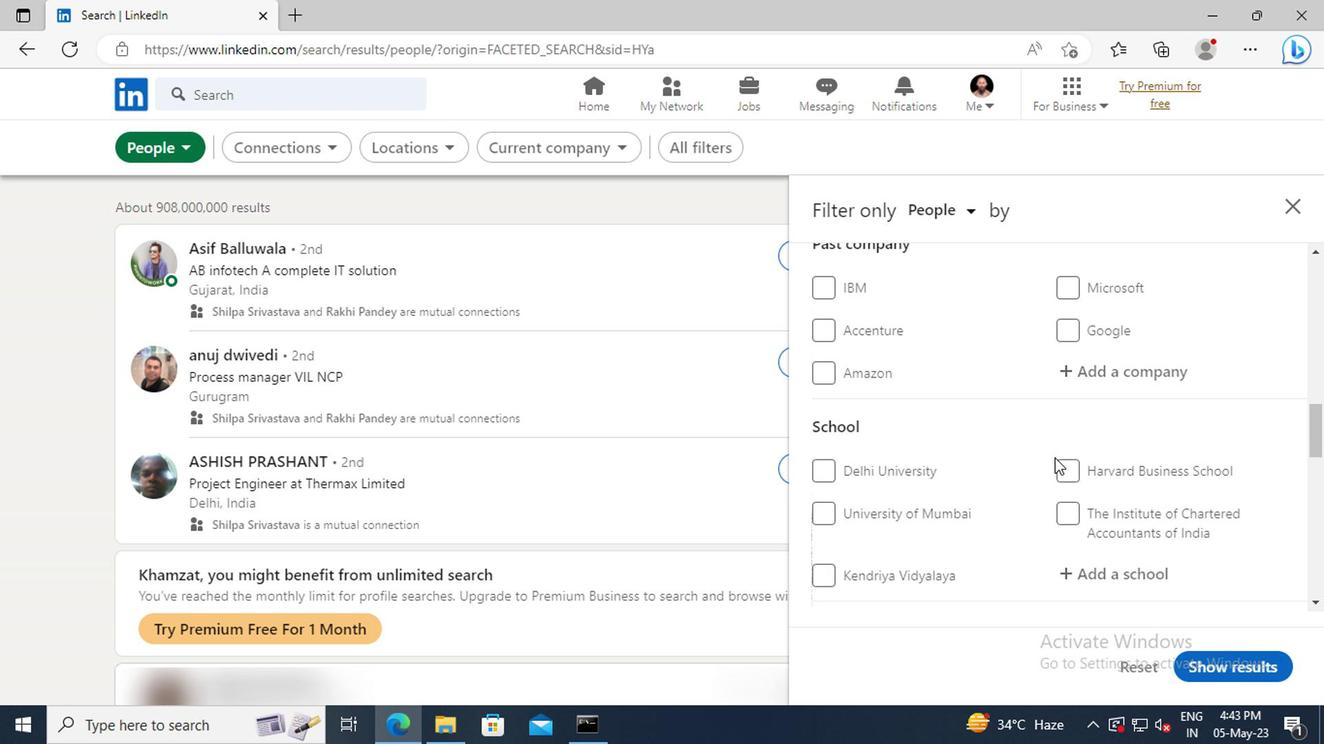 
Action: Mouse scrolled (1050, 458) with delta (0, 0)
Screenshot: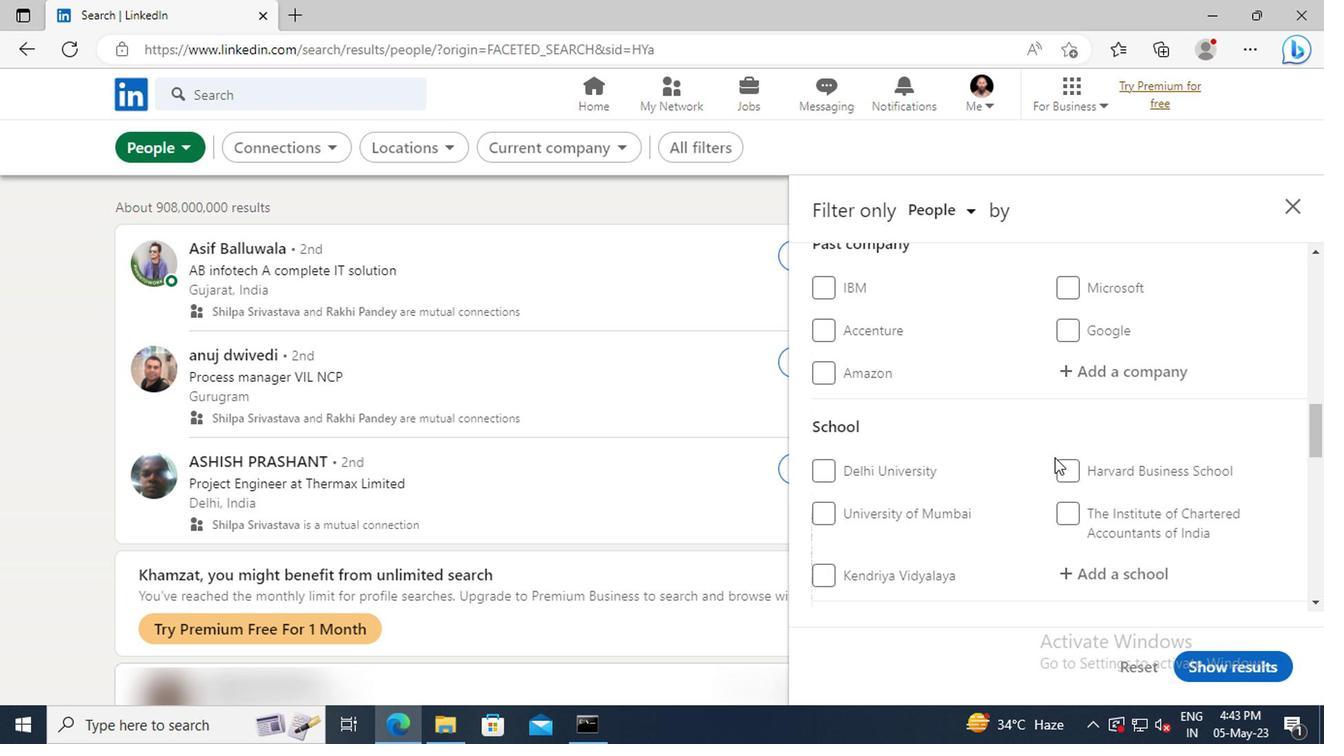 
Action: Mouse moved to (1073, 459)
Screenshot: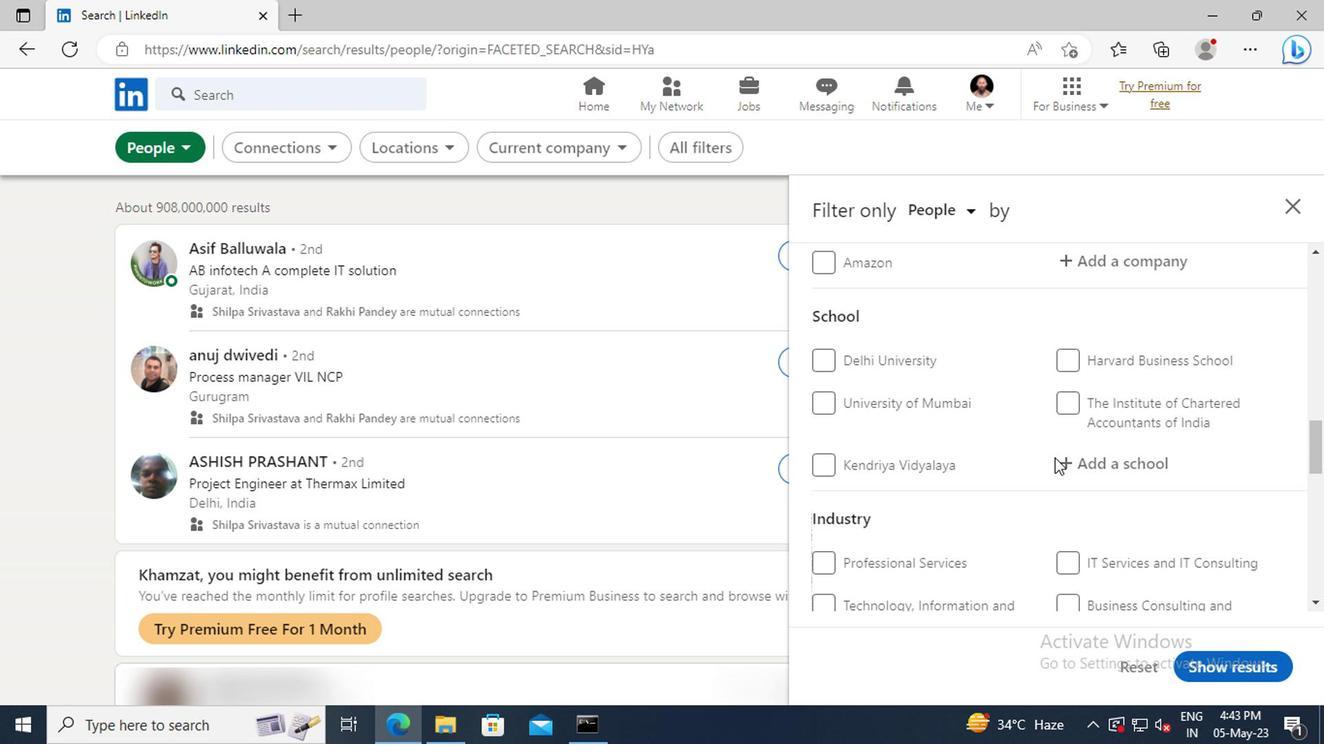 
Action: Mouse pressed left at (1073, 459)
Screenshot: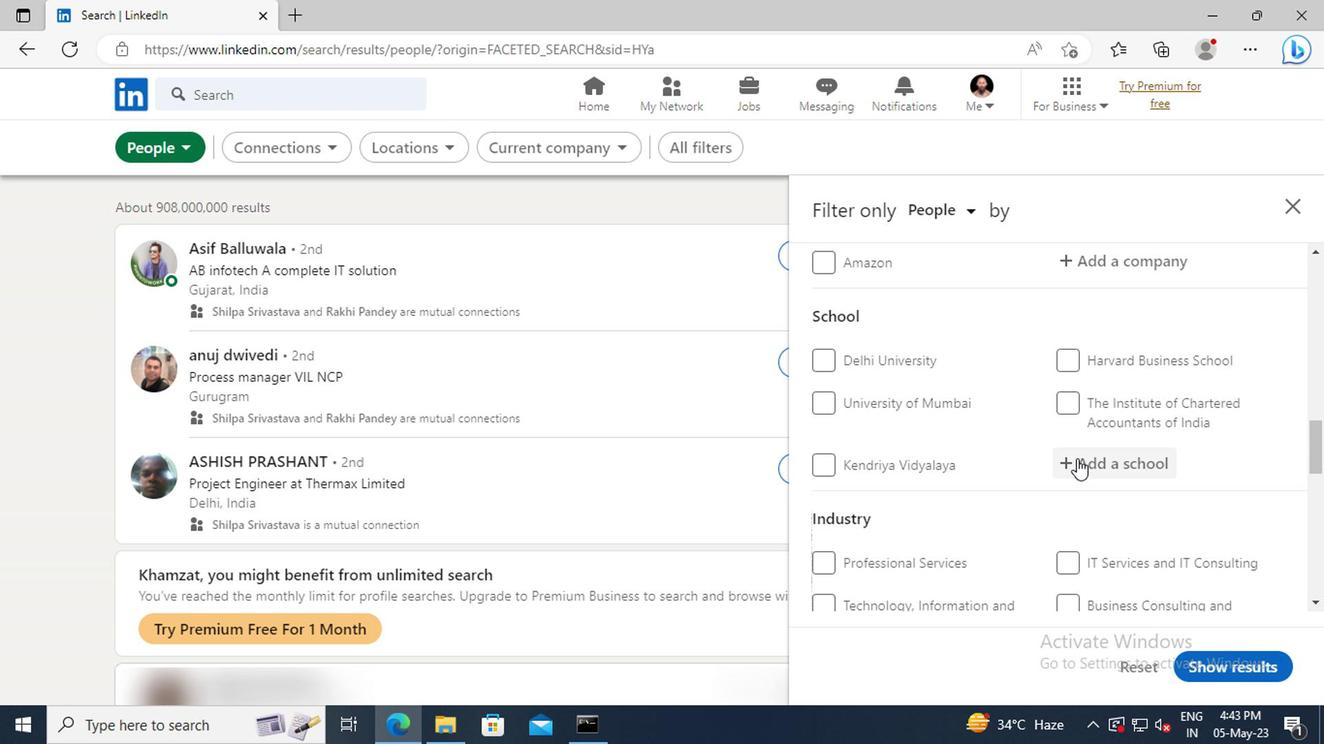 
Action: Key pressed <Key.shift>AMITY<Key.space><Key.shift>UNIVERSITY<Key.space><Key.shift>KO
Screenshot: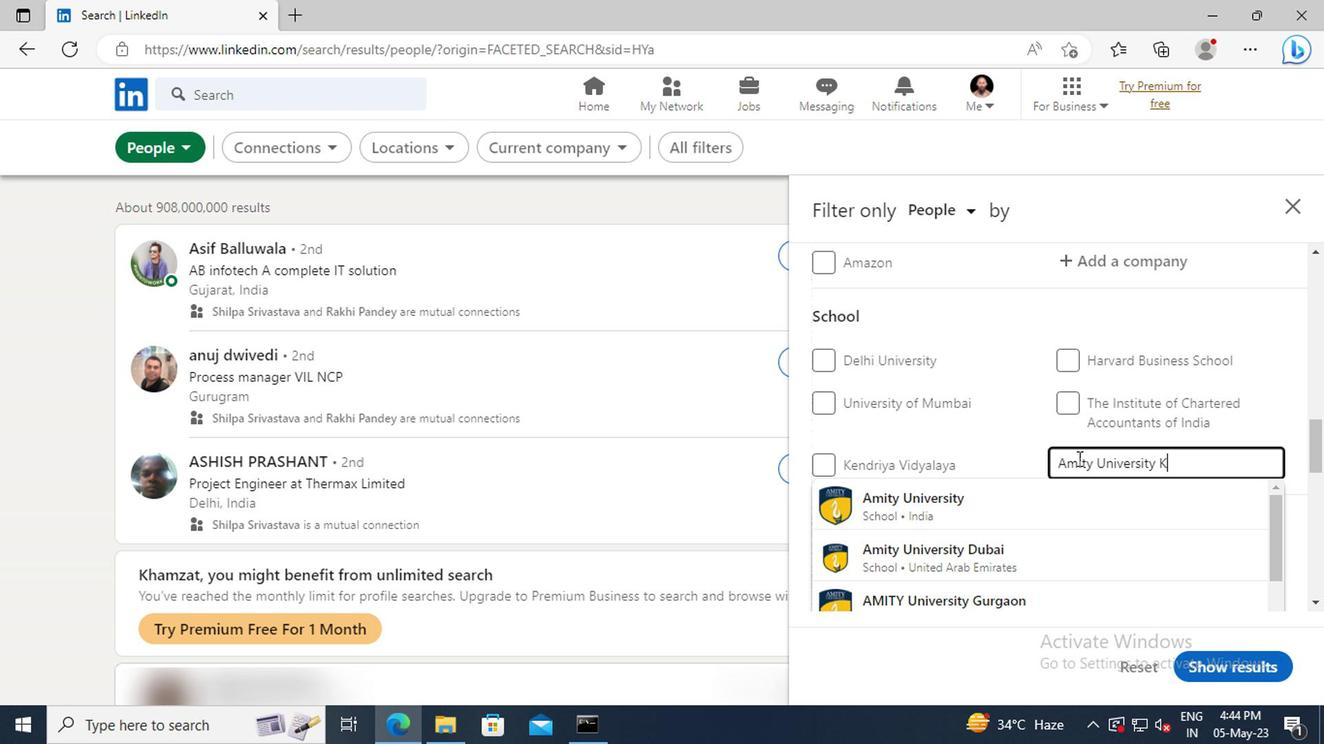 
Action: Mouse moved to (1073, 493)
Screenshot: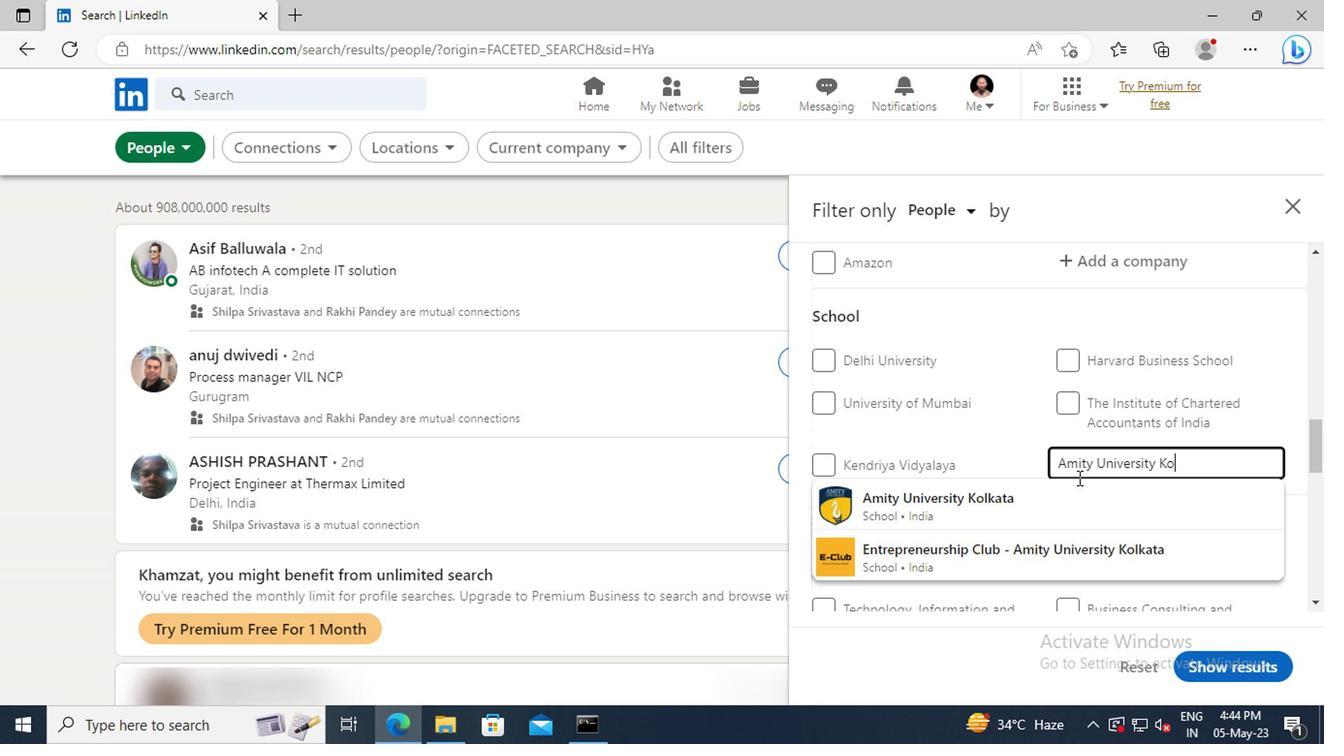 
Action: Mouse pressed left at (1073, 493)
Screenshot: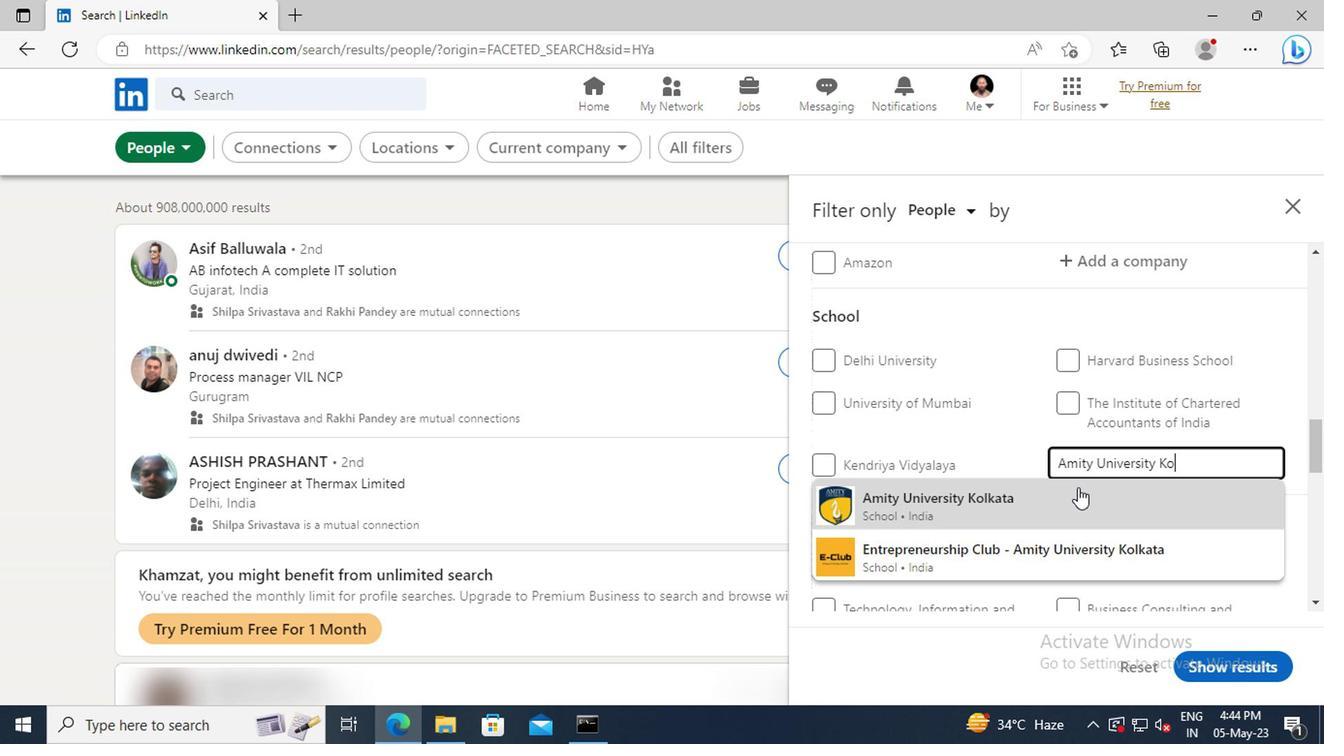 
Action: Mouse scrolled (1073, 493) with delta (0, 0)
Screenshot: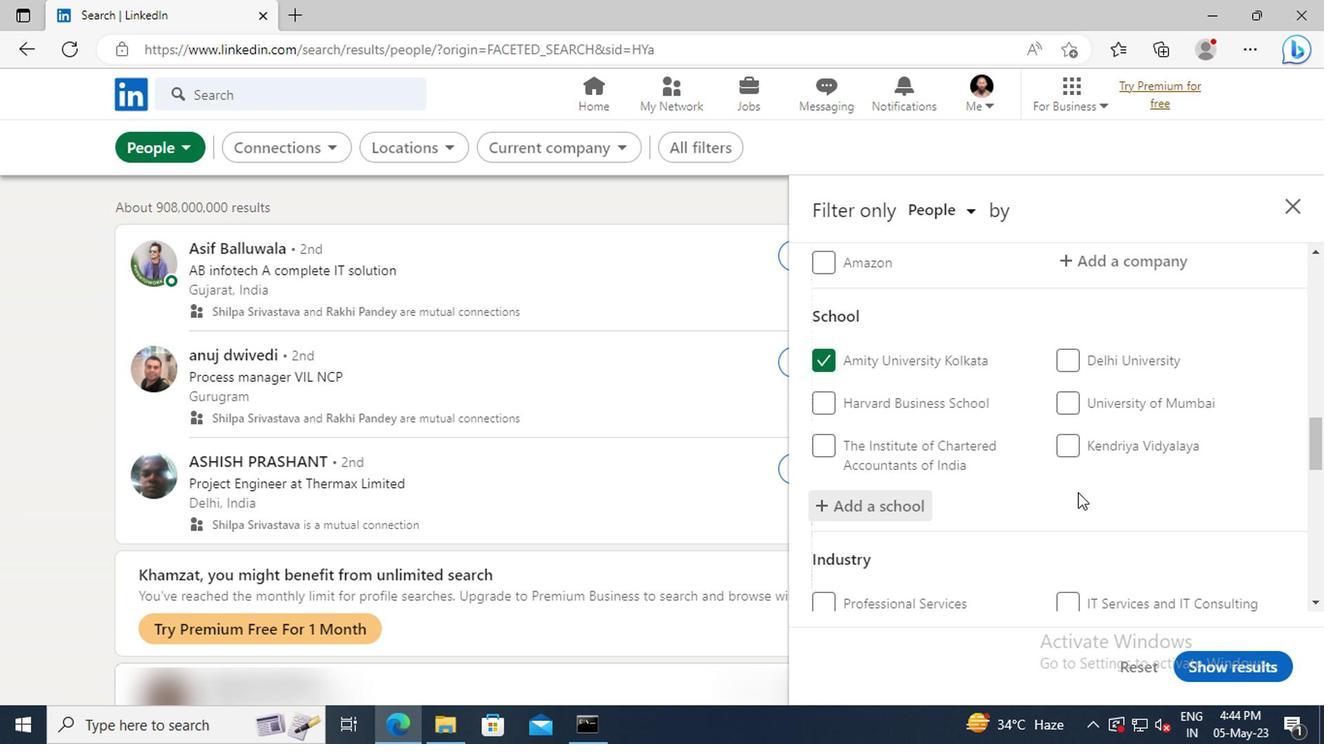 
Action: Mouse moved to (1073, 493)
Screenshot: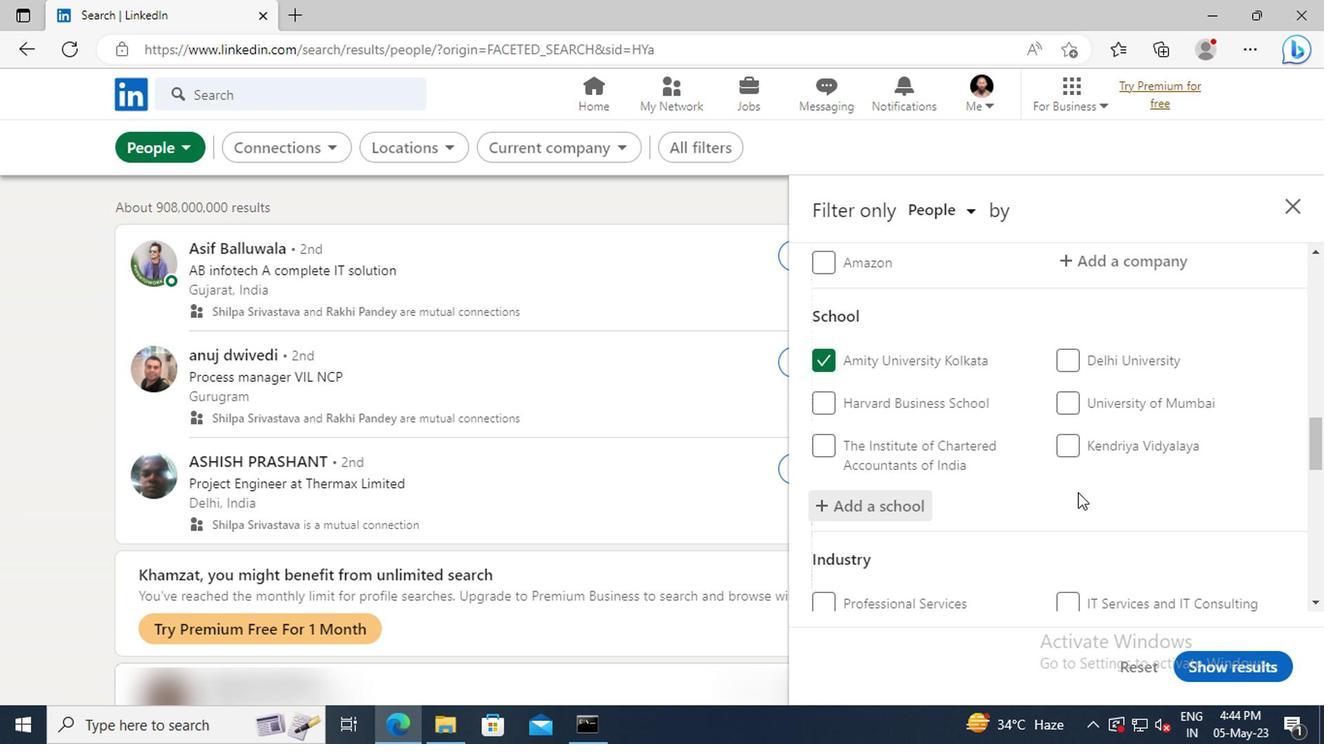 
Action: Mouse scrolled (1073, 493) with delta (0, 0)
Screenshot: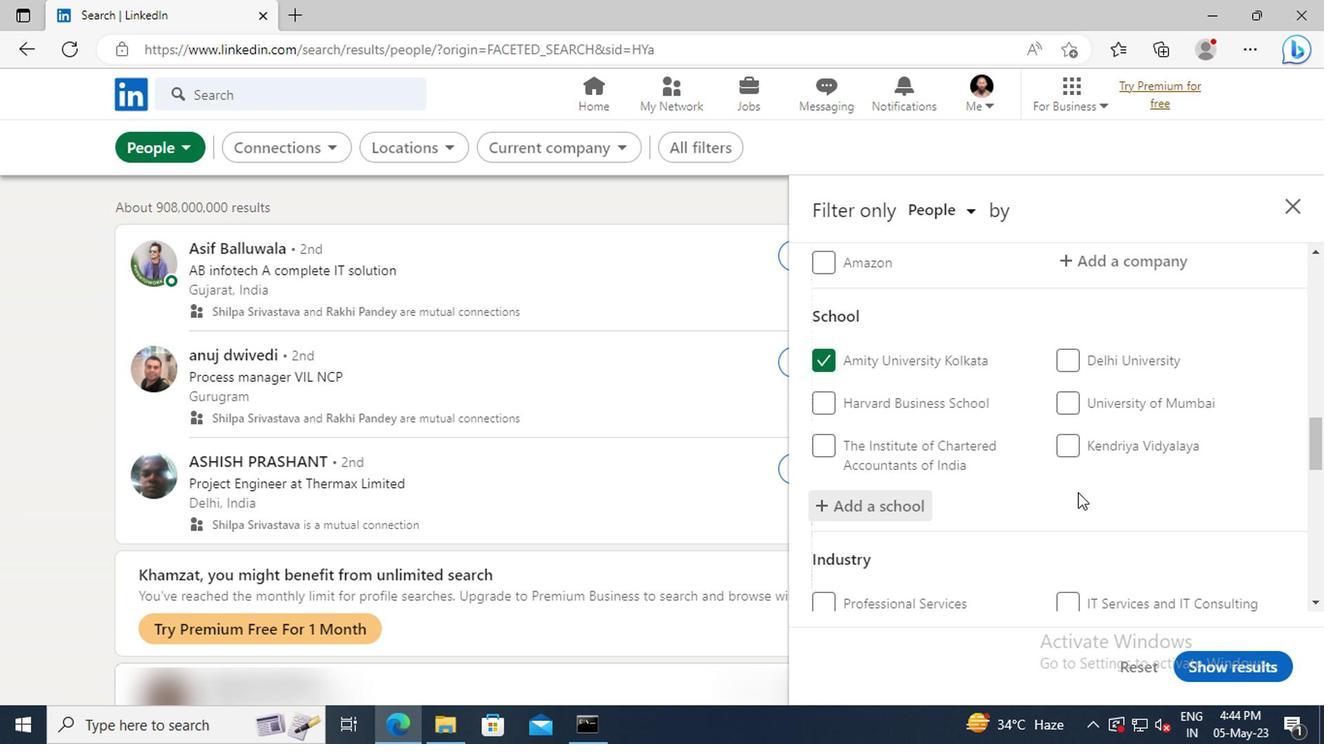 
Action: Mouse moved to (1070, 478)
Screenshot: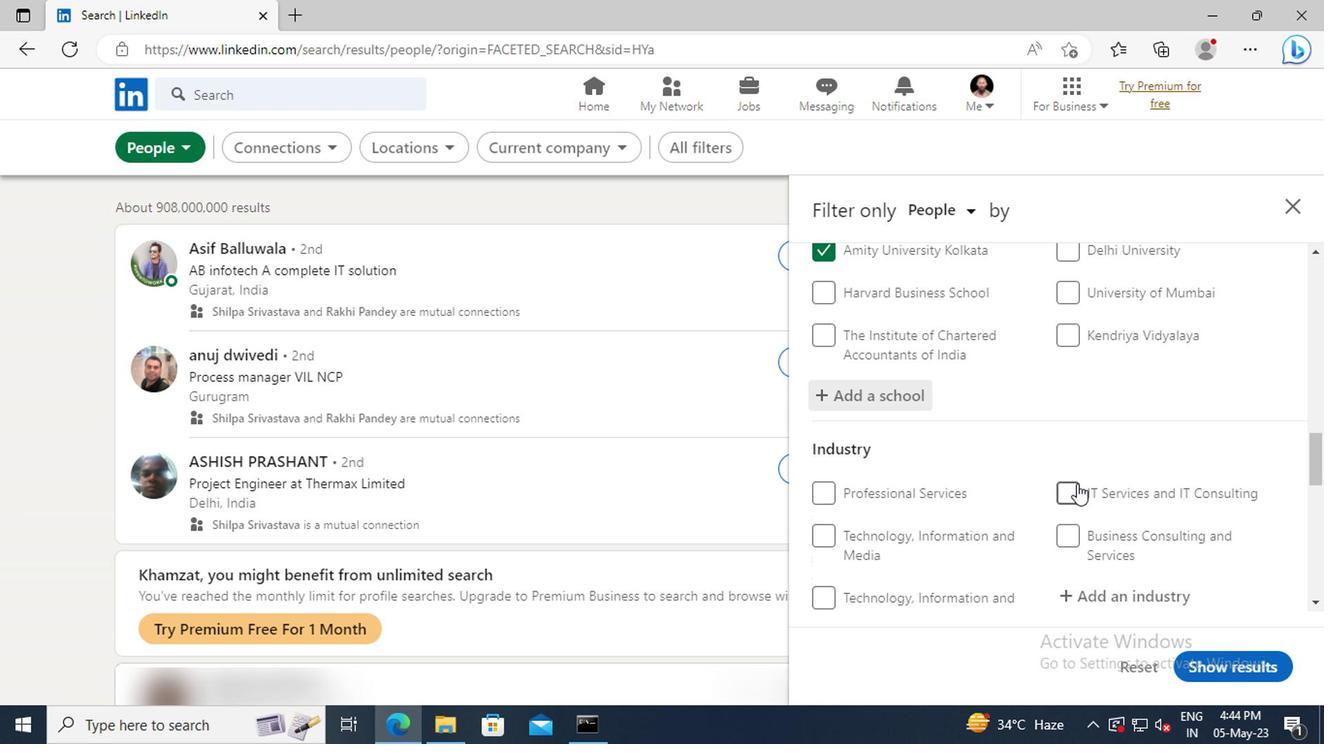 
Action: Mouse scrolled (1070, 477) with delta (0, 0)
Screenshot: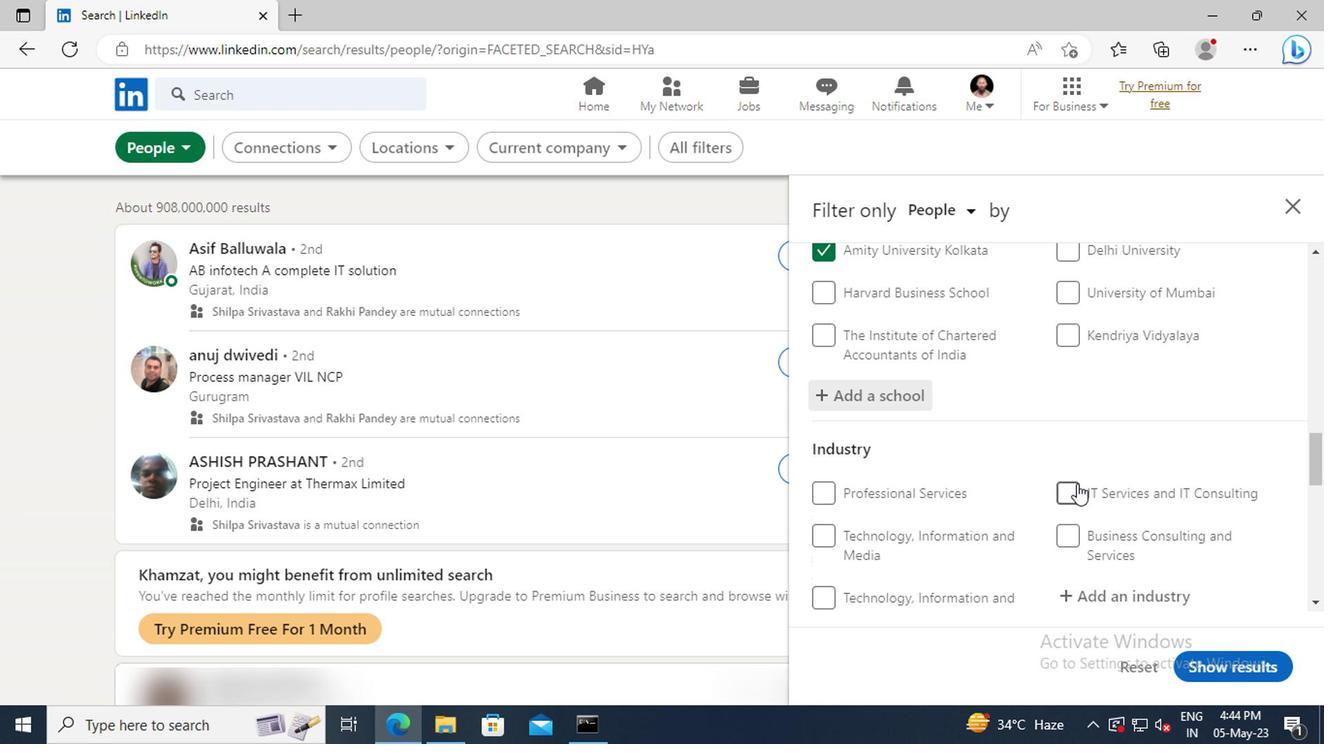 
Action: Mouse moved to (1068, 474)
Screenshot: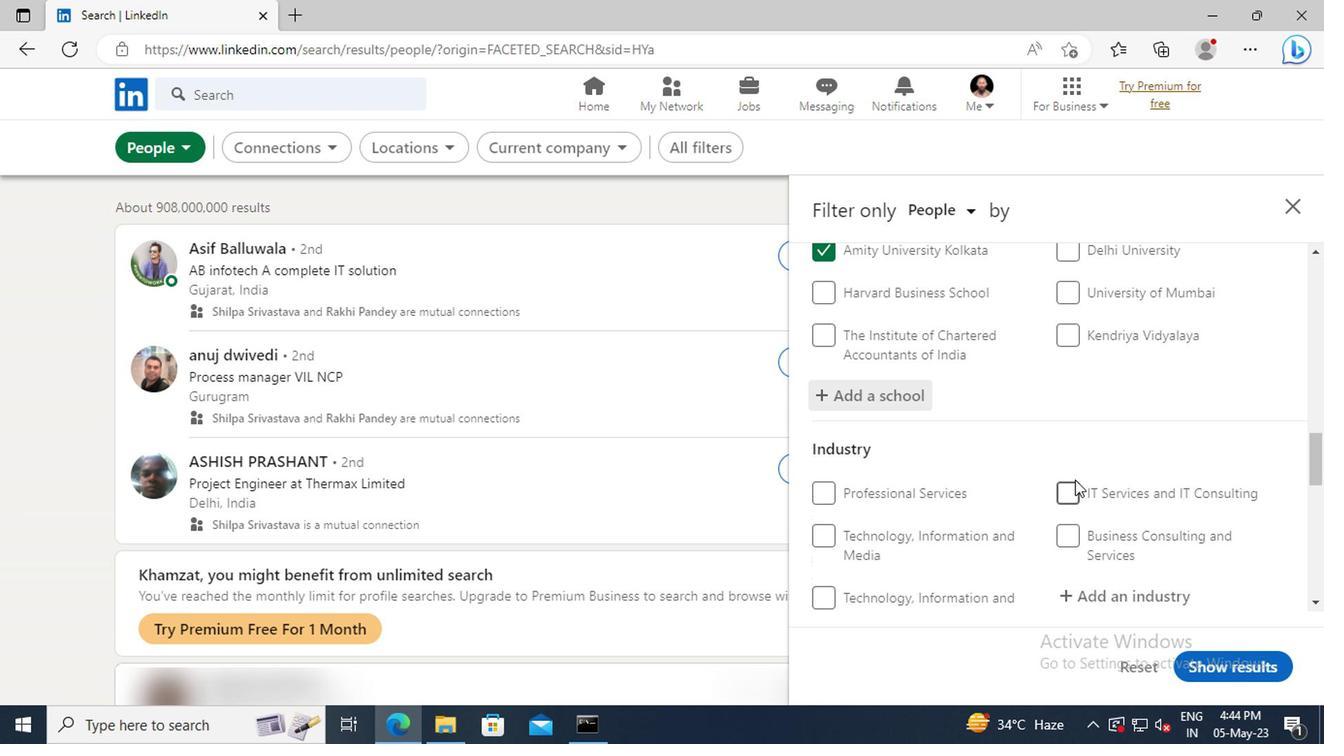 
Action: Mouse scrolled (1068, 473) with delta (0, 0)
Screenshot: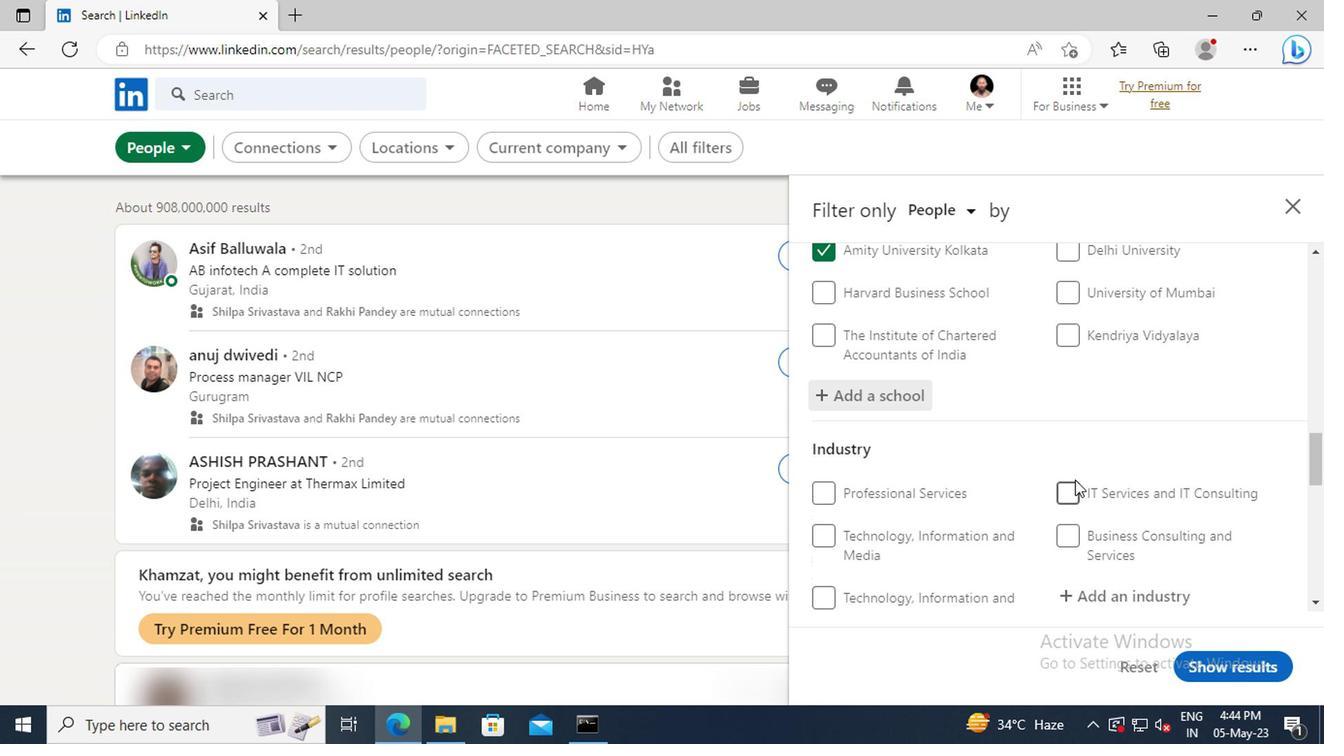 
Action: Mouse moved to (1071, 479)
Screenshot: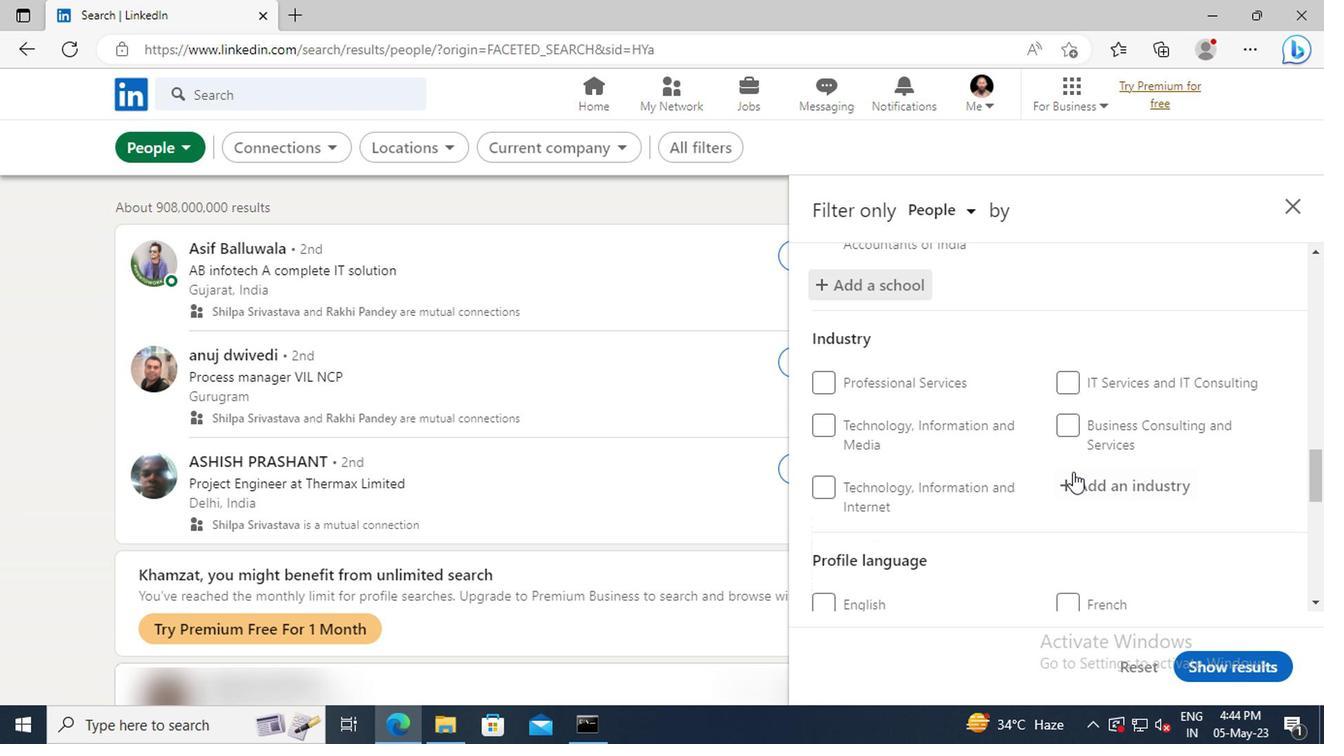 
Action: Mouse pressed left at (1071, 479)
Screenshot: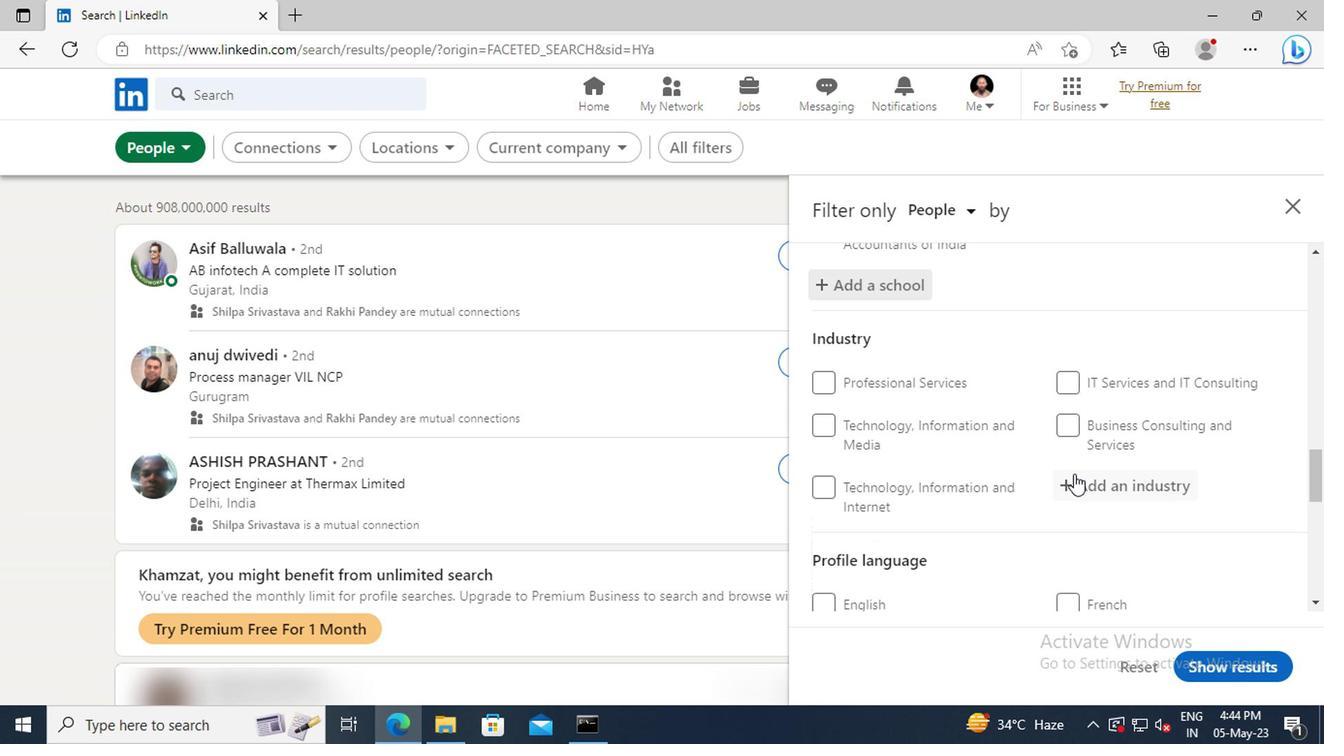 
Action: Key pressed <Key.shift>FIRE<Key.space>
Screenshot: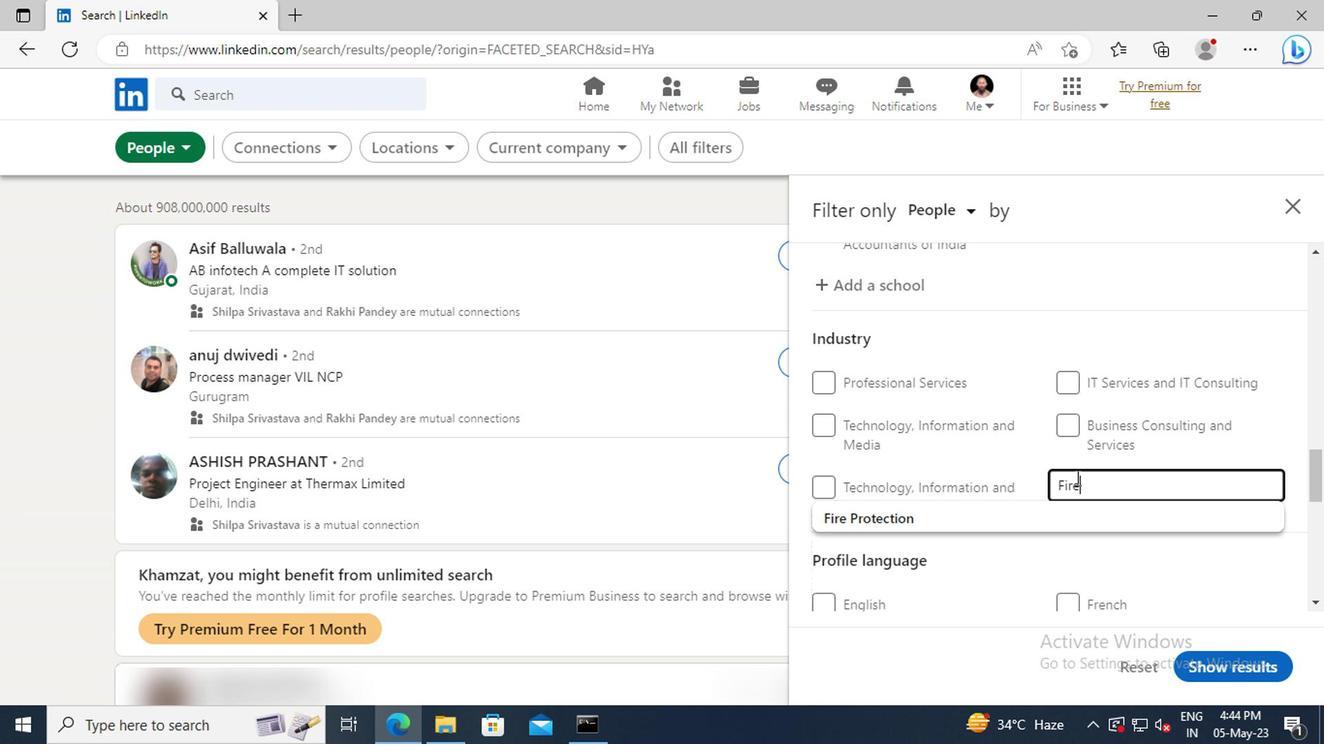 
Action: Mouse moved to (1071, 516)
Screenshot: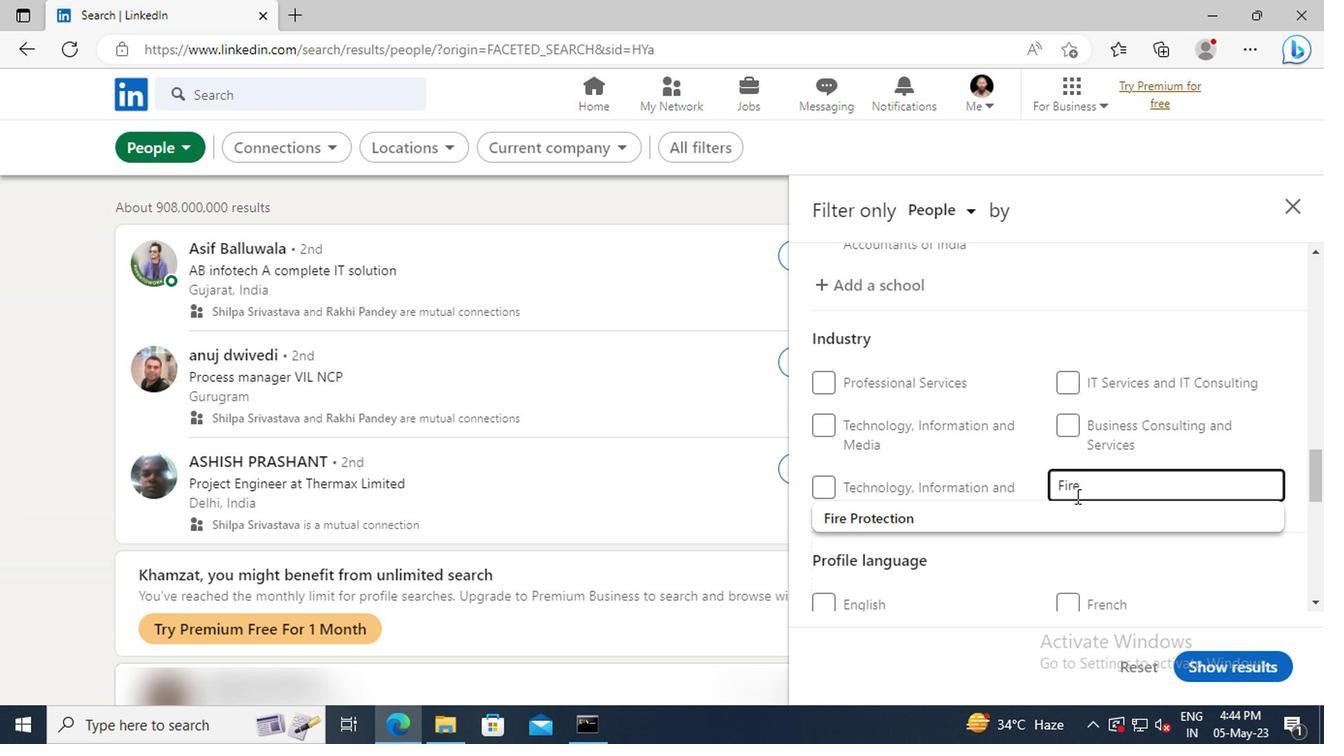 
Action: Mouse pressed left at (1071, 516)
Screenshot: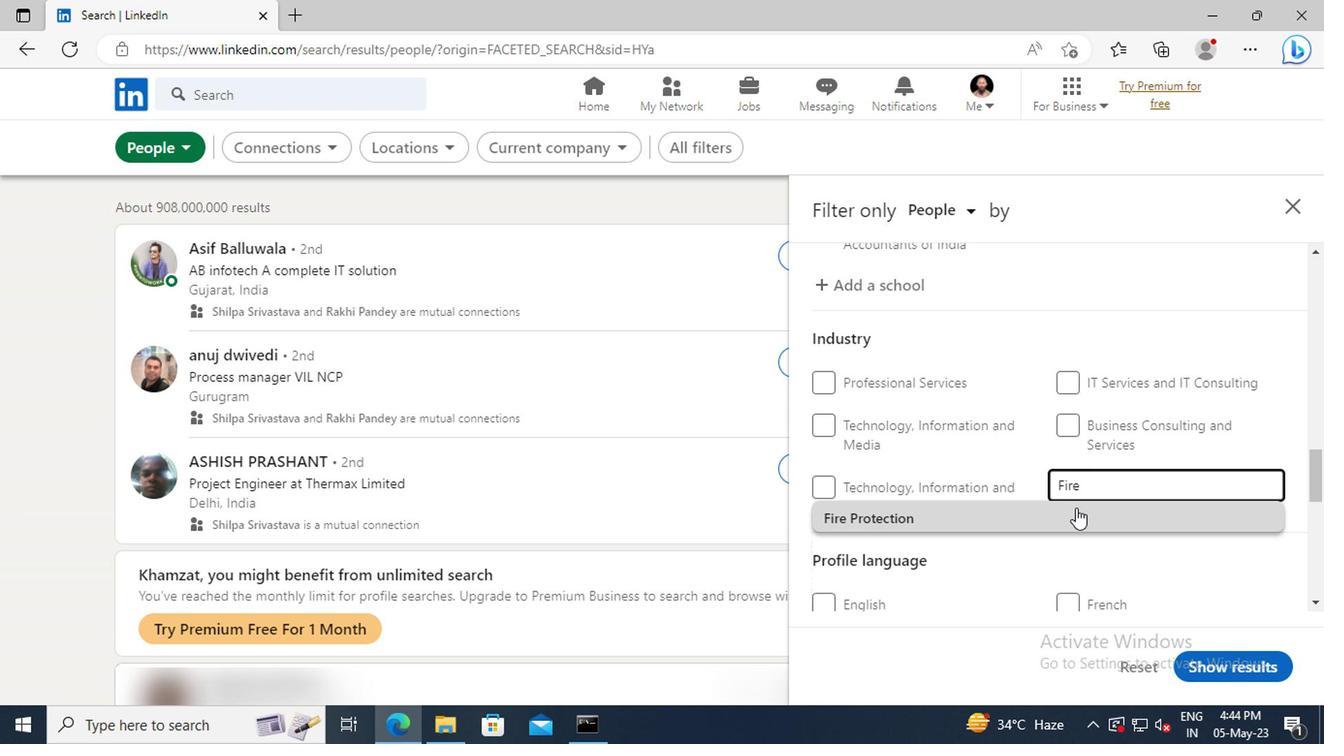 
Action: Mouse scrolled (1071, 515) with delta (0, -1)
Screenshot: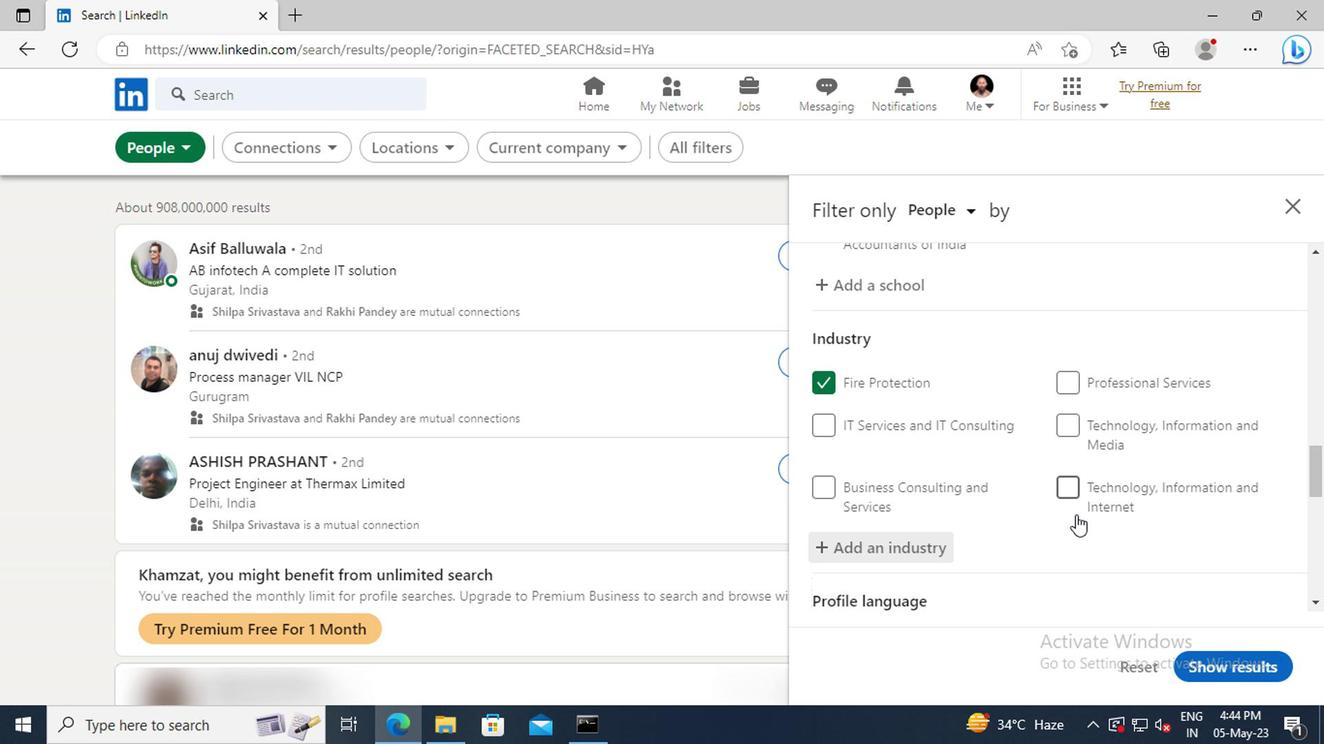 
Action: Mouse scrolled (1071, 515) with delta (0, -1)
Screenshot: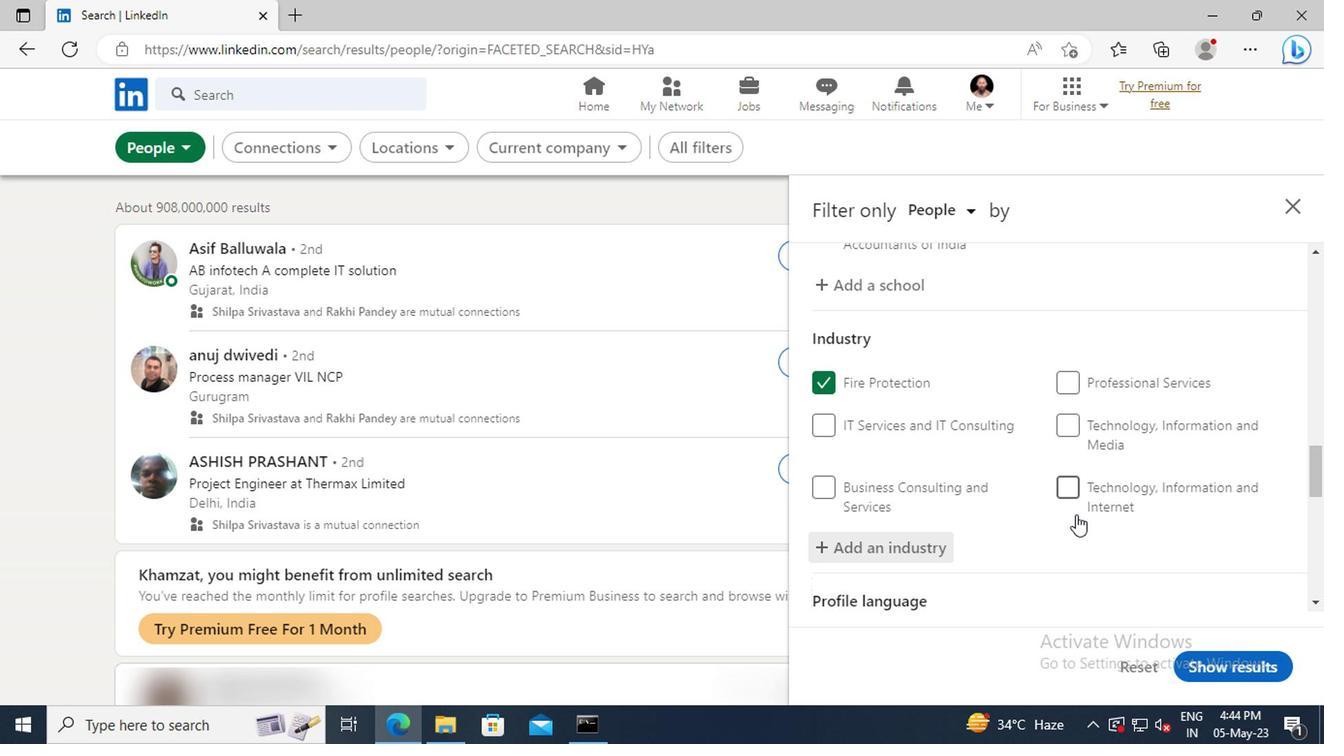 
Action: Mouse scrolled (1071, 515) with delta (0, -1)
Screenshot: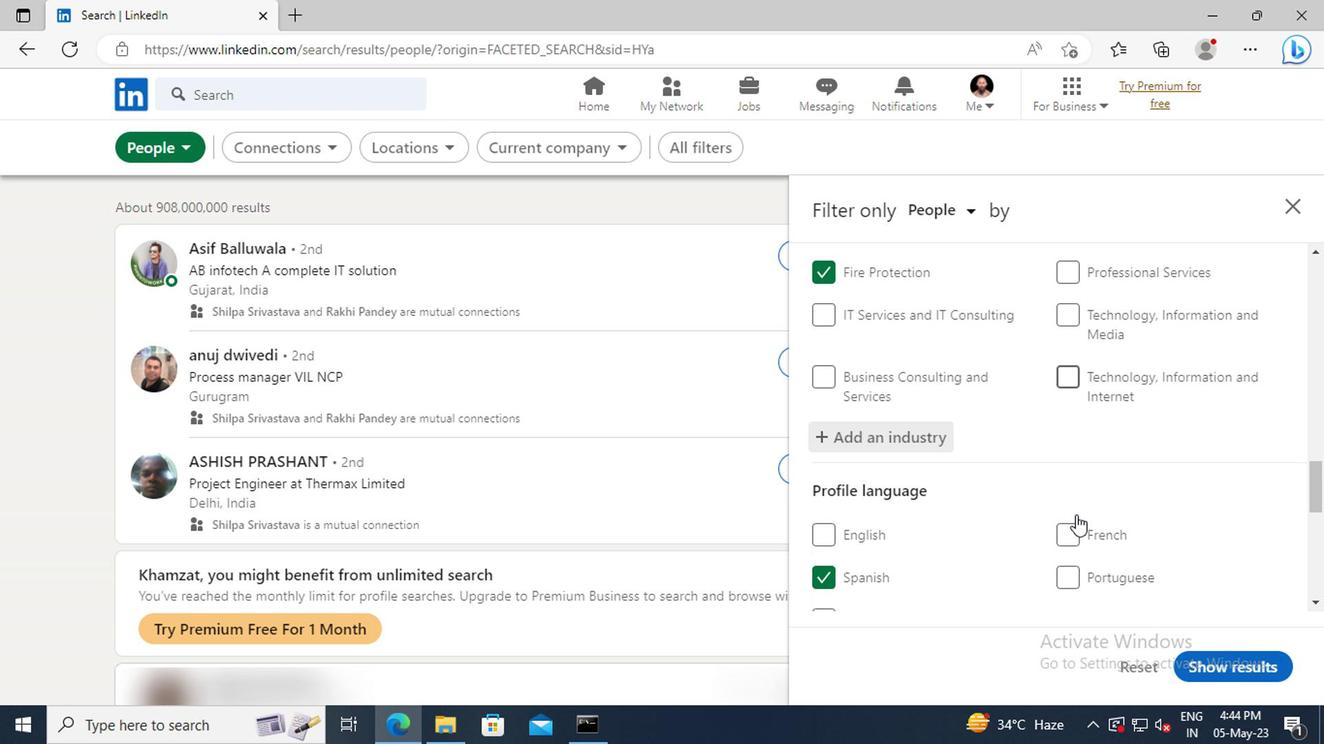 
Action: Mouse moved to (1071, 507)
Screenshot: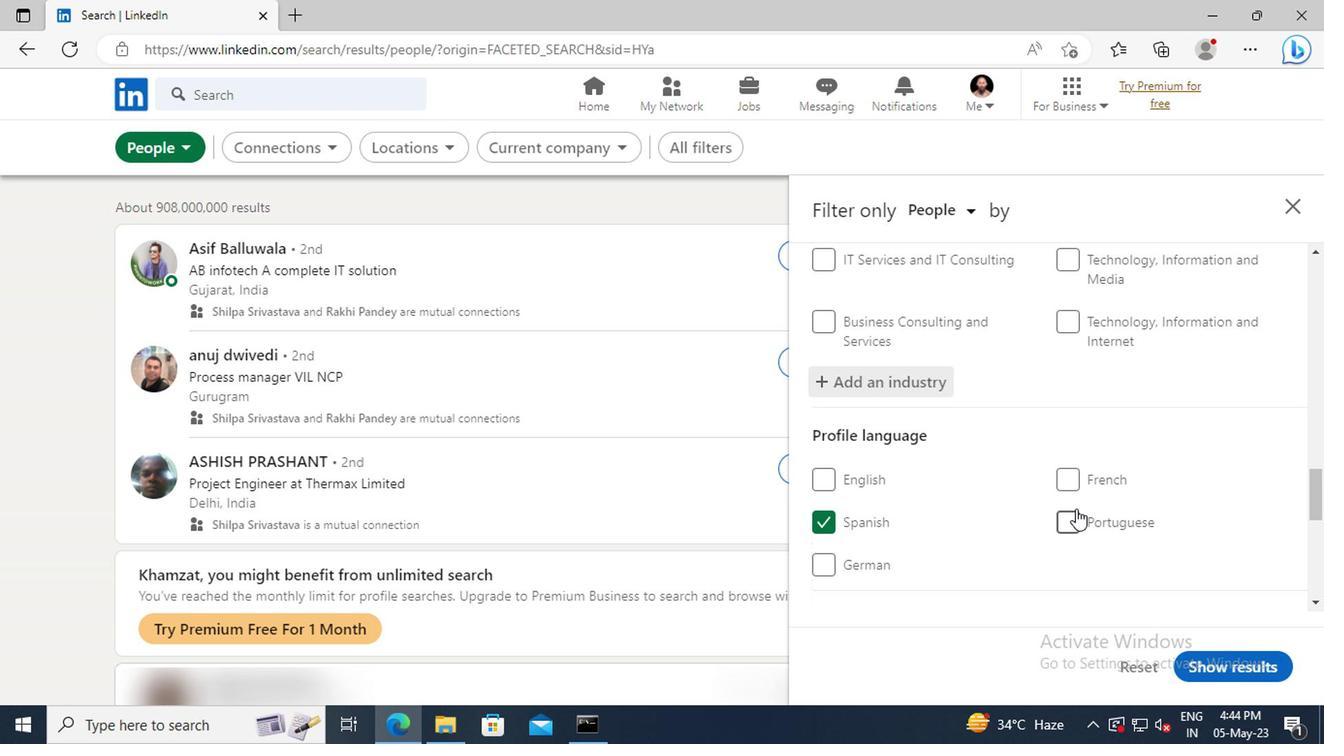 
Action: Mouse scrolled (1071, 506) with delta (0, 0)
Screenshot: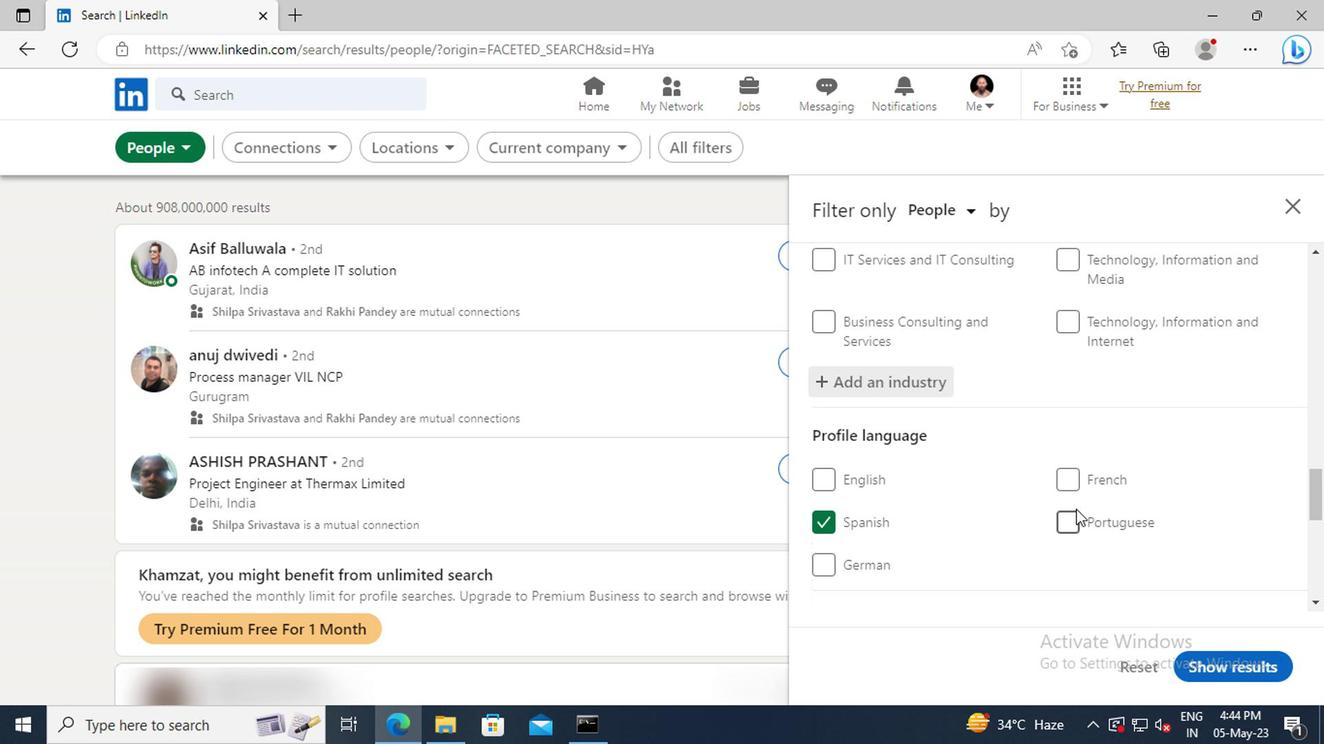 
Action: Mouse moved to (1071, 505)
Screenshot: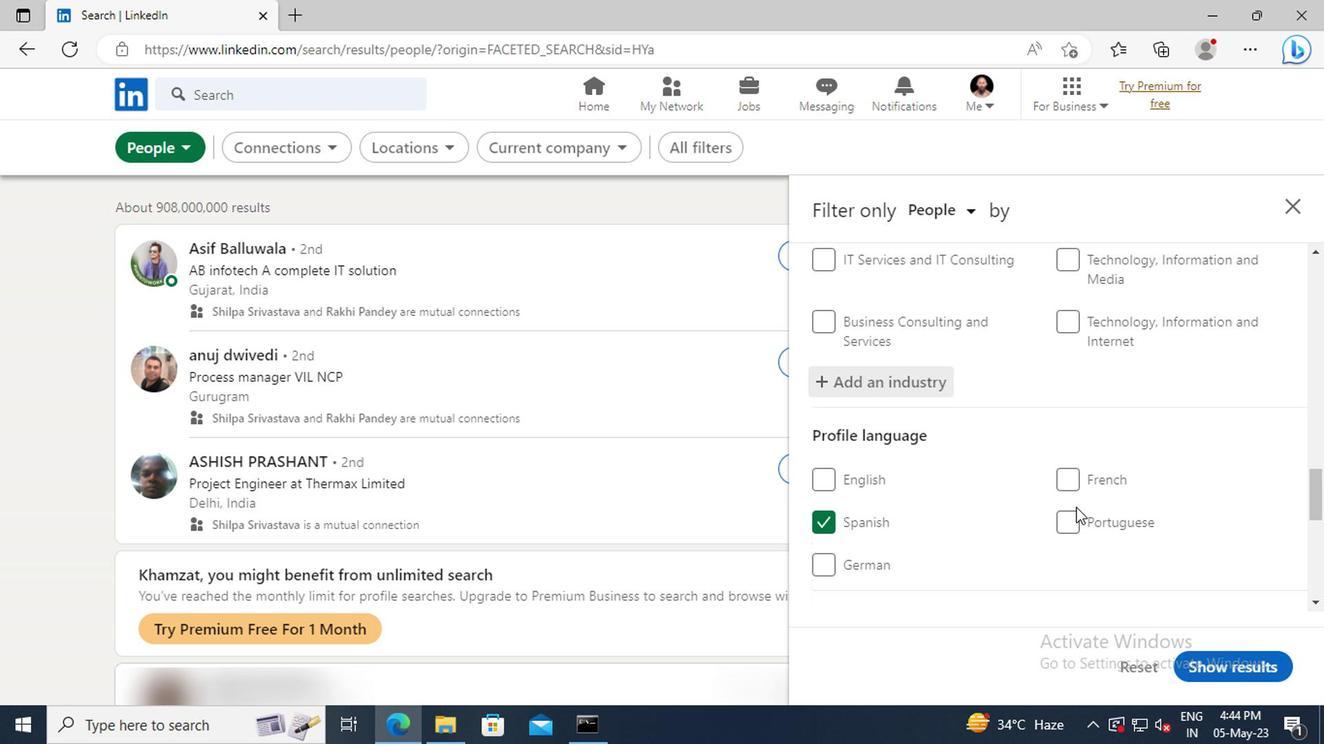 
Action: Mouse scrolled (1071, 504) with delta (0, 0)
Screenshot: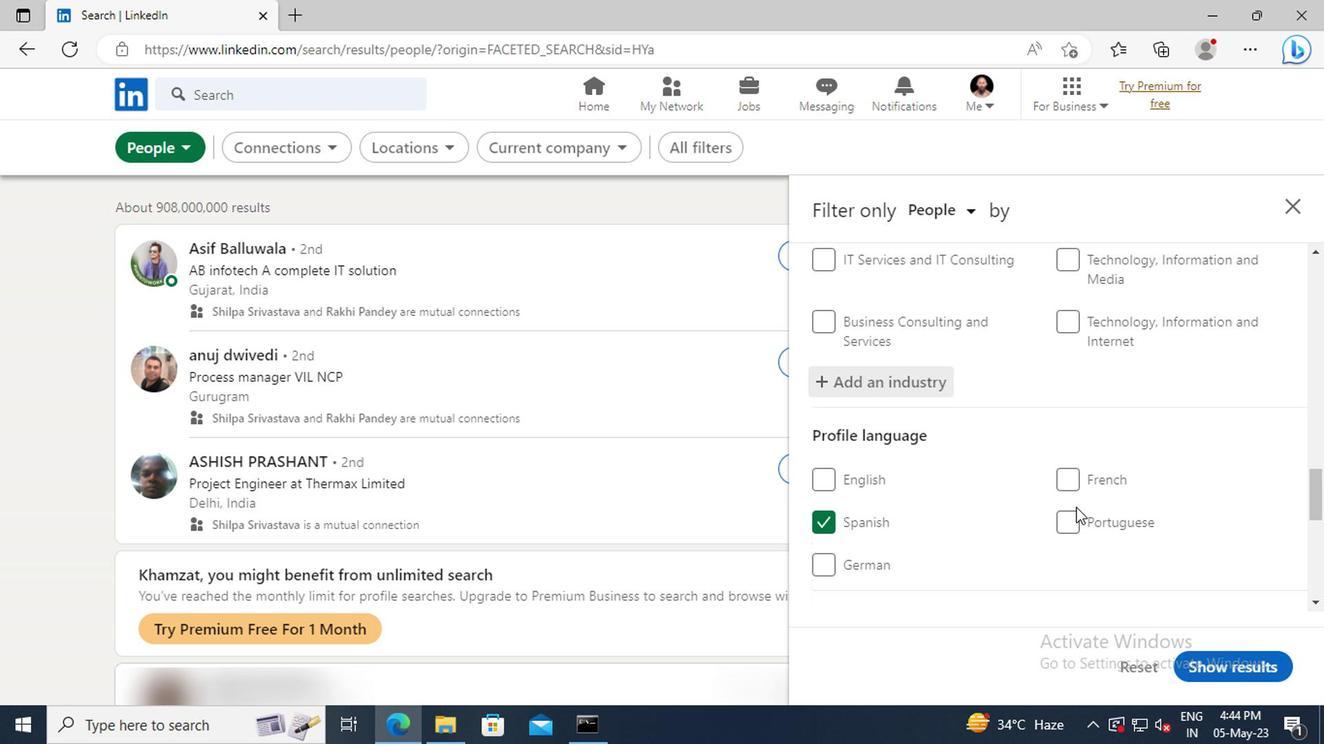 
Action: Mouse moved to (1068, 490)
Screenshot: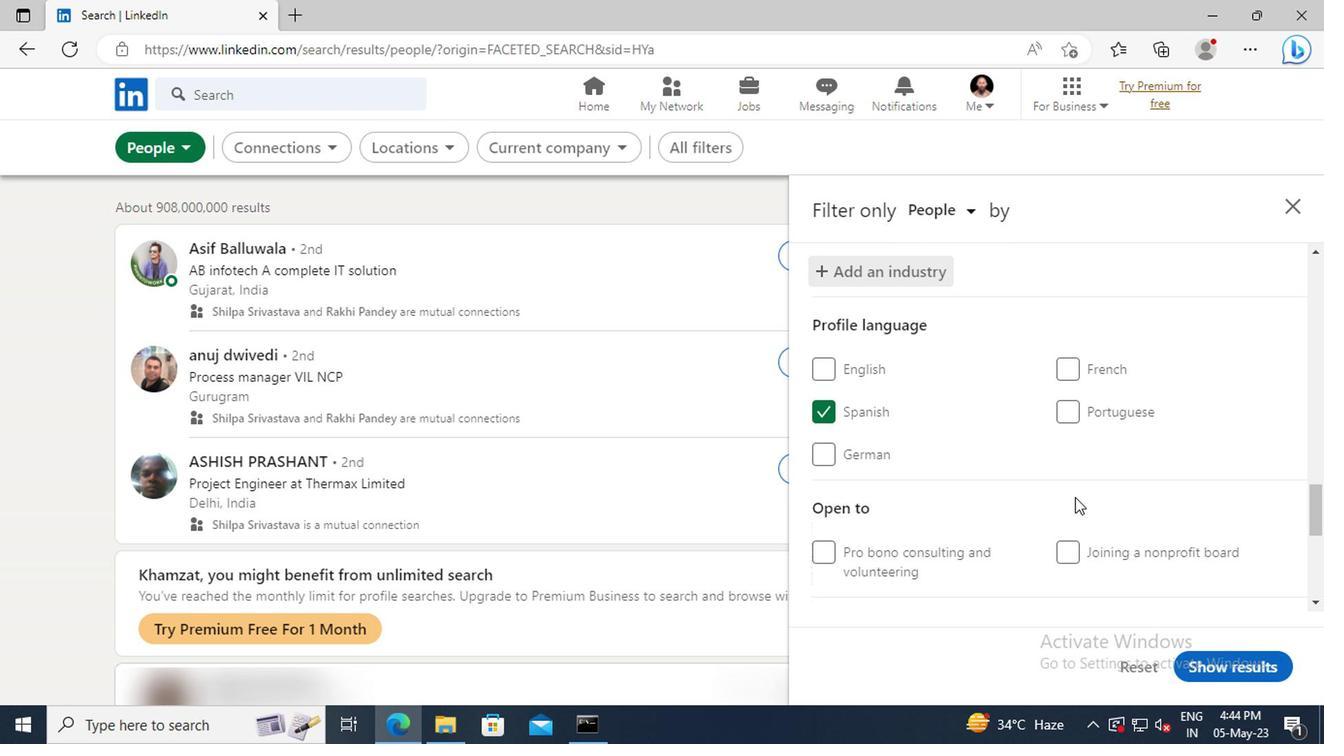 
Action: Mouse scrolled (1068, 490) with delta (0, 0)
Screenshot: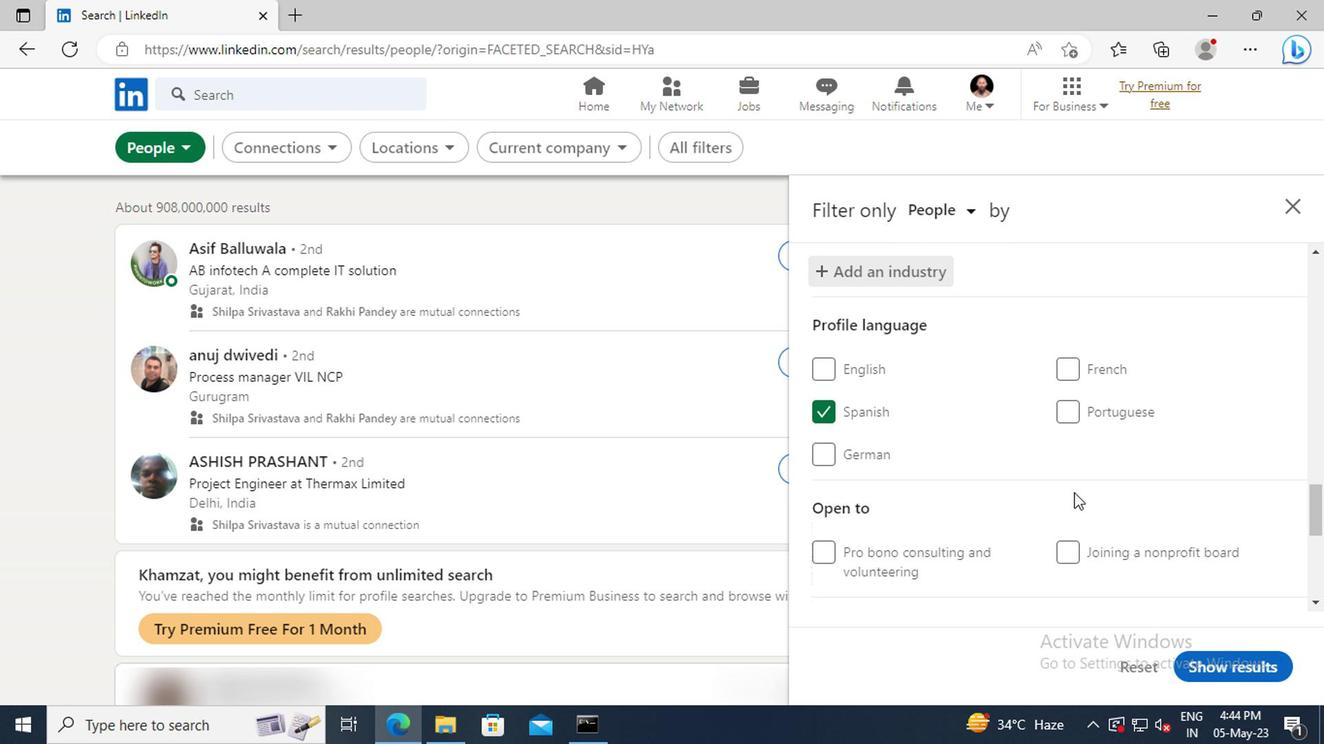 
Action: Mouse moved to (1068, 490)
Screenshot: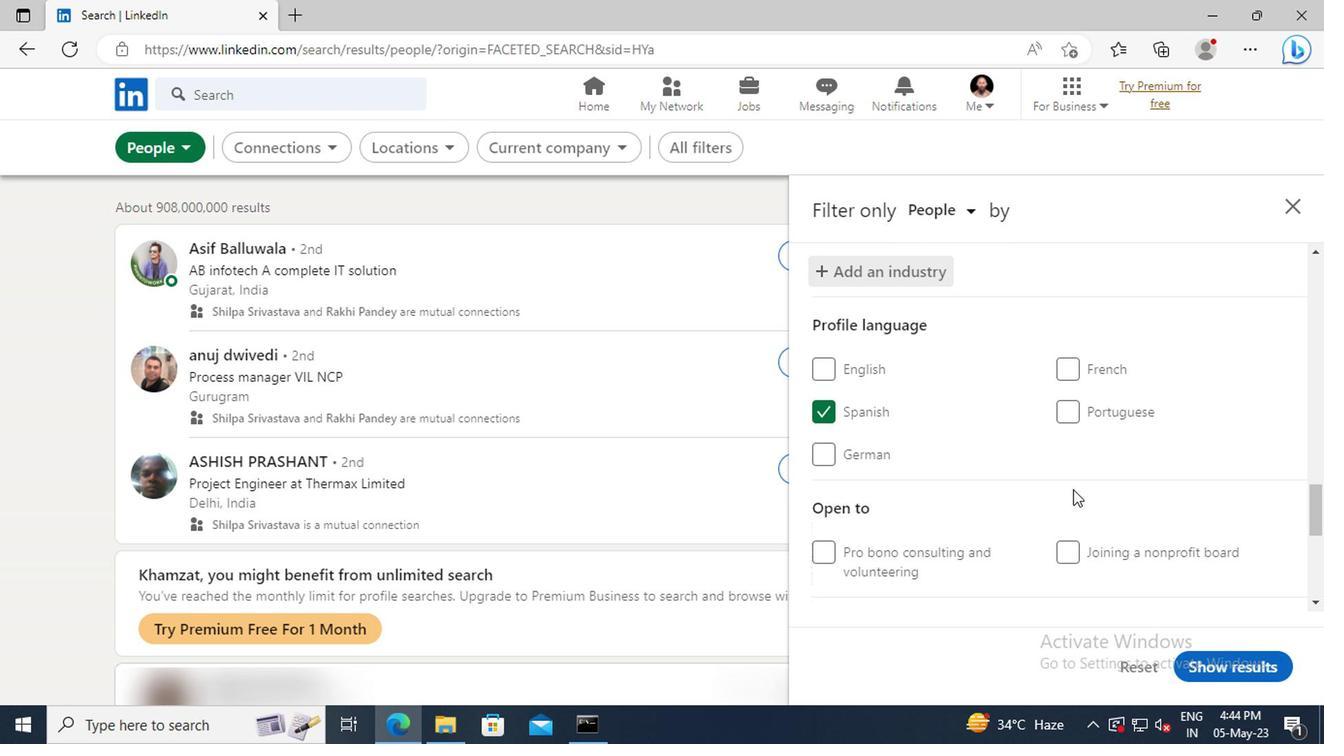 
Action: Mouse scrolled (1068, 488) with delta (0, -1)
Screenshot: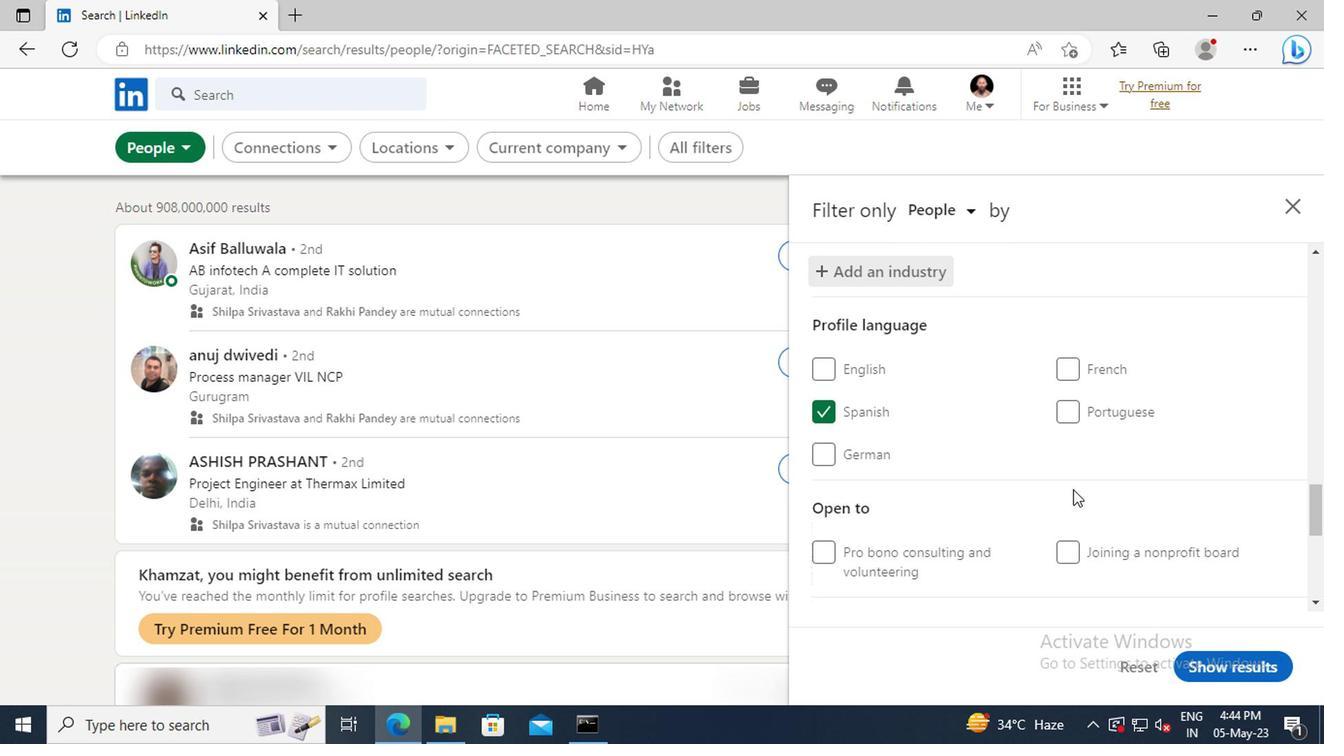 
Action: Mouse moved to (1066, 481)
Screenshot: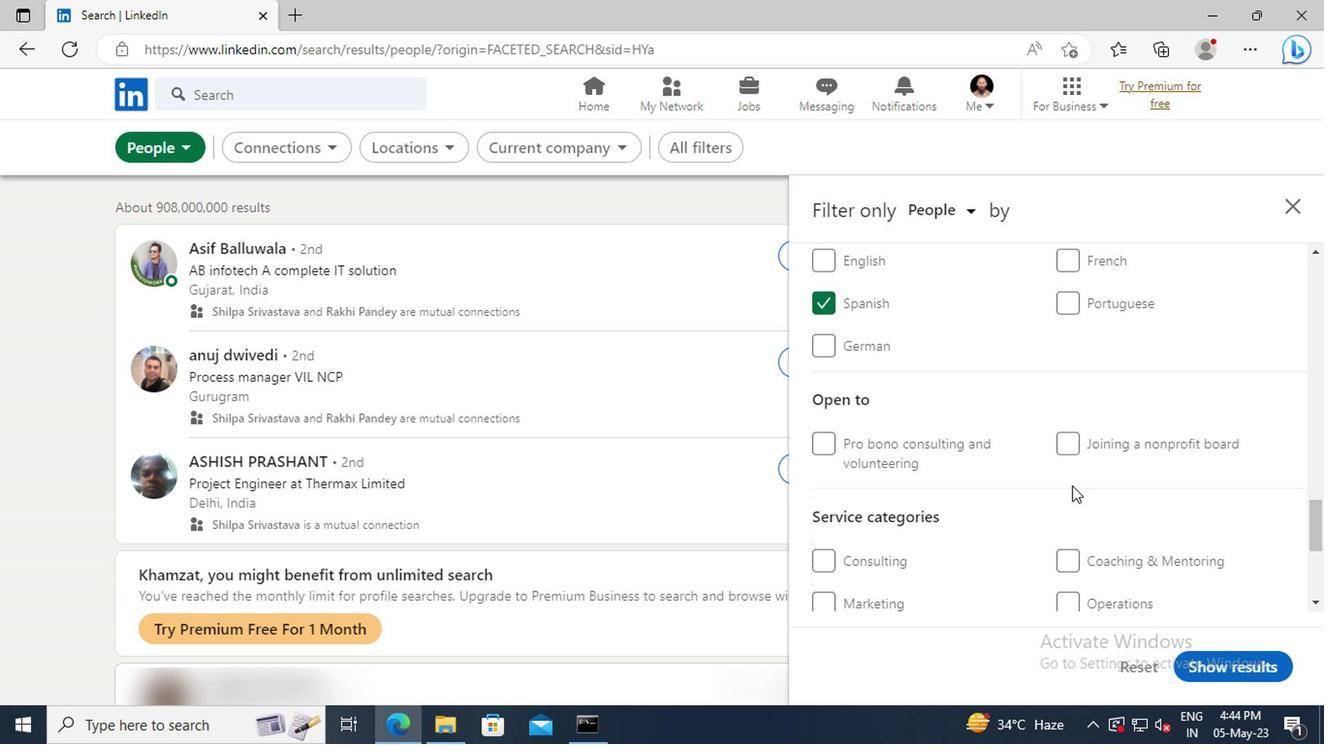 
Action: Mouse scrolled (1066, 480) with delta (0, 0)
Screenshot: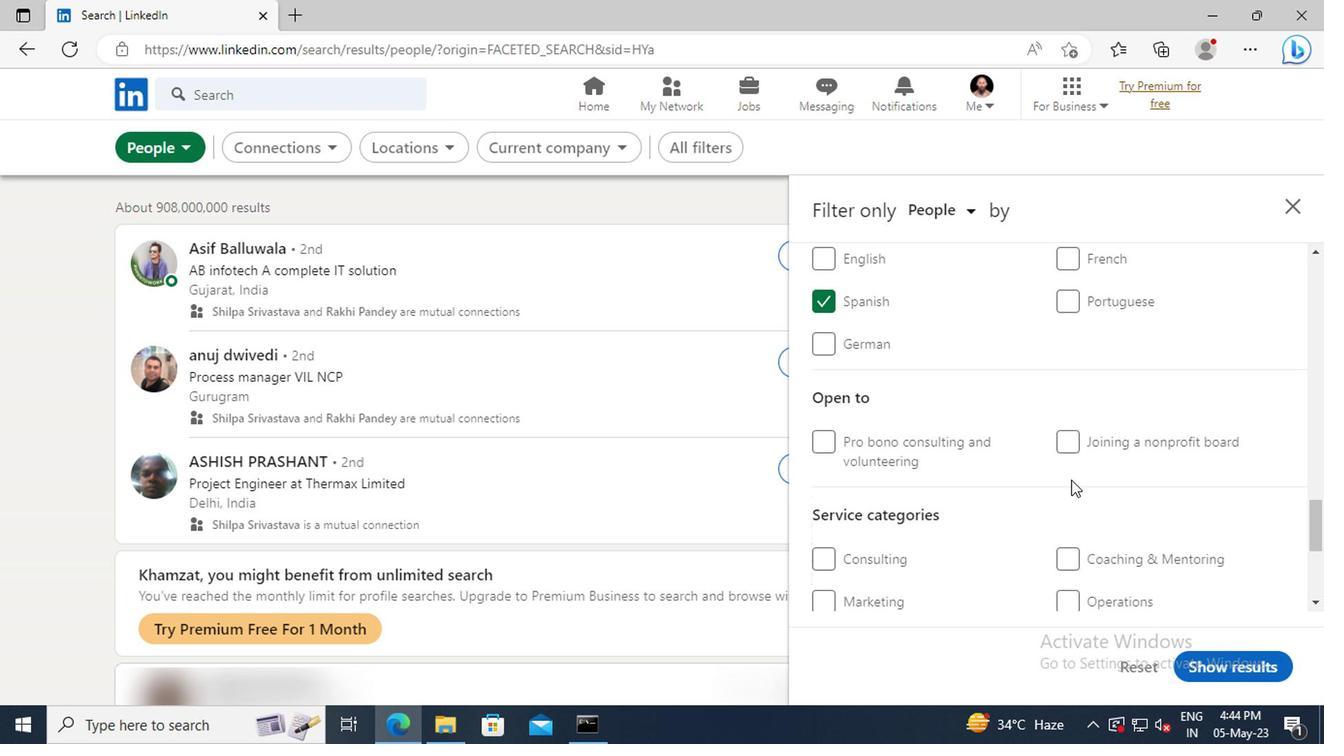 
Action: Mouse scrolled (1066, 480) with delta (0, 0)
Screenshot: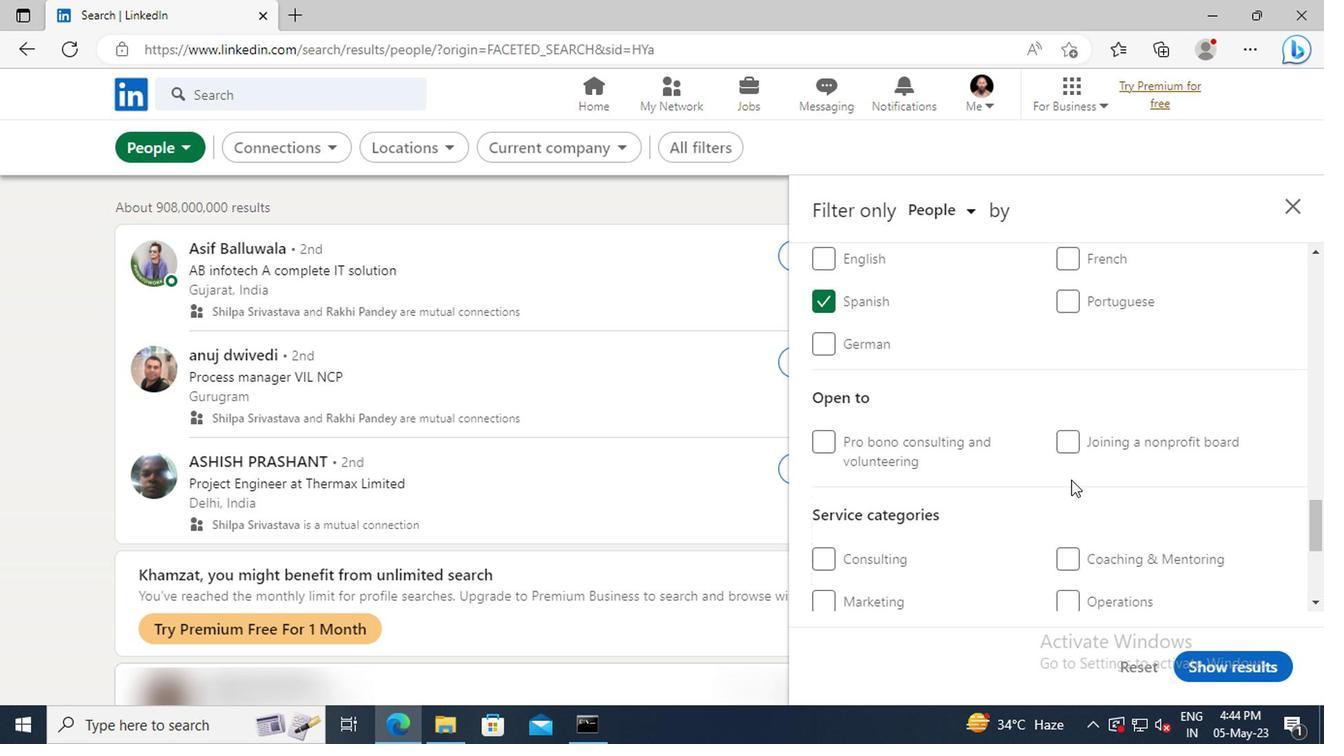 
Action: Mouse moved to (1066, 479)
Screenshot: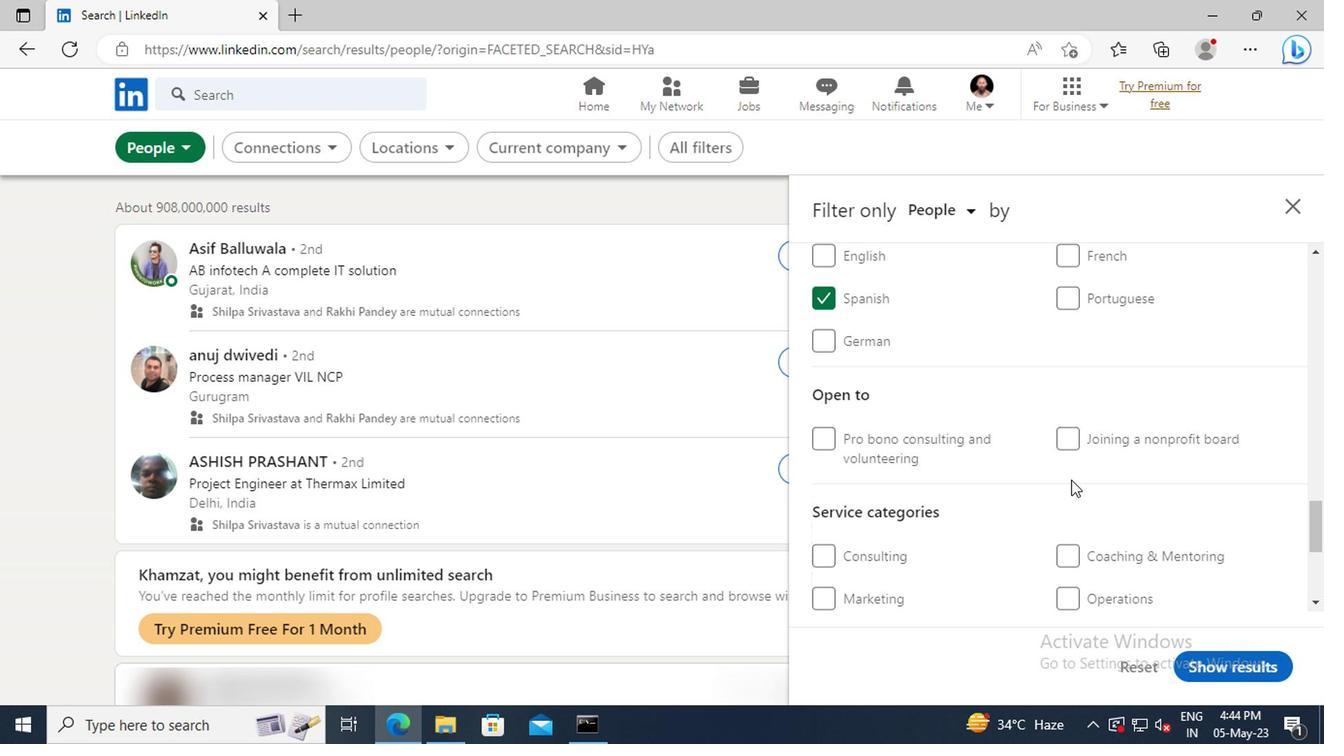 
Action: Mouse scrolled (1066, 478) with delta (0, 0)
Screenshot: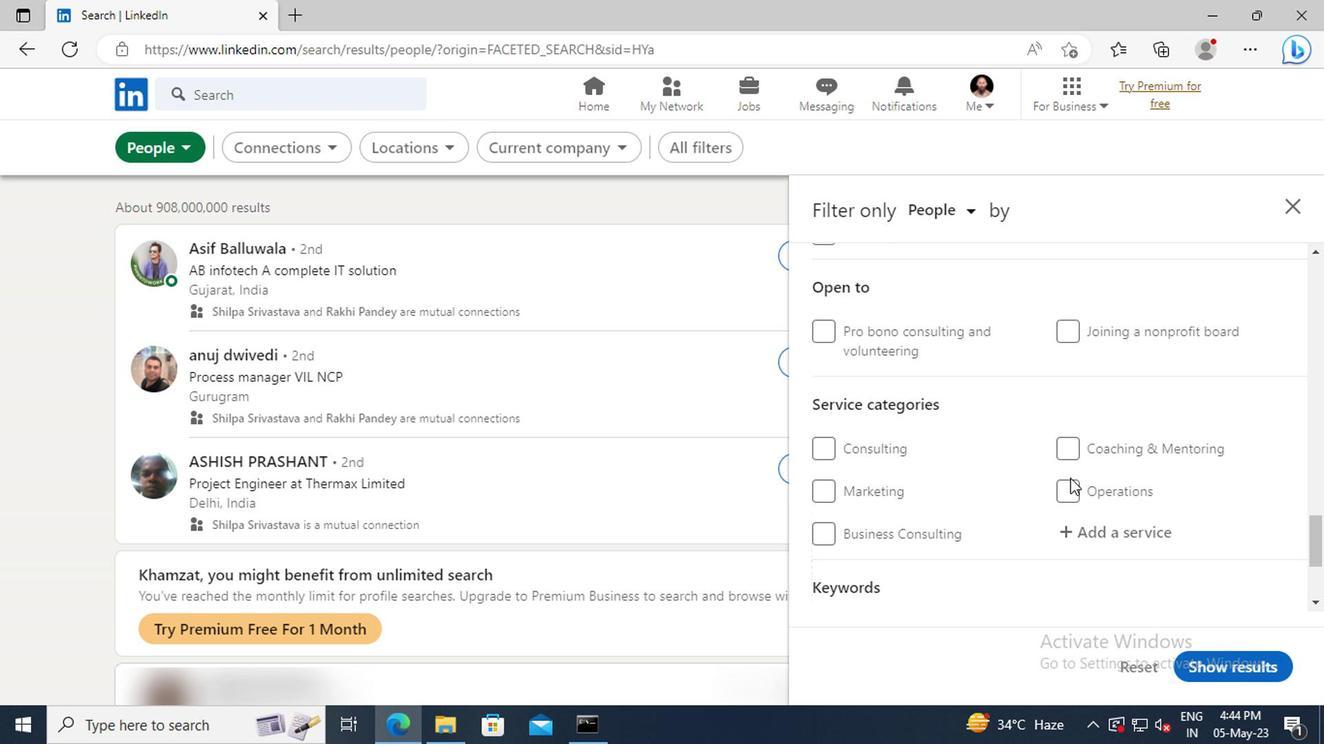 
Action: Mouse moved to (1075, 485)
Screenshot: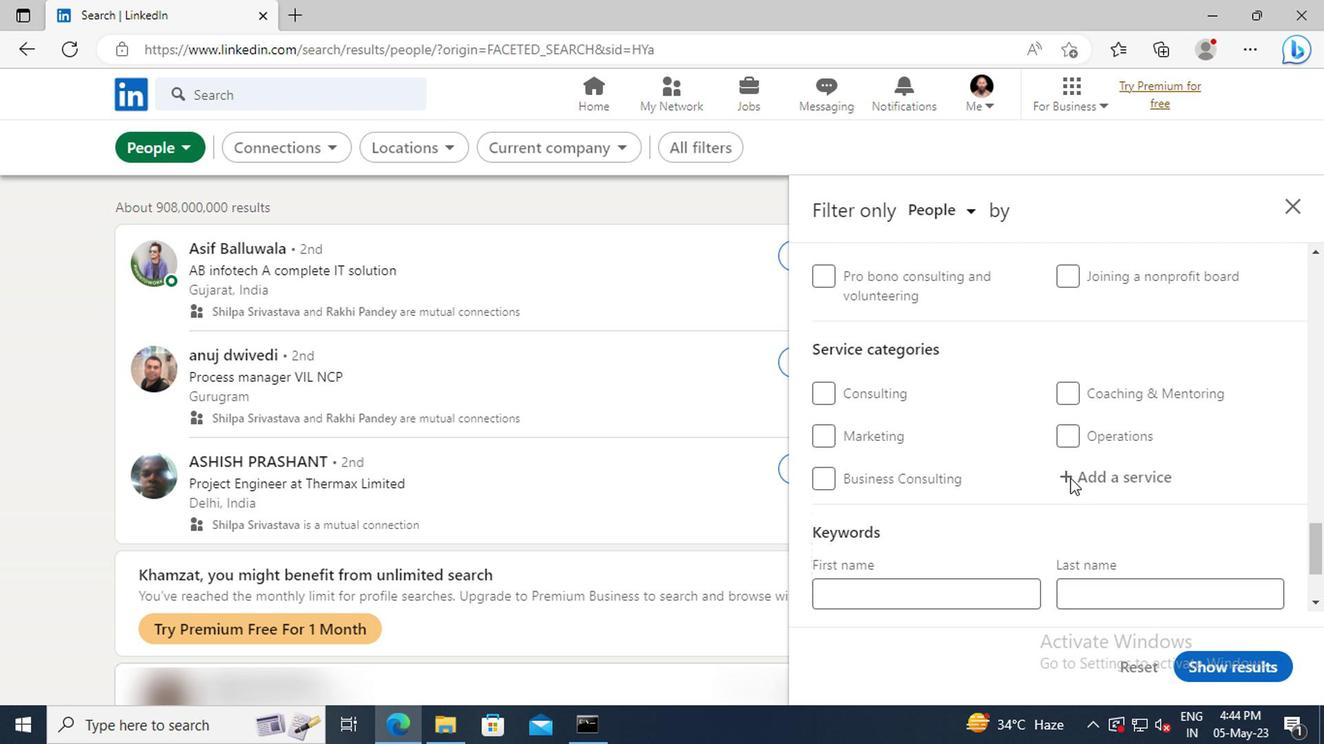 
Action: Mouse pressed left at (1075, 485)
Screenshot: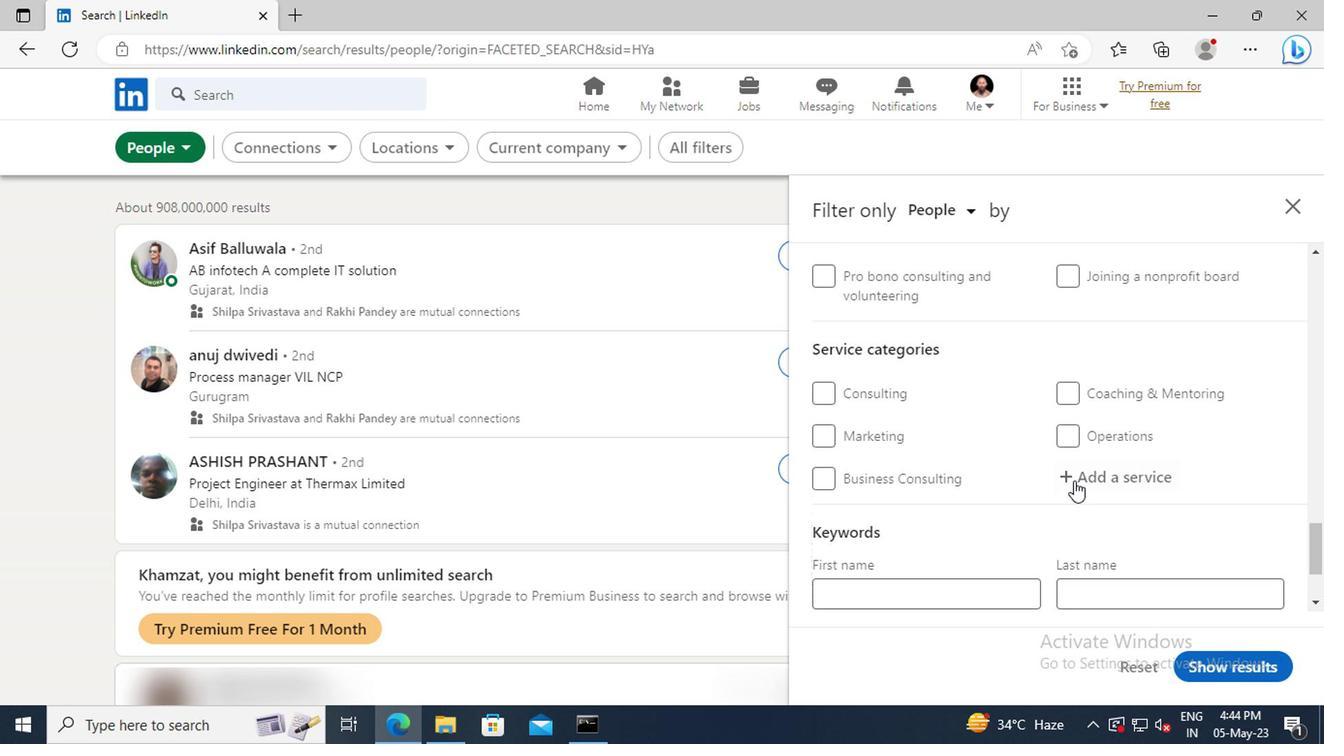 
Action: Key pressed <Key.shift>MANAGEMENT<Key.enter>
Screenshot: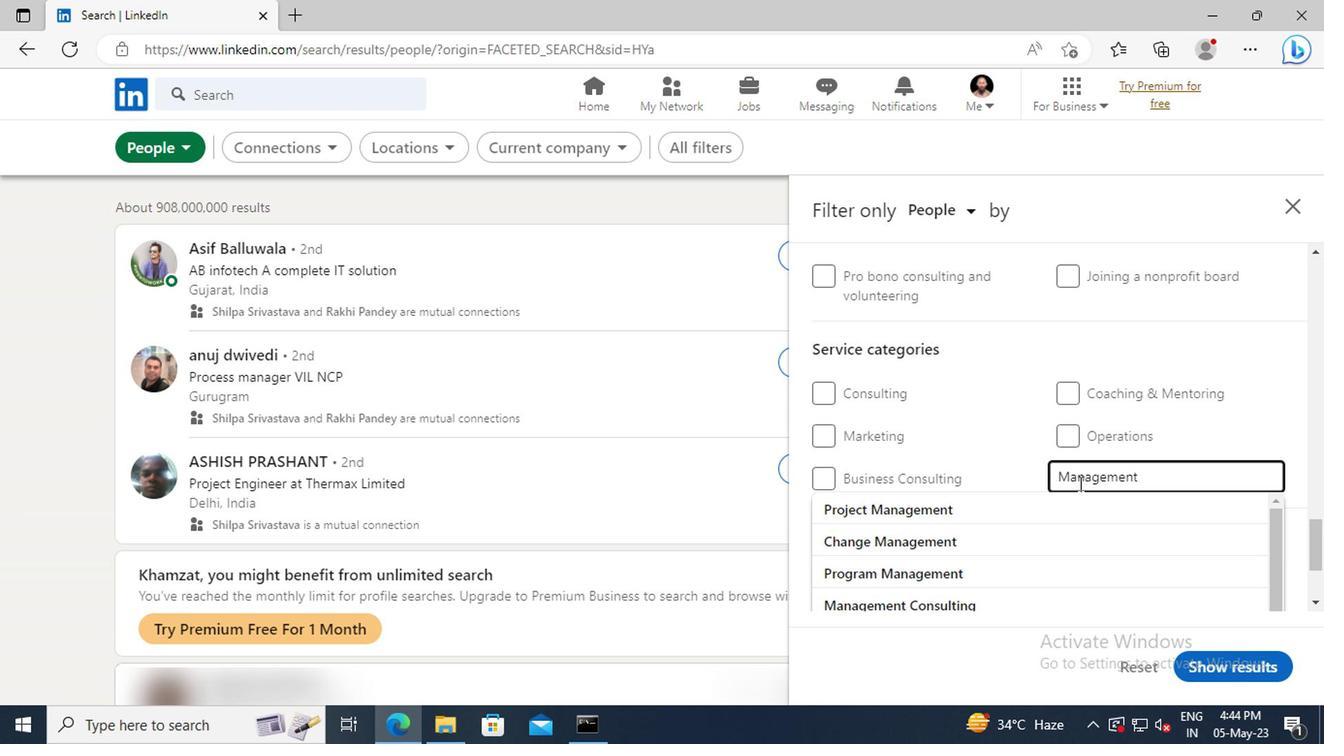 
Action: Mouse scrolled (1075, 484) with delta (0, -1)
Screenshot: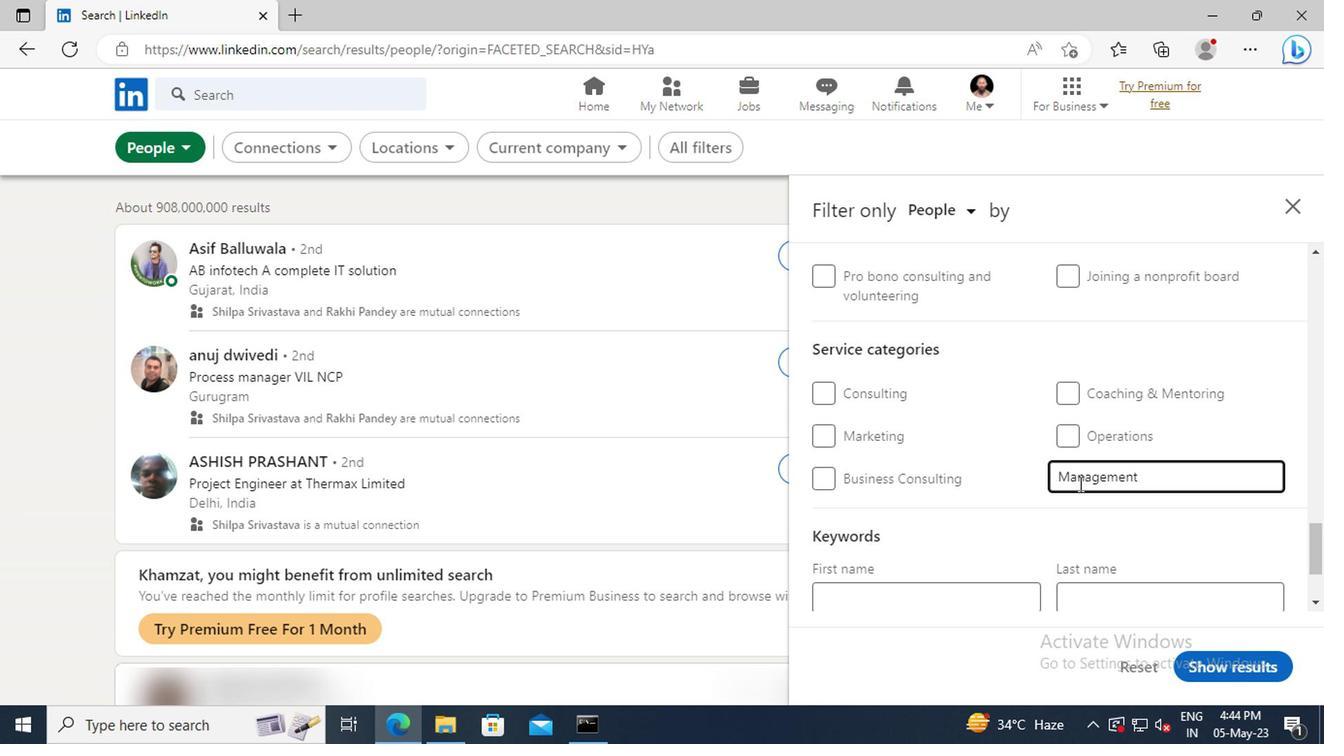 
Action: Mouse scrolled (1075, 484) with delta (0, -1)
Screenshot: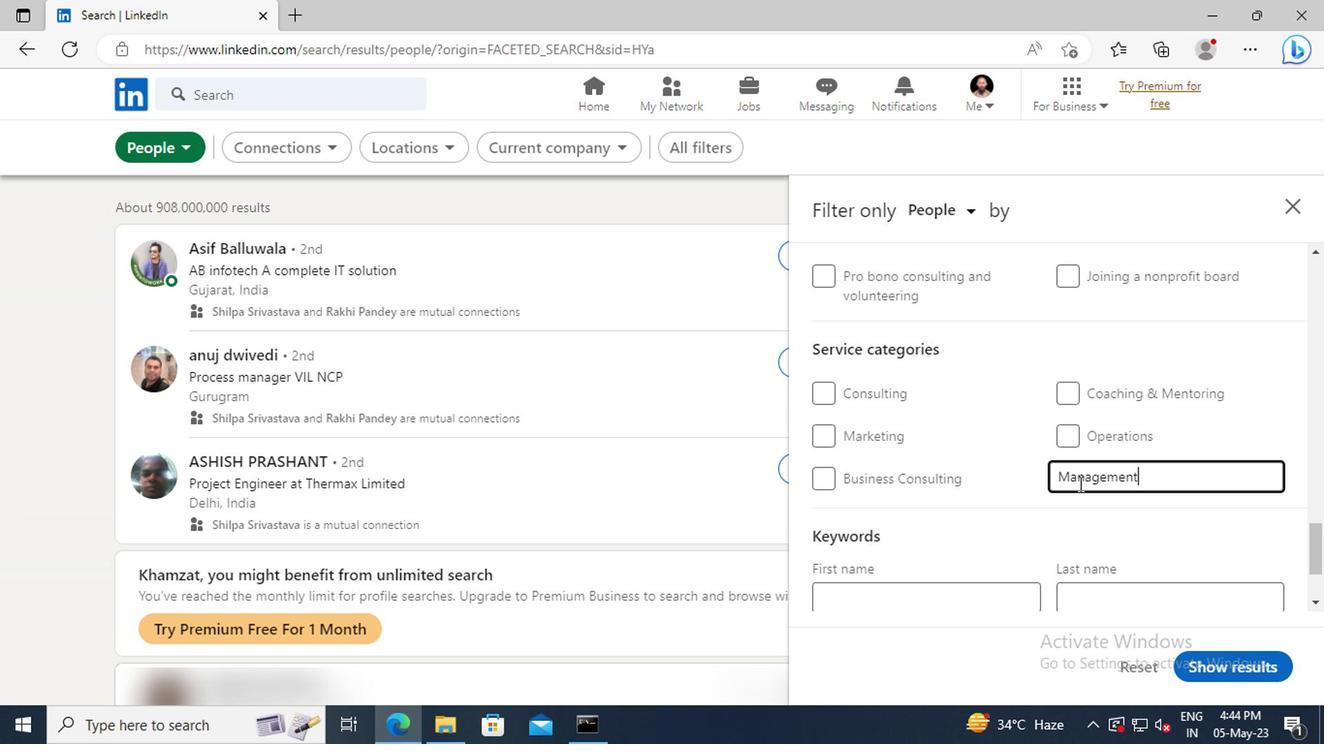 
Action: Mouse scrolled (1075, 484) with delta (0, -1)
Screenshot: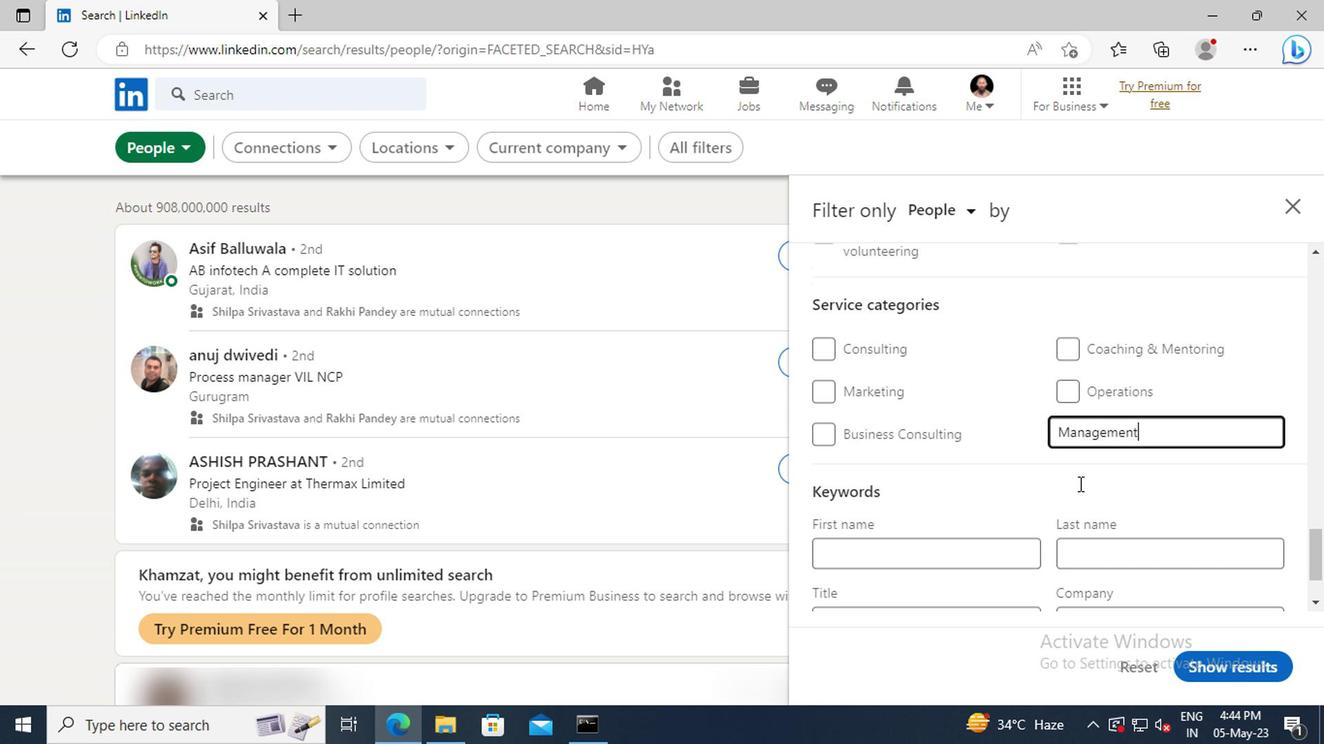 
Action: Mouse scrolled (1075, 484) with delta (0, -1)
Screenshot: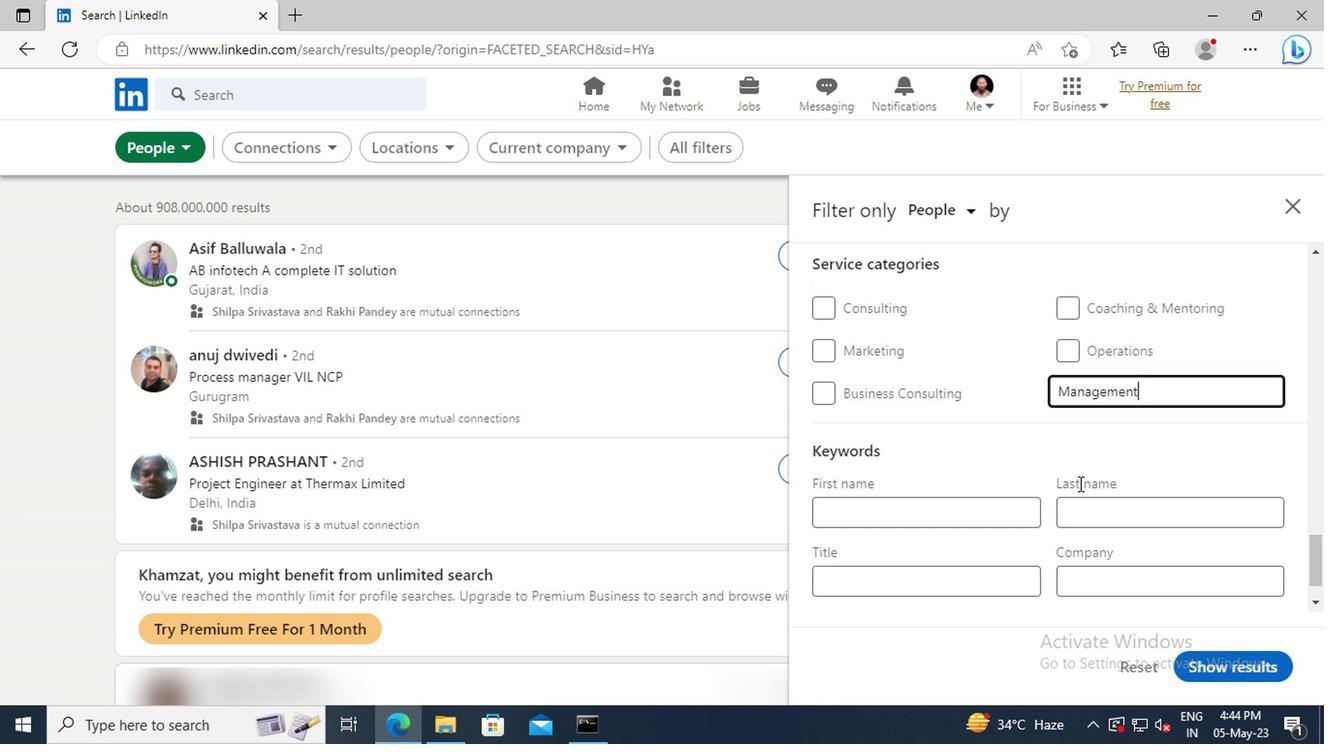 
Action: Mouse moved to (977, 521)
Screenshot: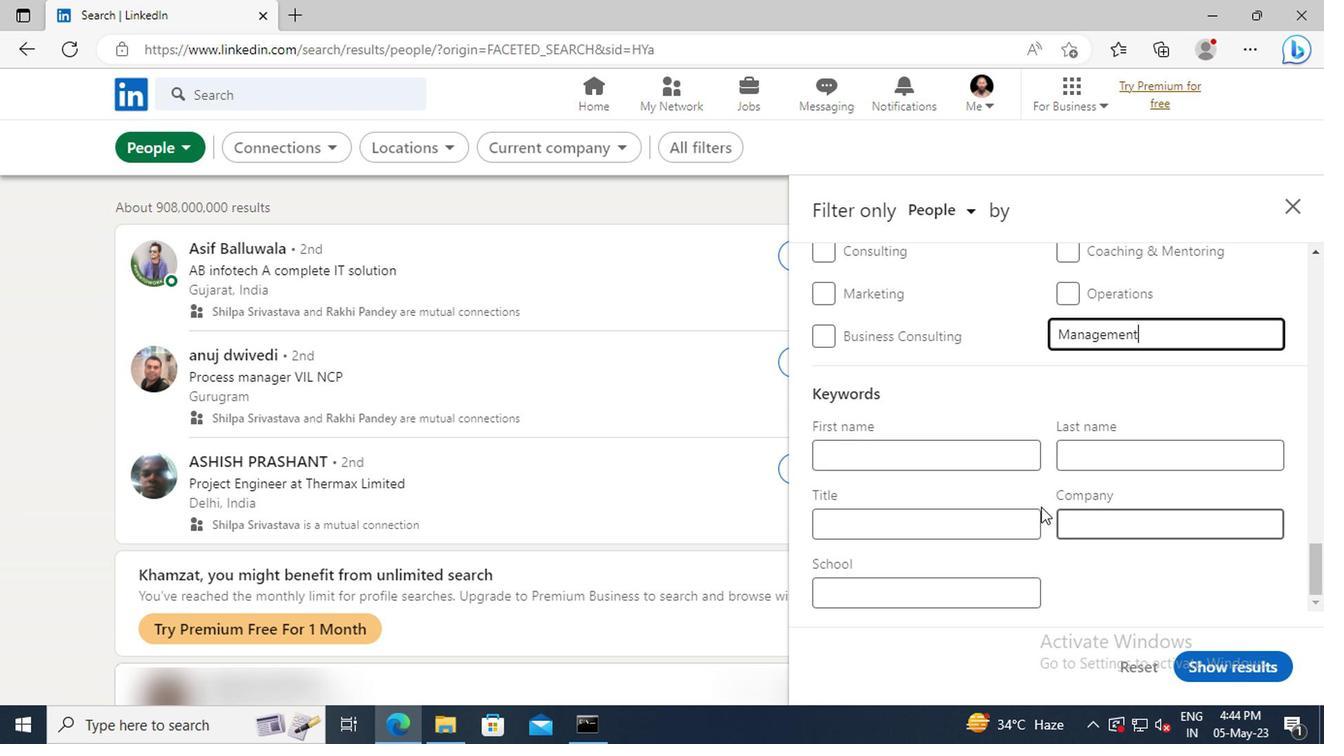 
Action: Mouse pressed left at (977, 521)
Screenshot: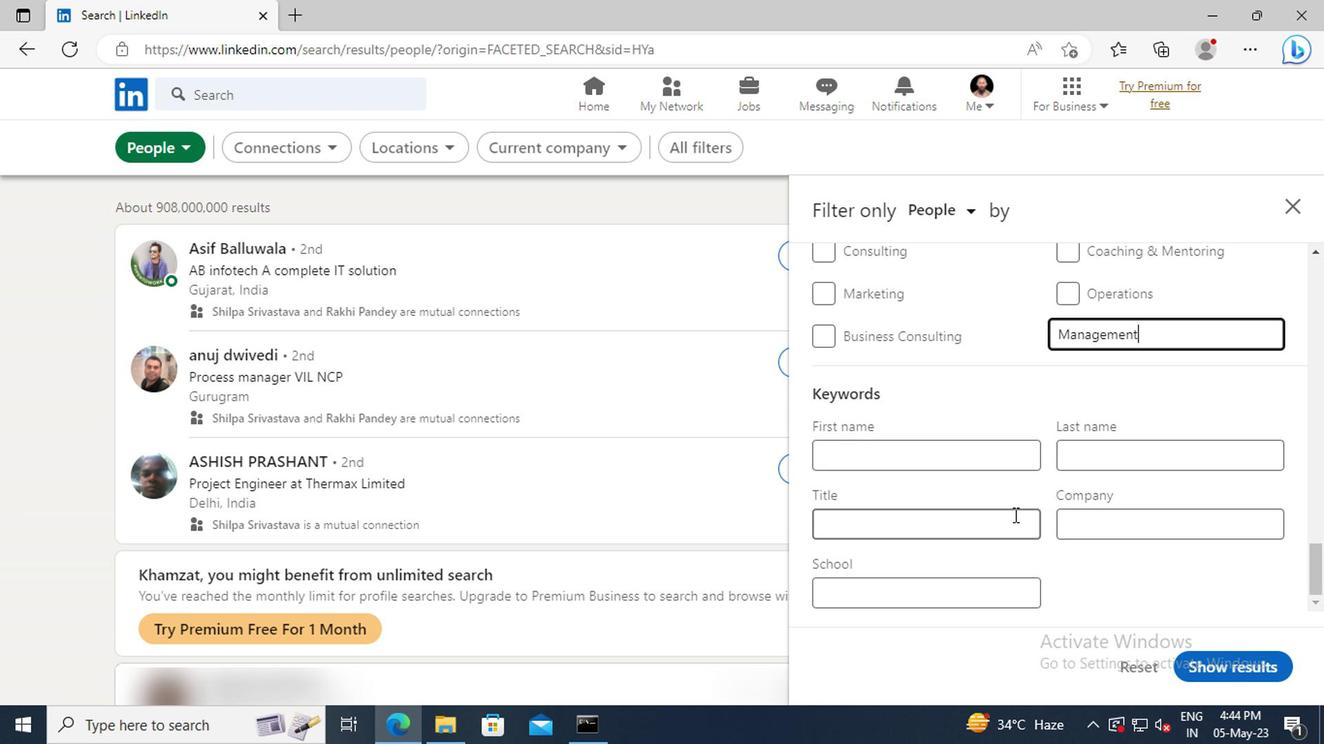 
Action: Key pressed <Key.shift>ASSISTANT<Key.space><Key.shift>ENGINEER<Key.enter>
Screenshot: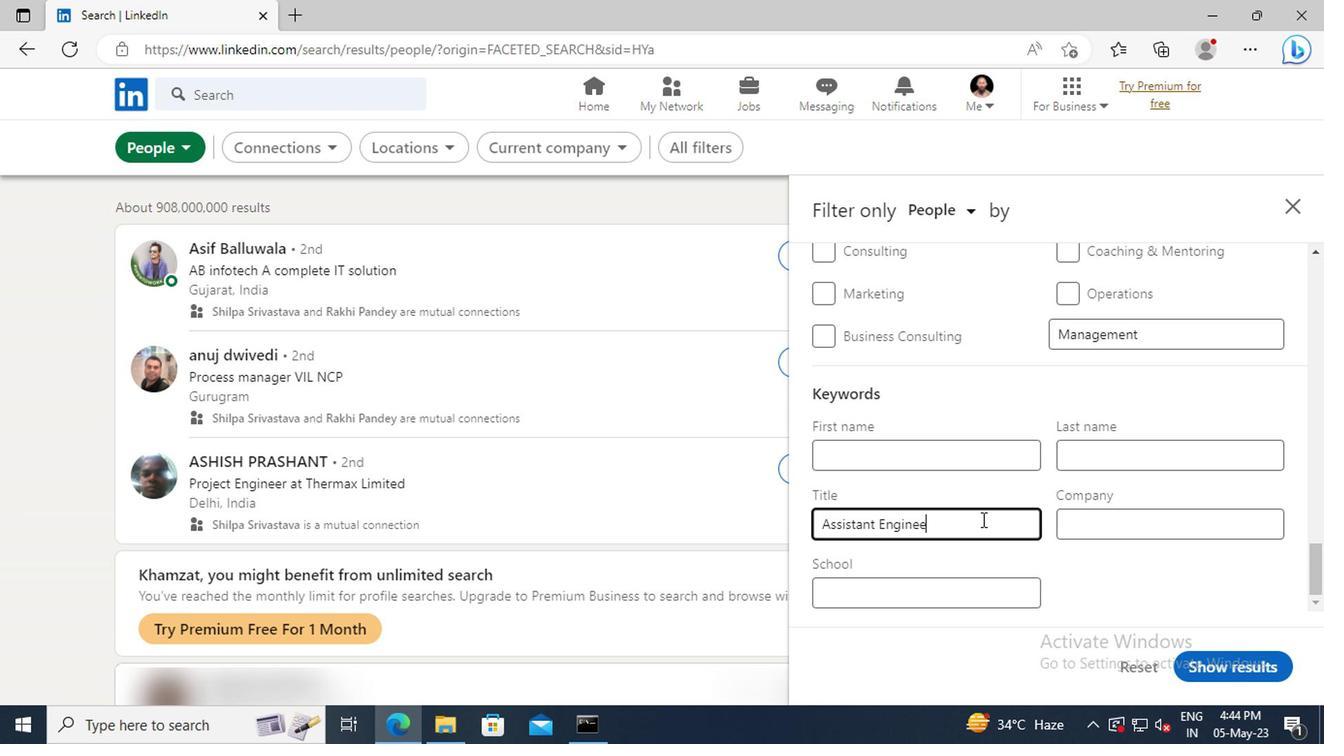 
Action: Mouse moved to (1204, 669)
Screenshot: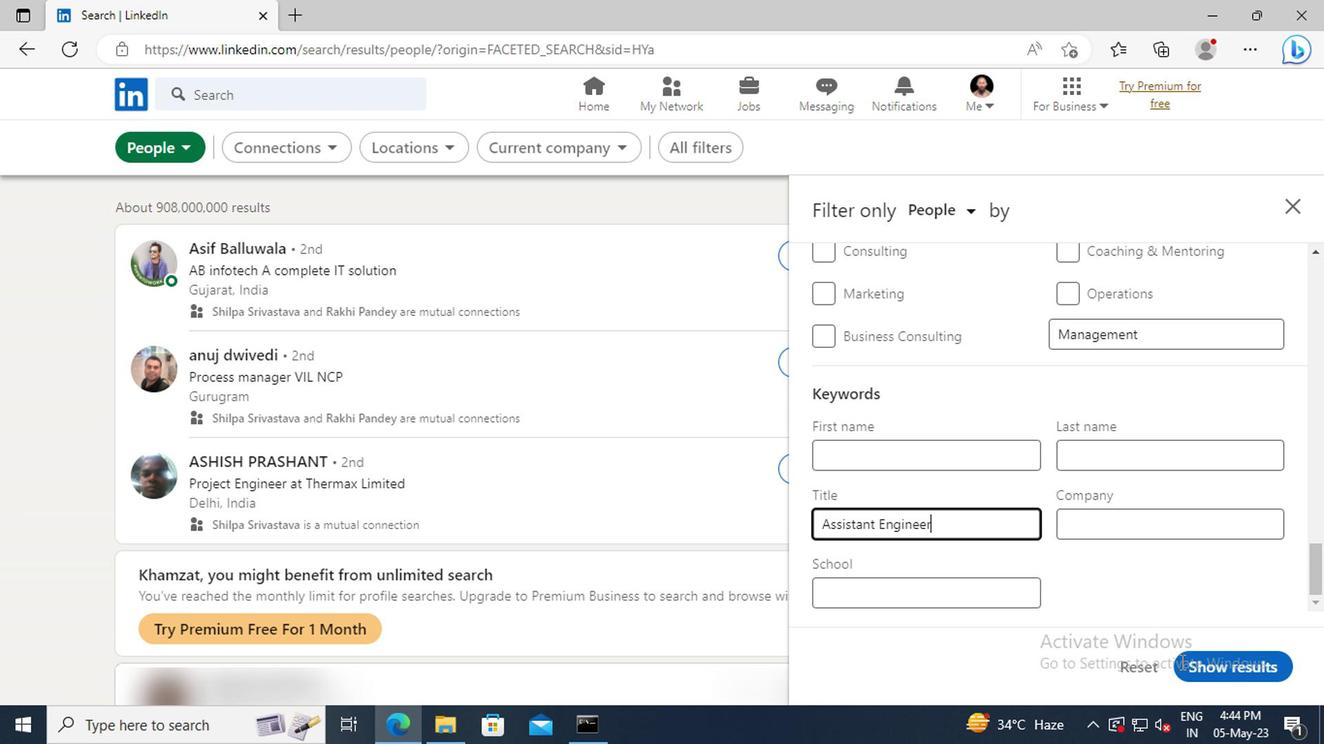 
Action: Mouse pressed left at (1204, 669)
Screenshot: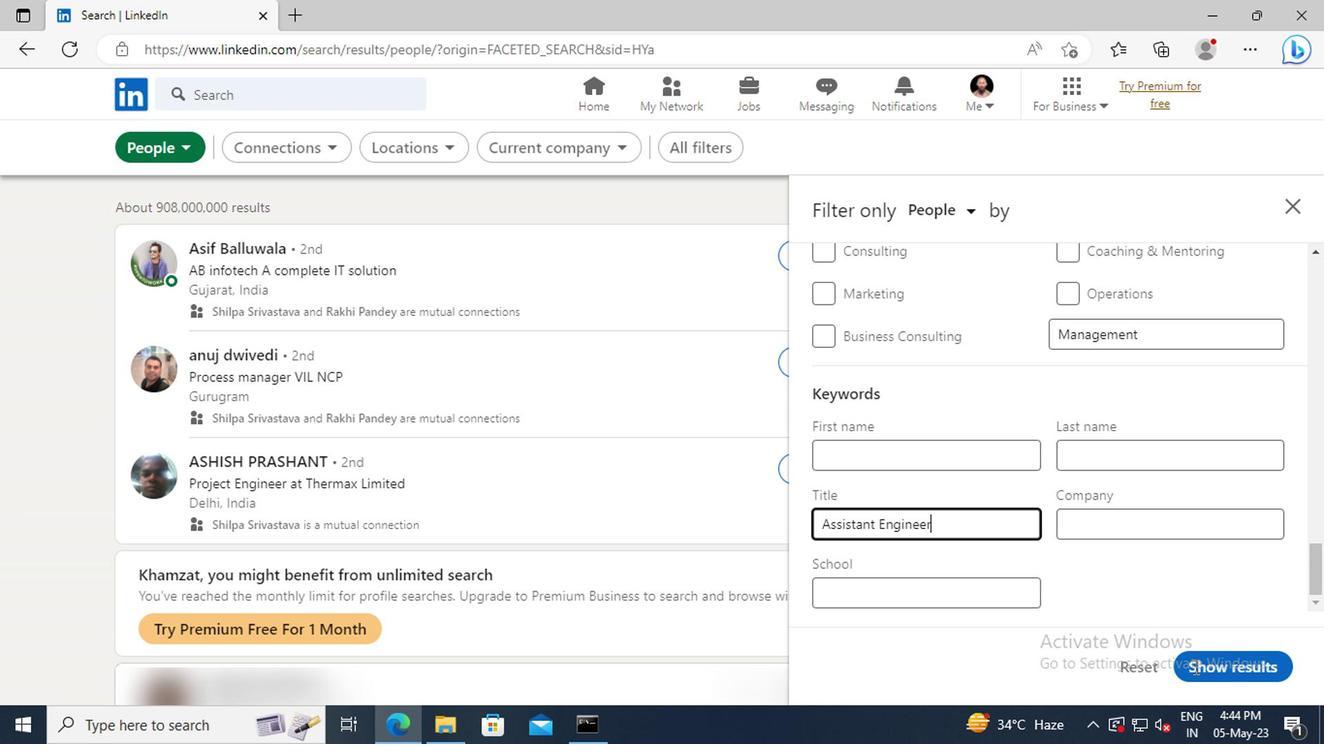 
